 Task: Look for space in Riviera Beach, United States from 17th June, 2023 to 21st June, 2023 for 2 adults in price range Rs.7000 to Rs.12000. Place can be private room with 1  bedroom having 2 beds and 1 bathroom. Property type can be house, flat, guest house. Amenities needed are: wifi. Booking option can be shelf check-in. Required host language is English.
Action: Mouse moved to (621, 115)
Screenshot: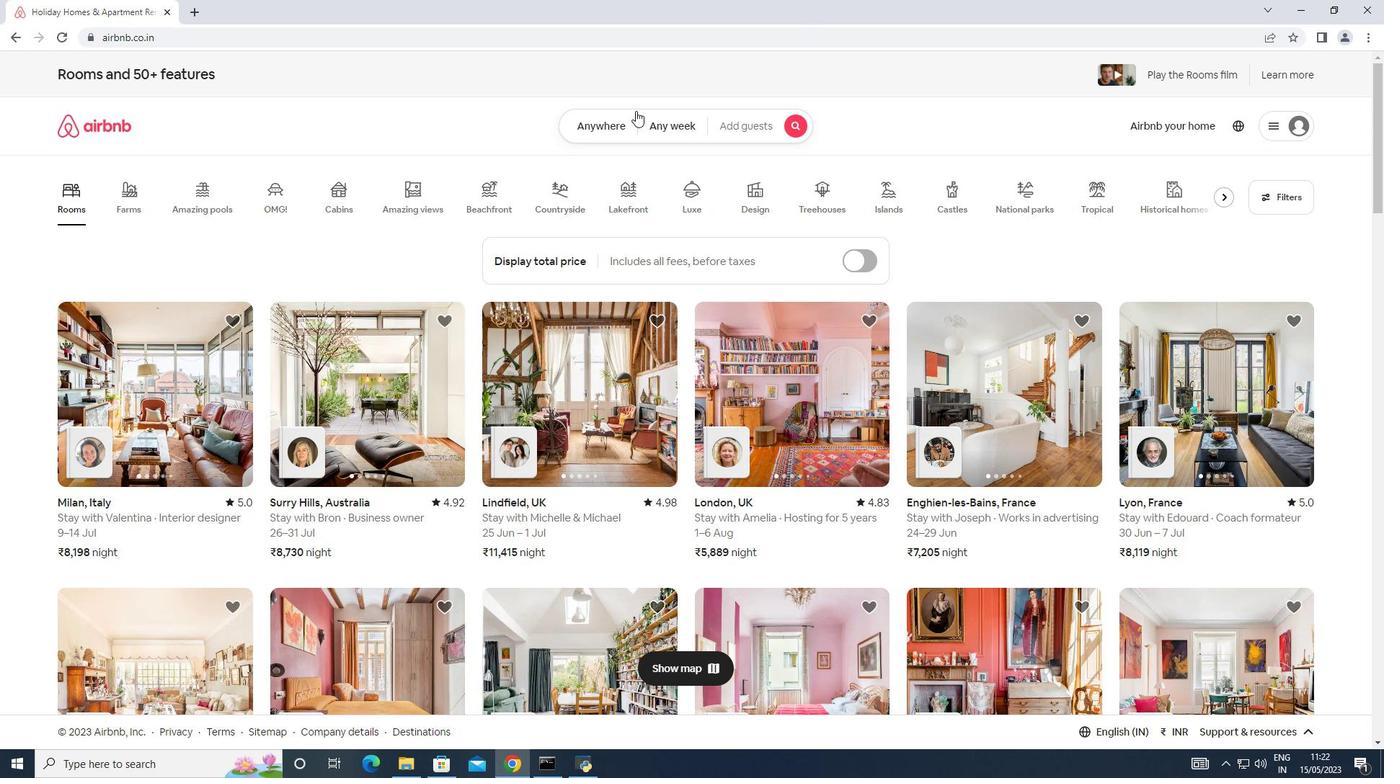 
Action: Mouse pressed left at (621, 115)
Screenshot: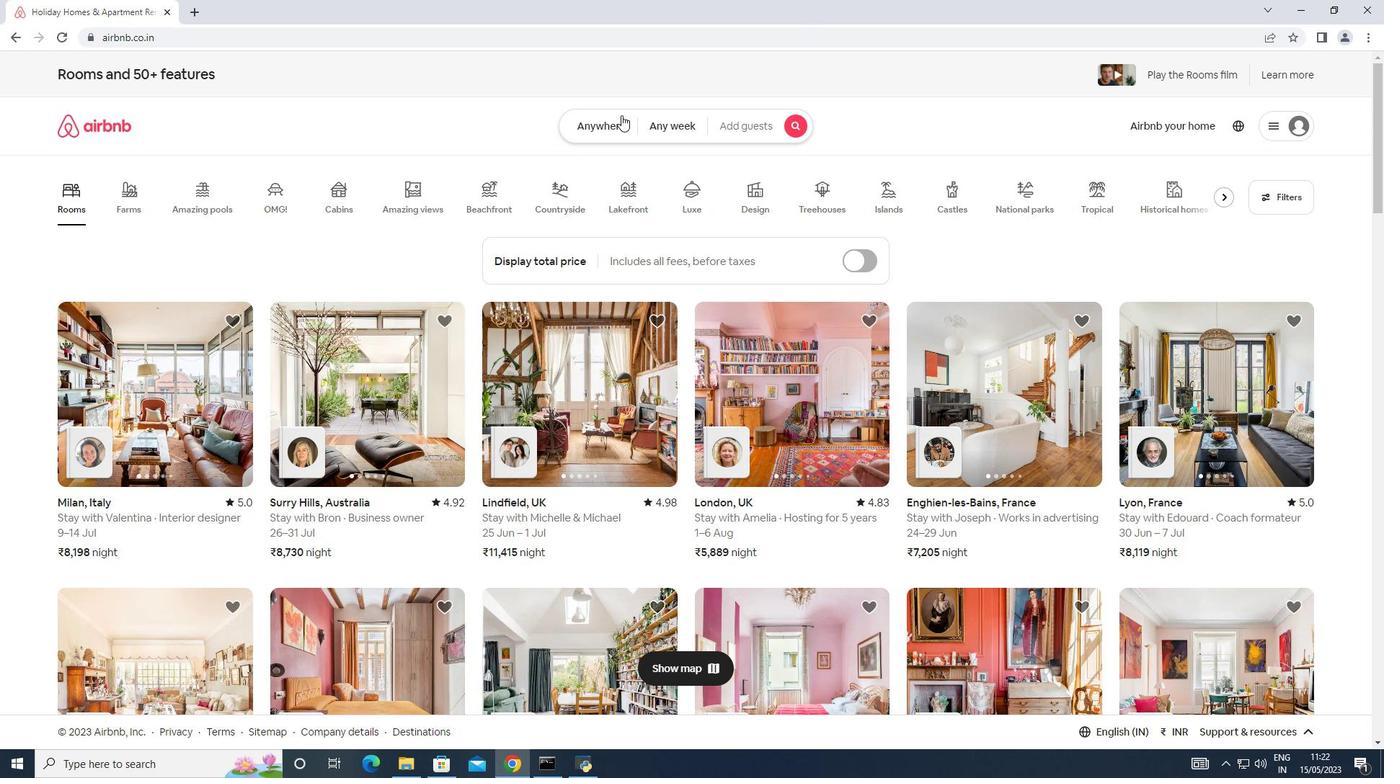 
Action: Mouse moved to (512, 173)
Screenshot: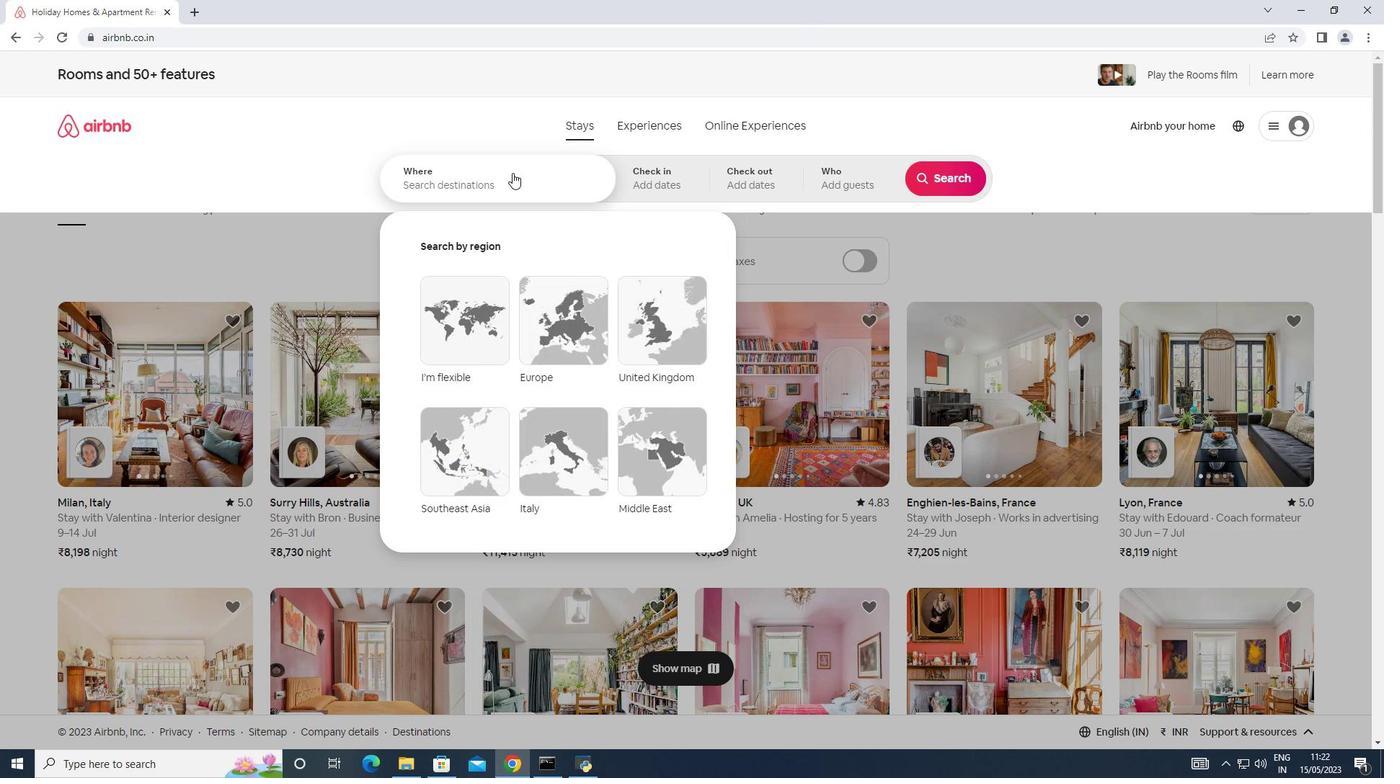 
Action: Mouse pressed left at (512, 173)
Screenshot: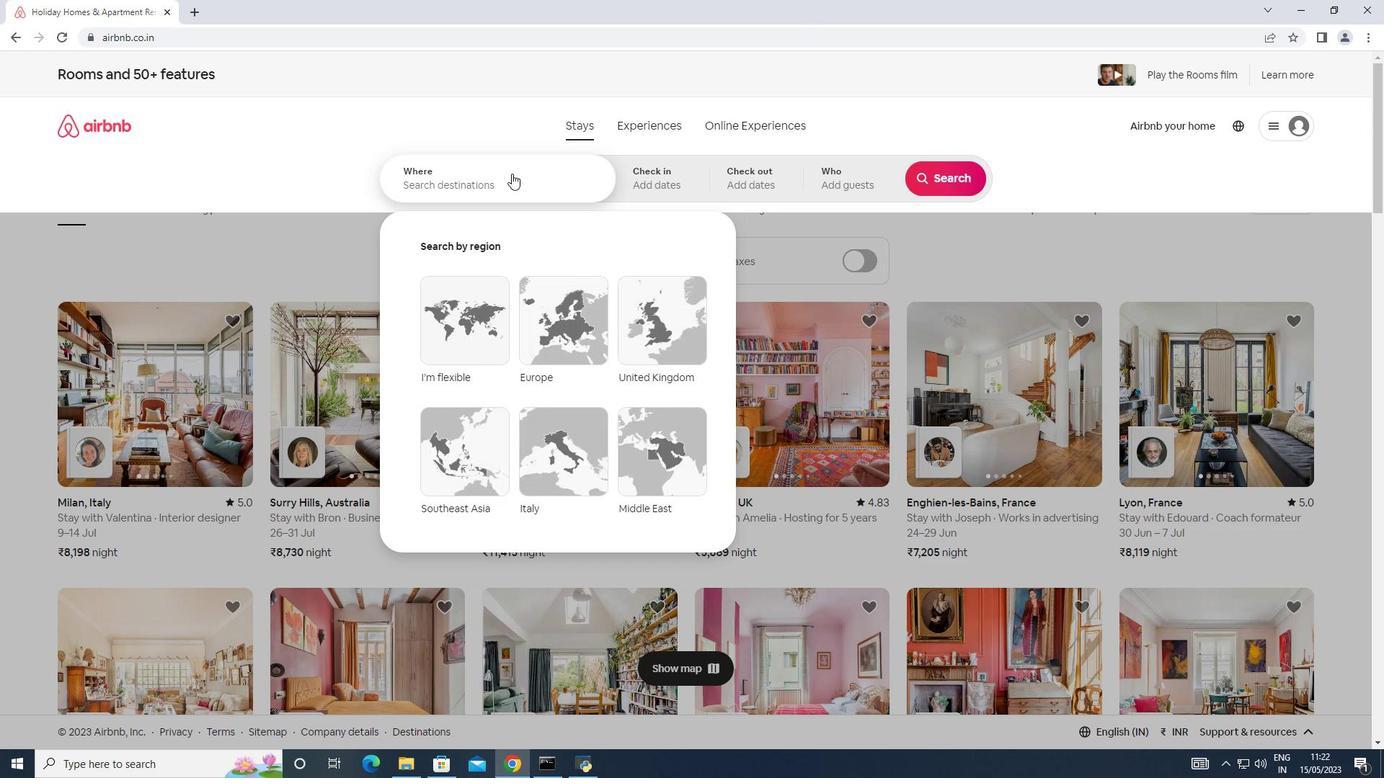 
Action: Key pressed <Key.shift><Key.shift><Key.shift><Key.shift>Riviera<Key.space><Key.shift>Beach,<Key.shift>United<Key.space><Key.shift><Key.shift><Key.shift><Key.shift>States
Screenshot: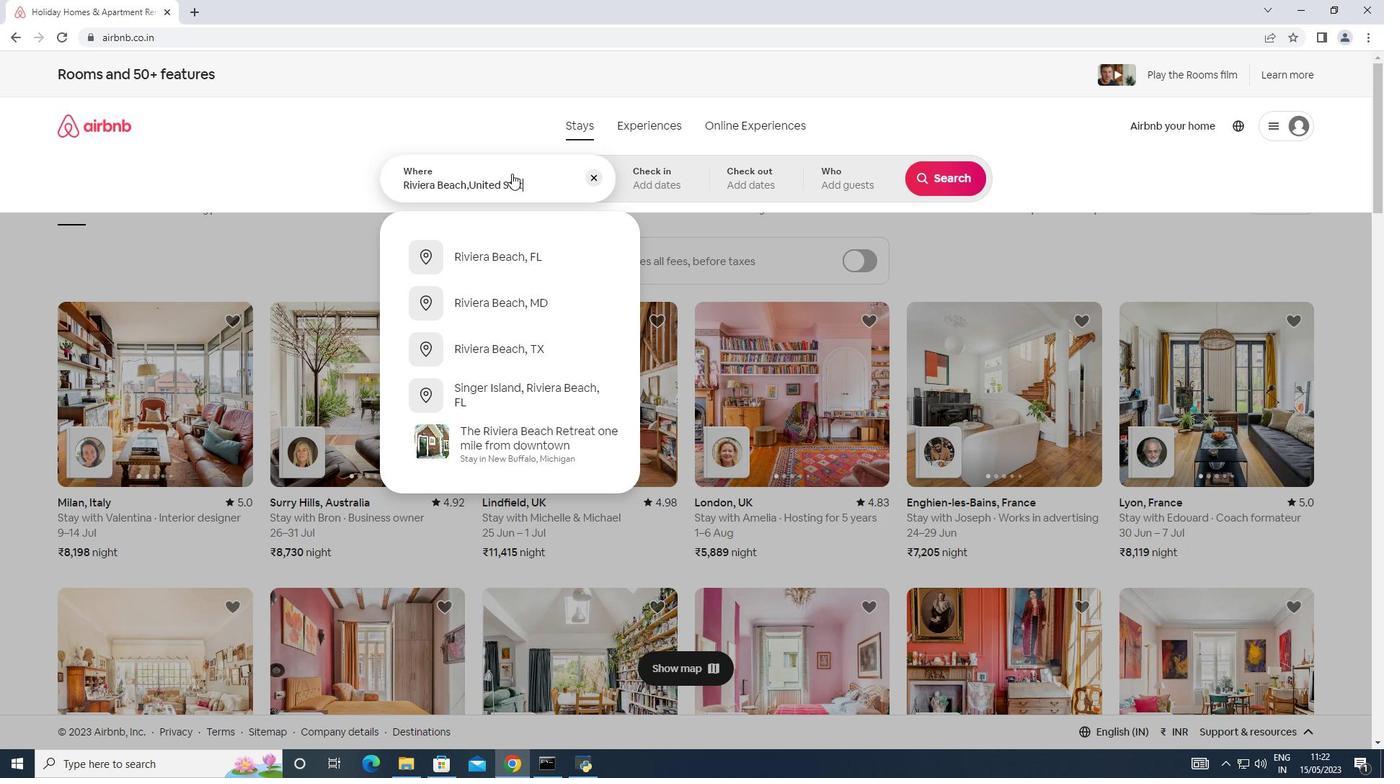 
Action: Mouse moved to (657, 185)
Screenshot: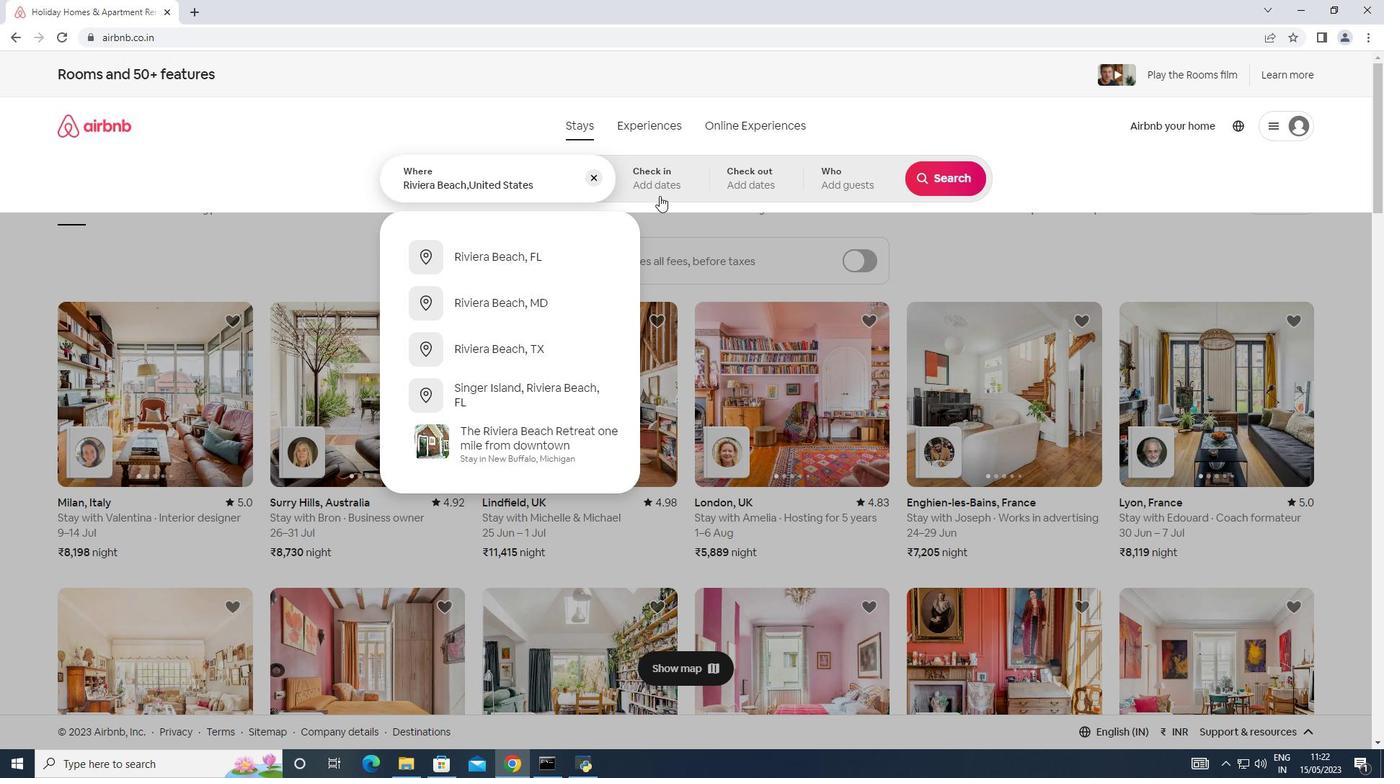 
Action: Mouse pressed left at (657, 185)
Screenshot: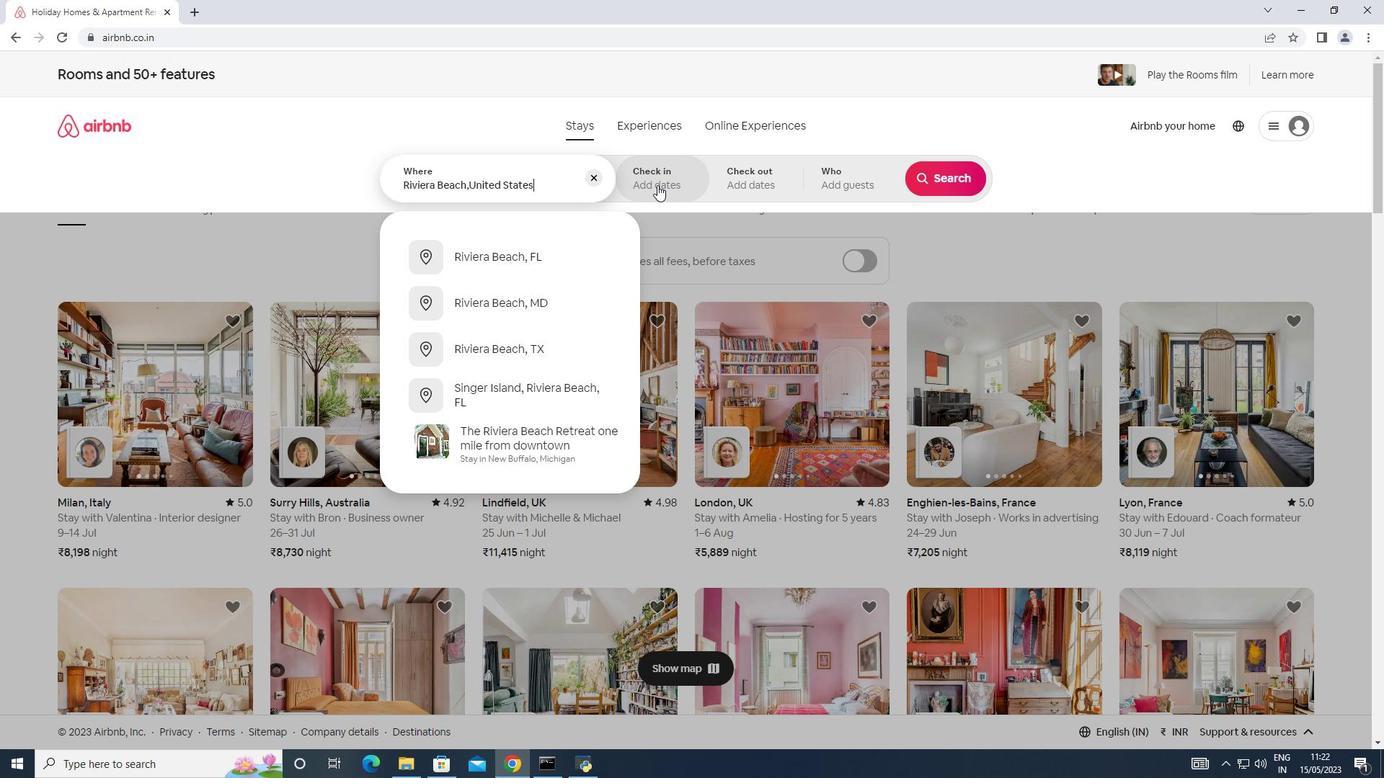
Action: Mouse moved to (935, 415)
Screenshot: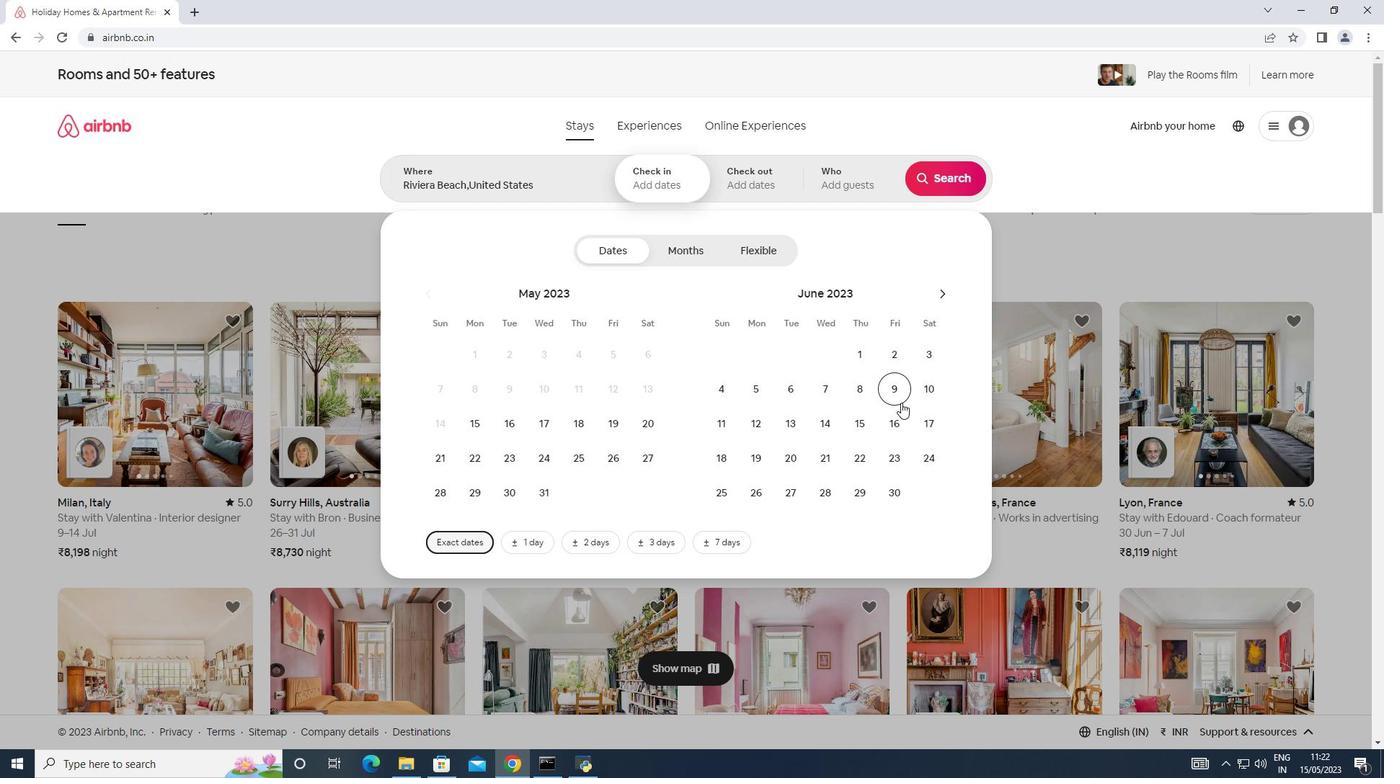
Action: Mouse pressed left at (935, 415)
Screenshot: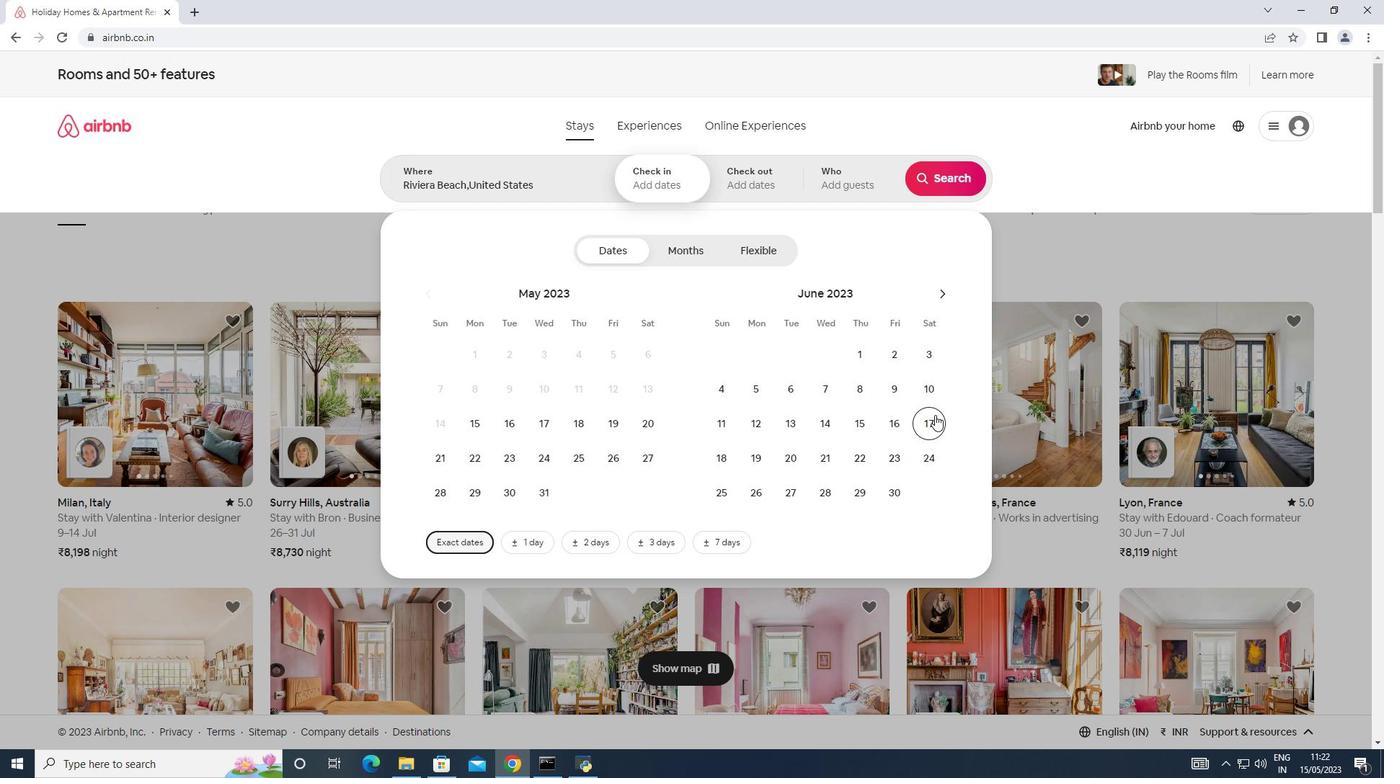 
Action: Mouse moved to (827, 460)
Screenshot: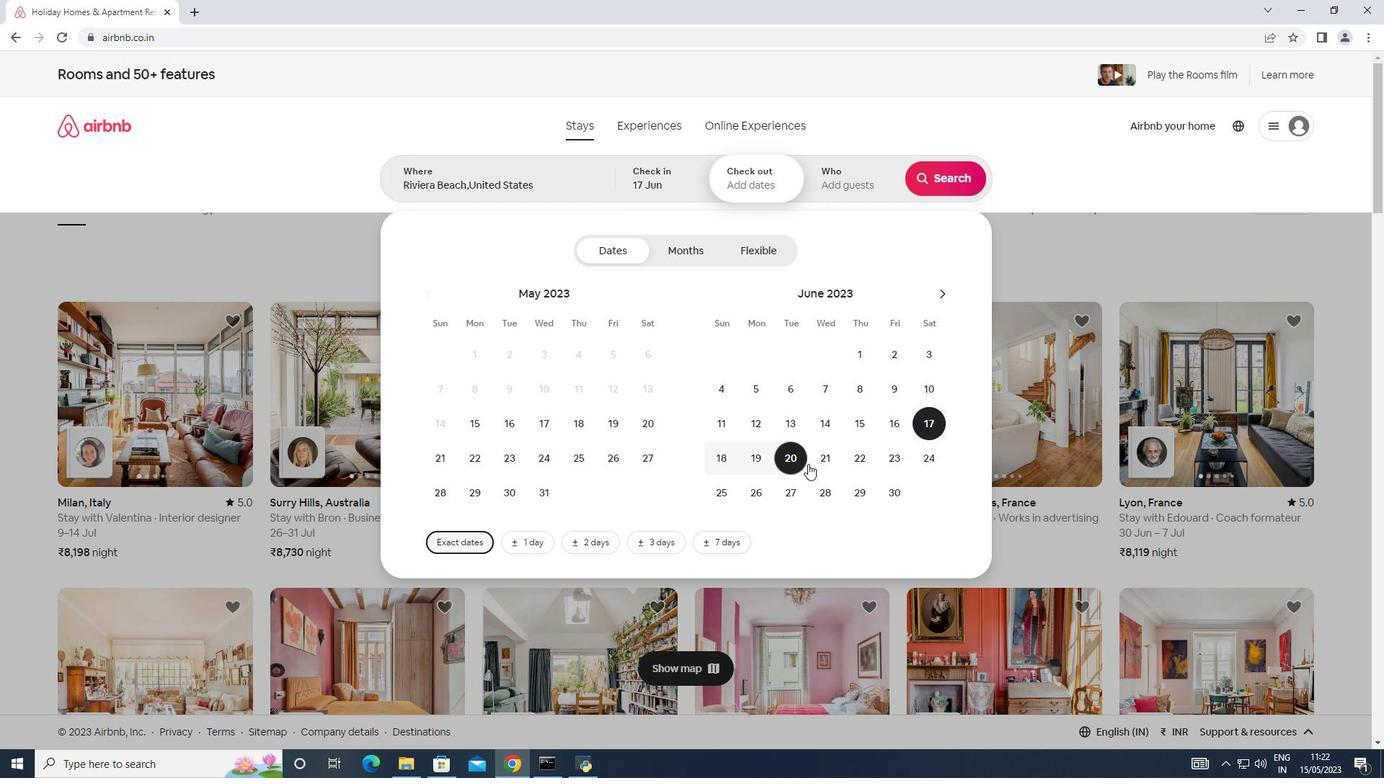 
Action: Mouse pressed left at (827, 460)
Screenshot: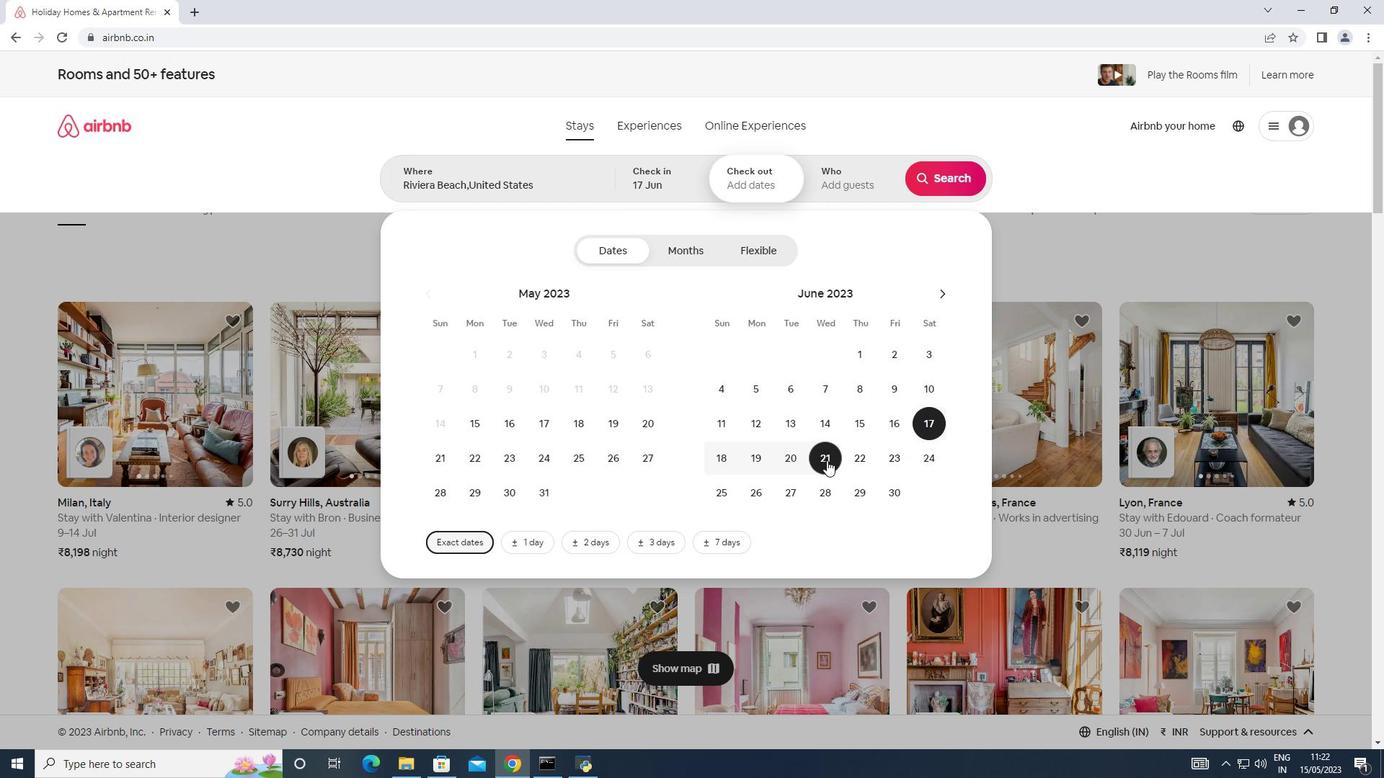 
Action: Mouse moved to (833, 180)
Screenshot: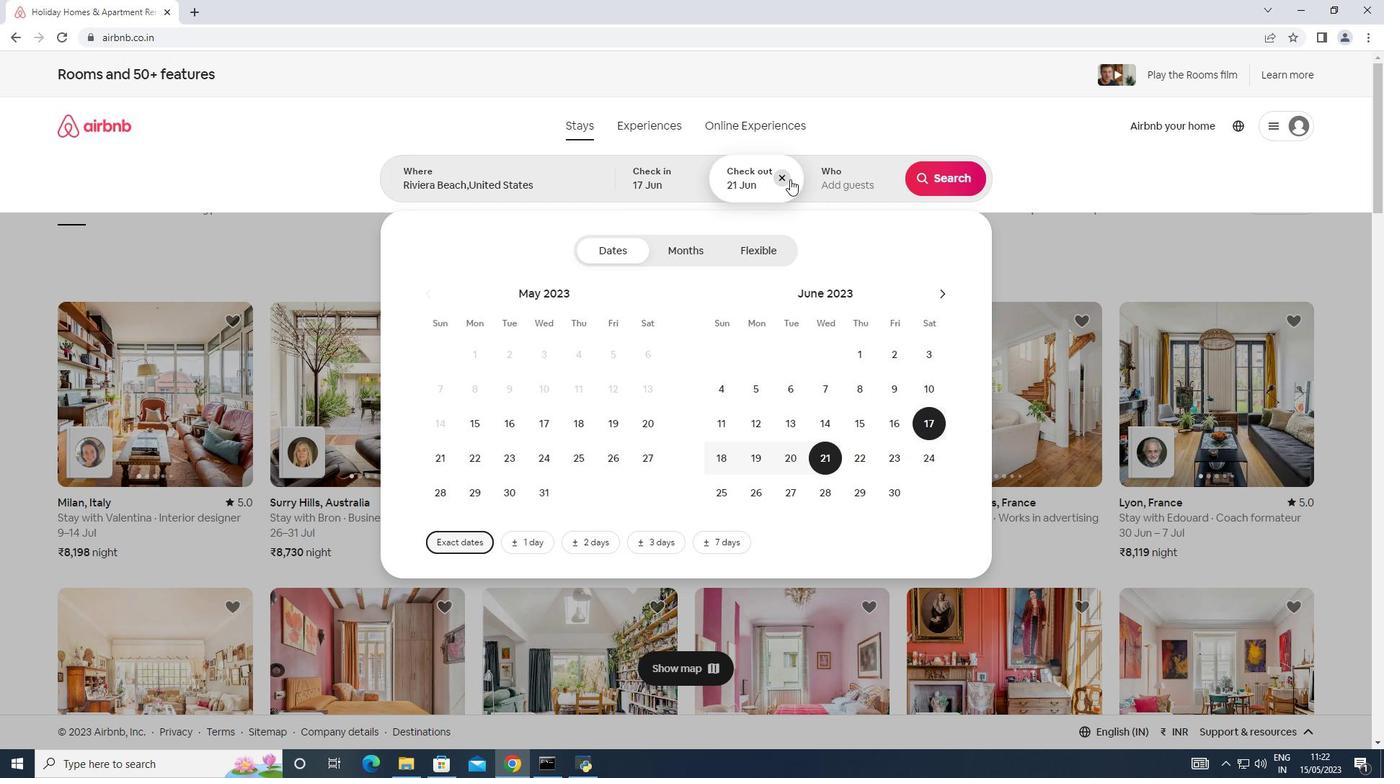 
Action: Mouse pressed left at (833, 180)
Screenshot: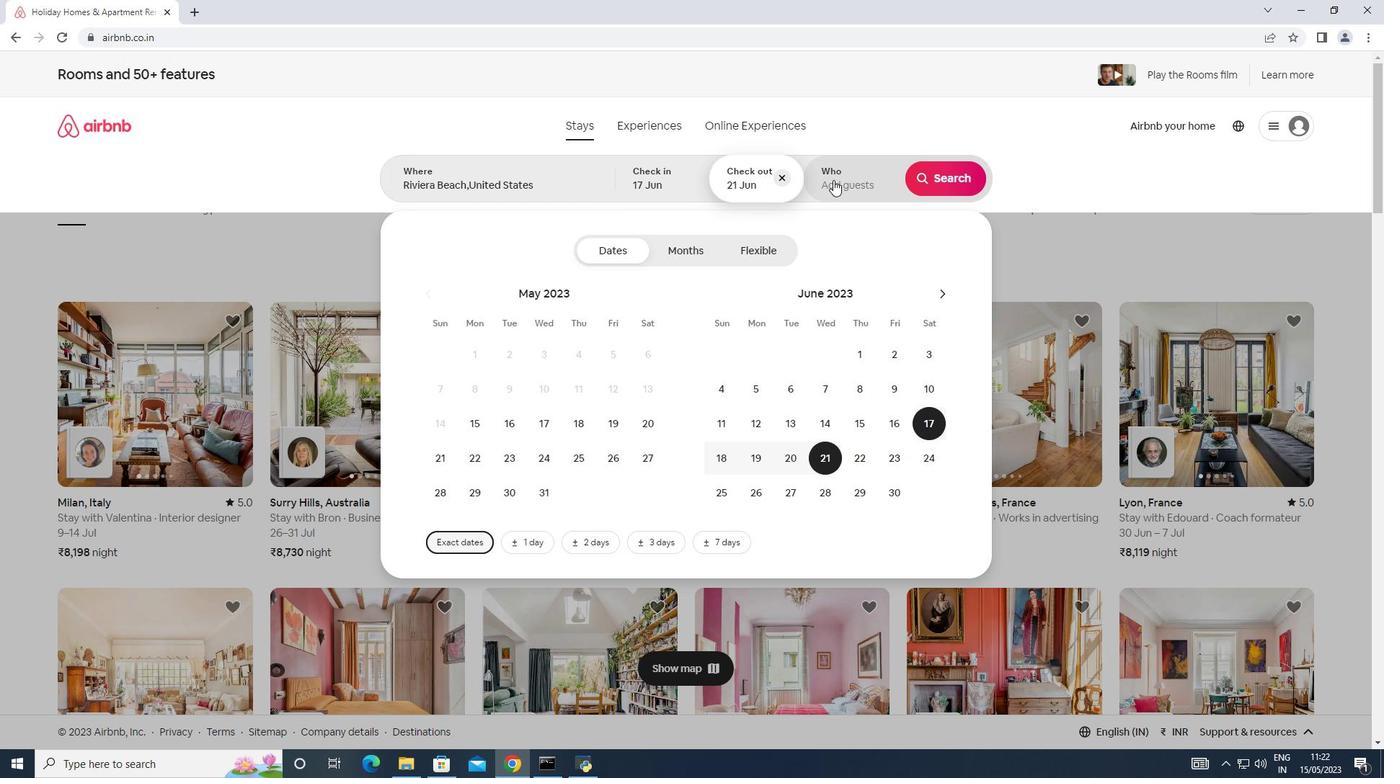 
Action: Mouse moved to (945, 248)
Screenshot: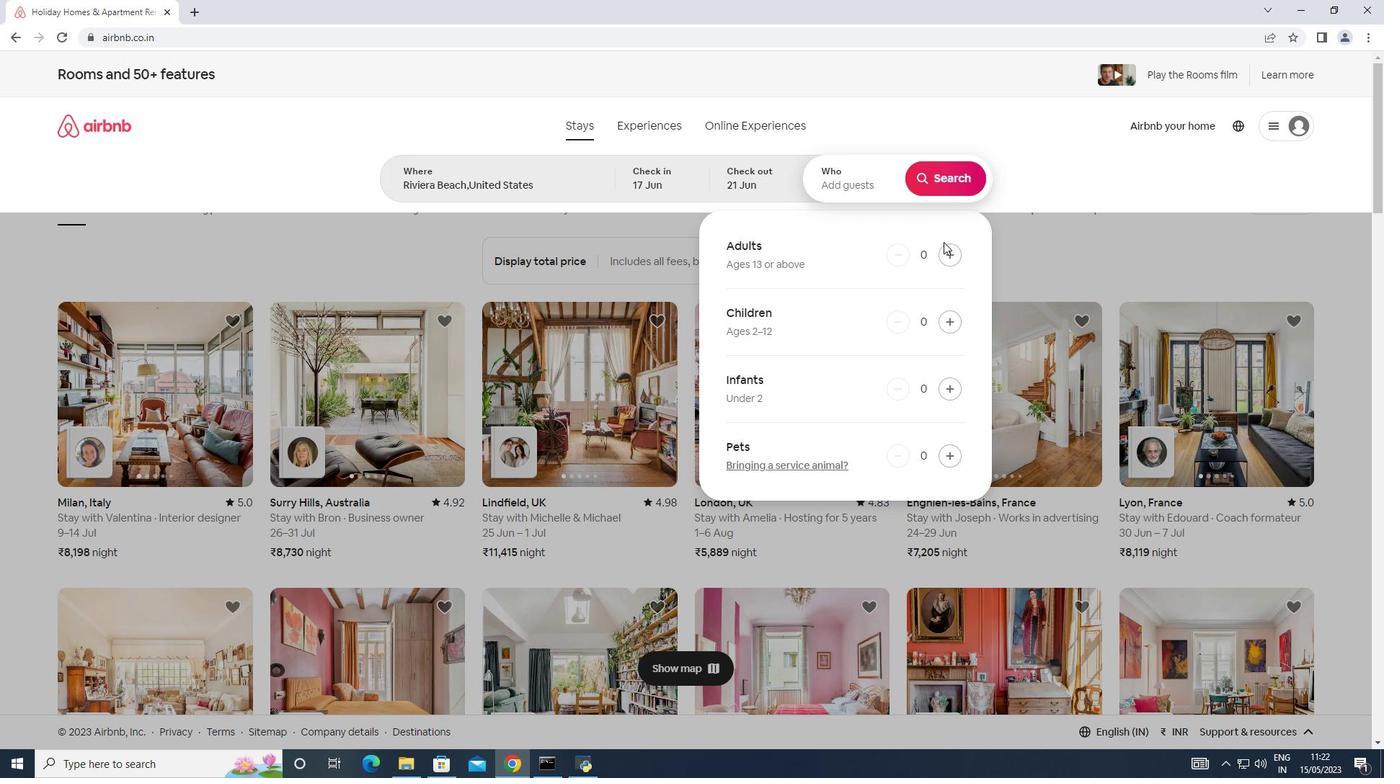 
Action: Mouse pressed left at (945, 248)
Screenshot: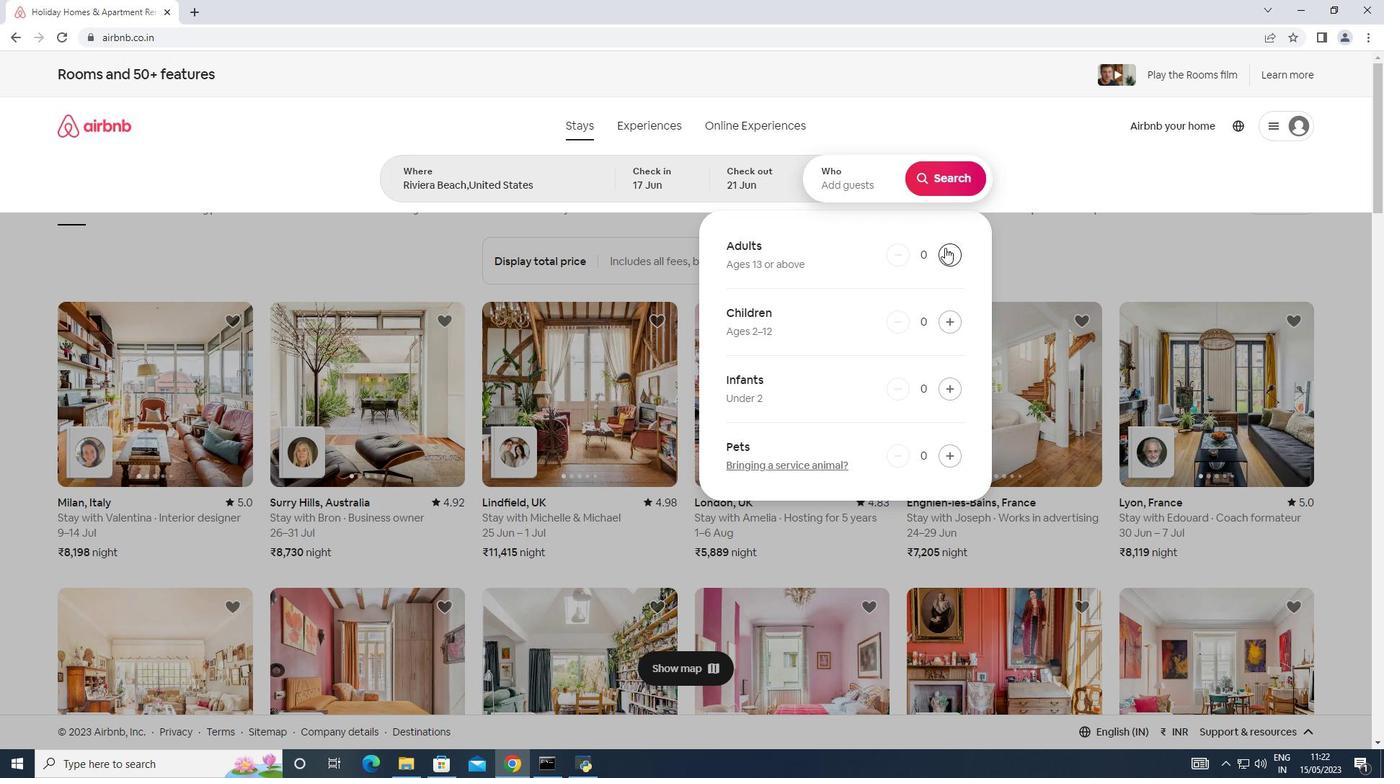 
Action: Mouse pressed left at (945, 248)
Screenshot: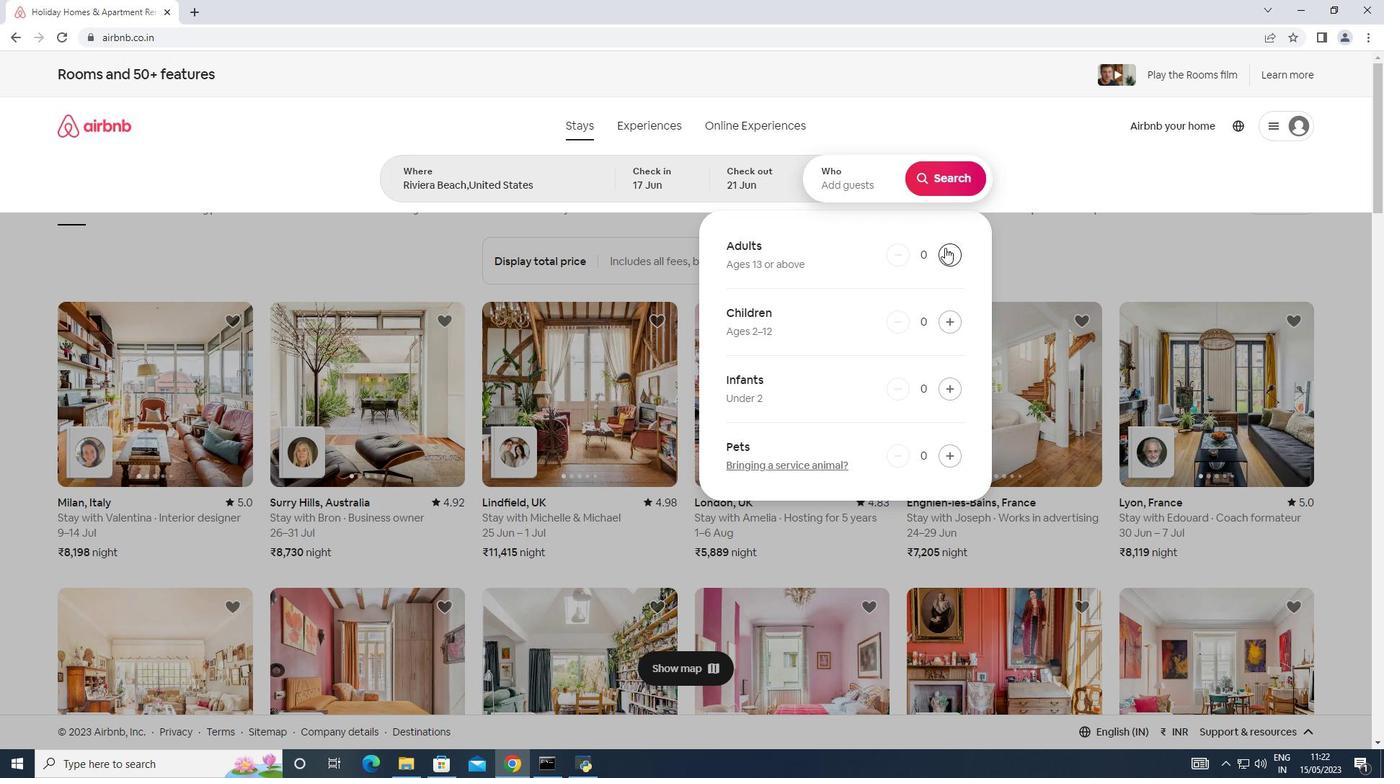 
Action: Mouse moved to (943, 173)
Screenshot: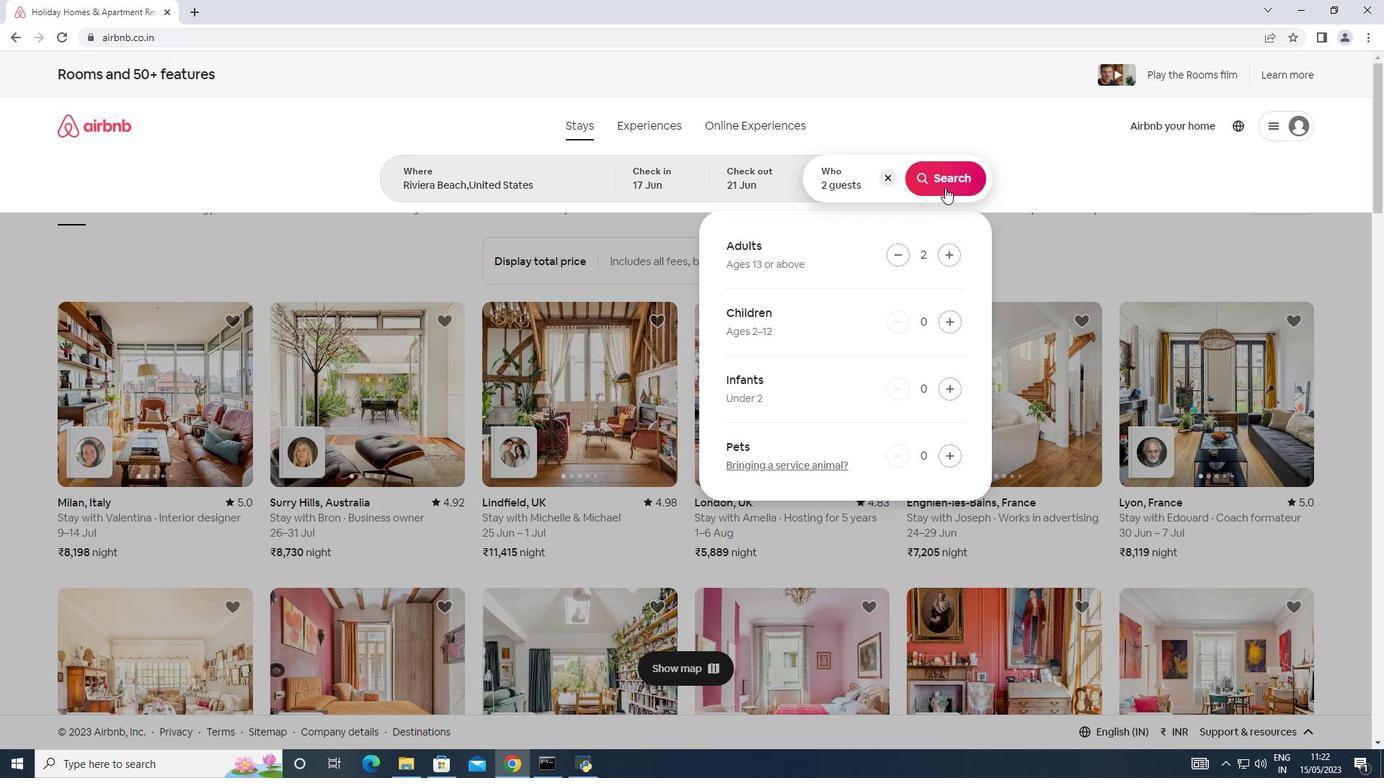 
Action: Mouse pressed left at (943, 173)
Screenshot: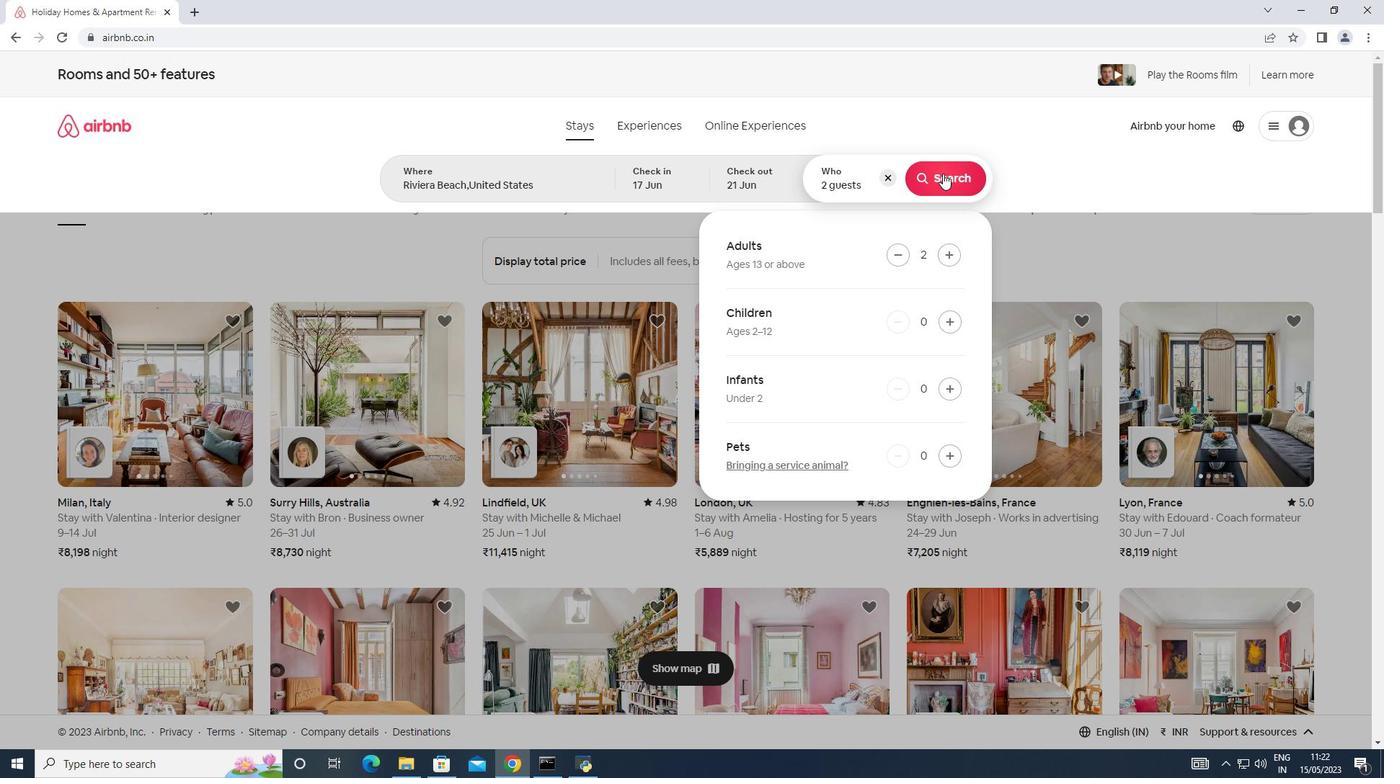 
Action: Mouse moved to (1331, 150)
Screenshot: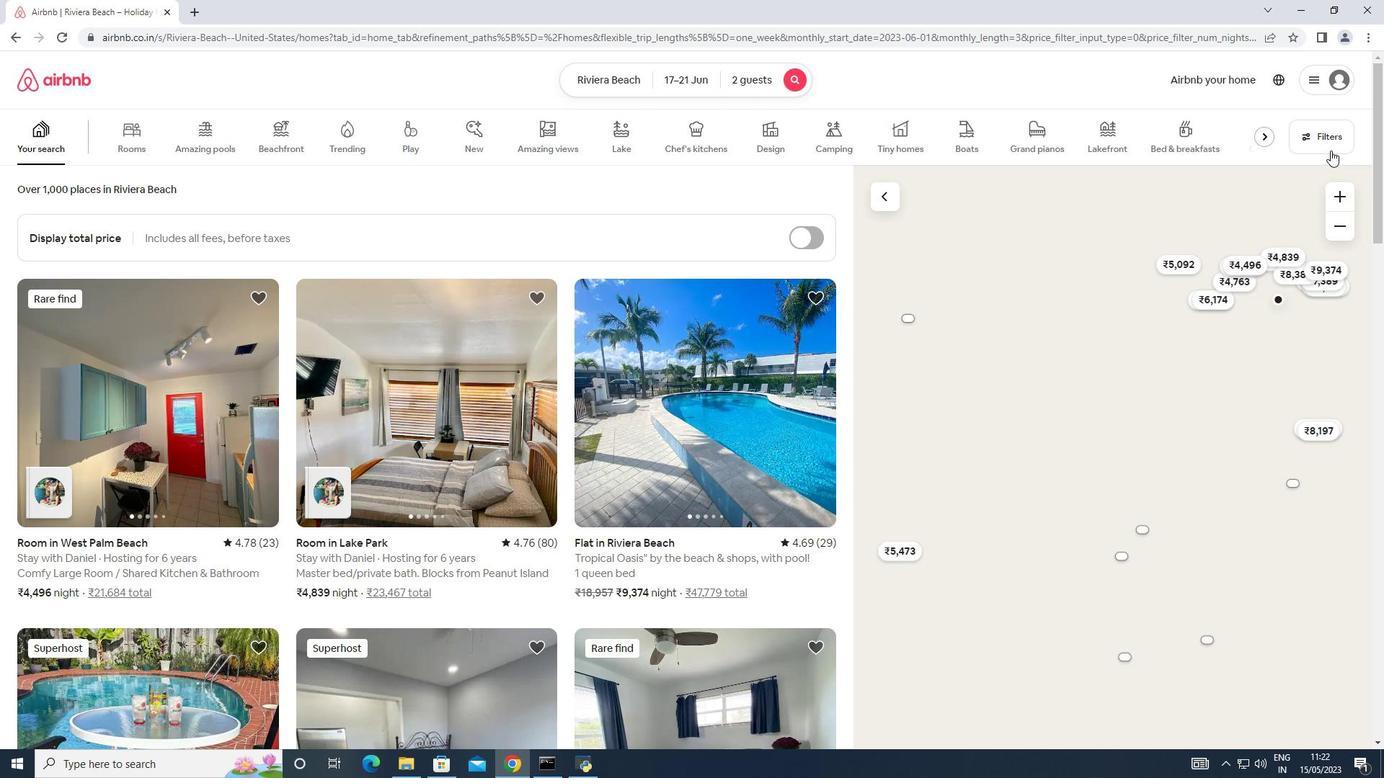 
Action: Mouse pressed left at (1331, 150)
Screenshot: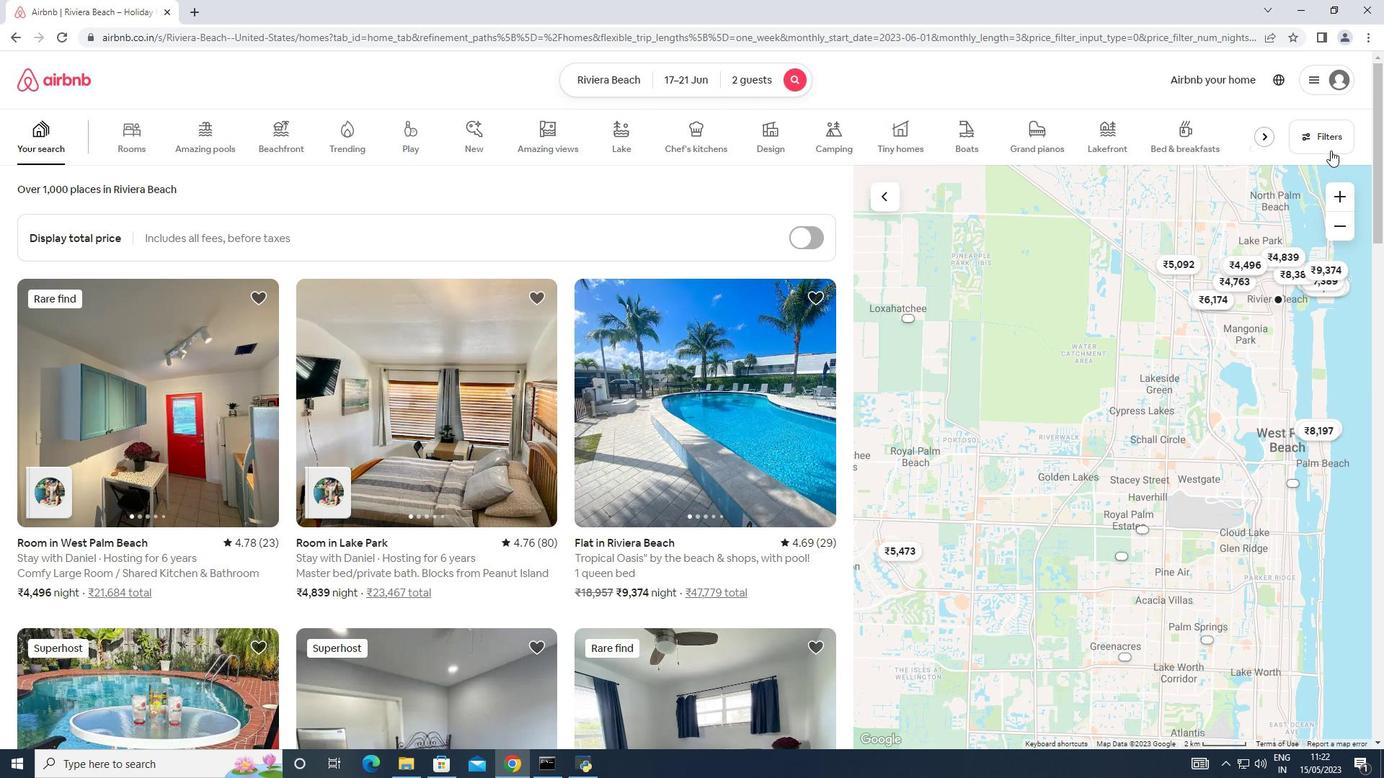 
Action: Mouse moved to (509, 490)
Screenshot: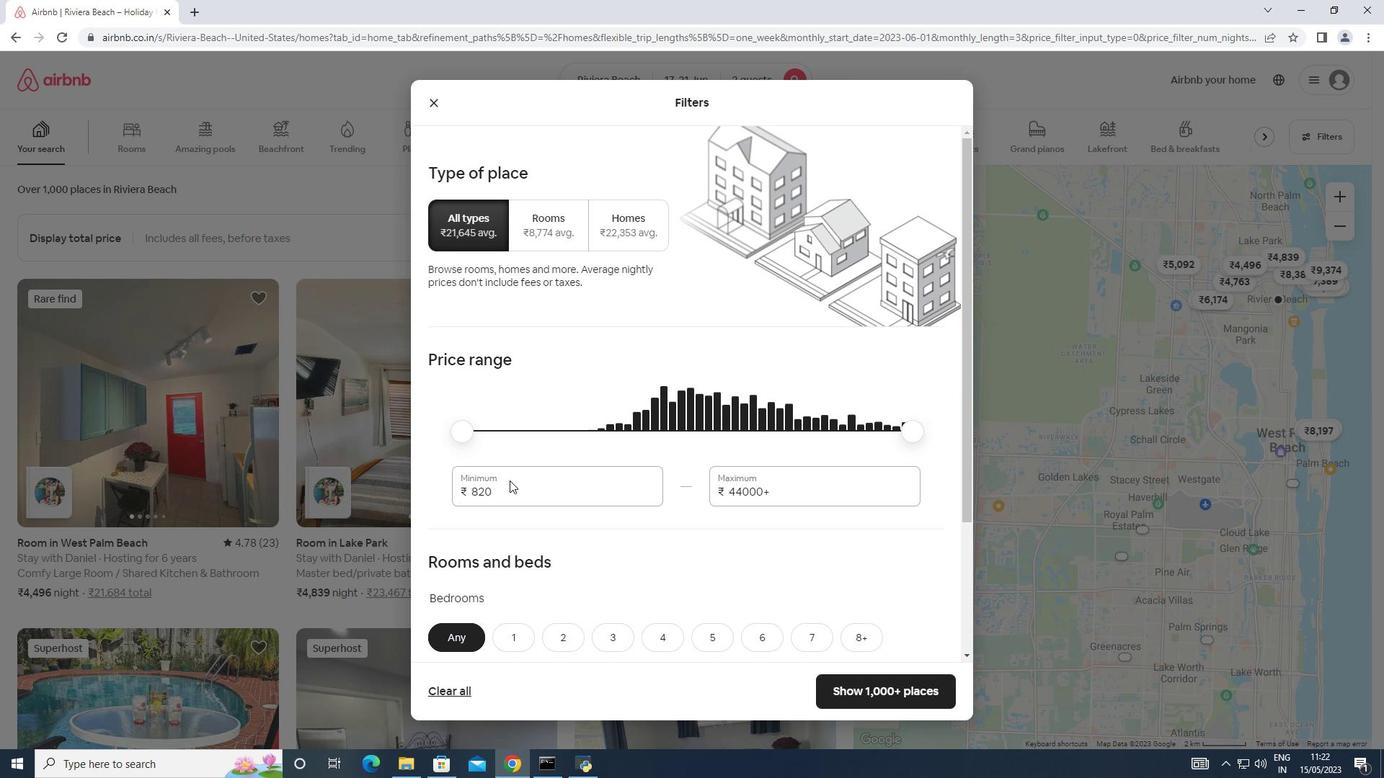 
Action: Mouse pressed left at (509, 490)
Screenshot: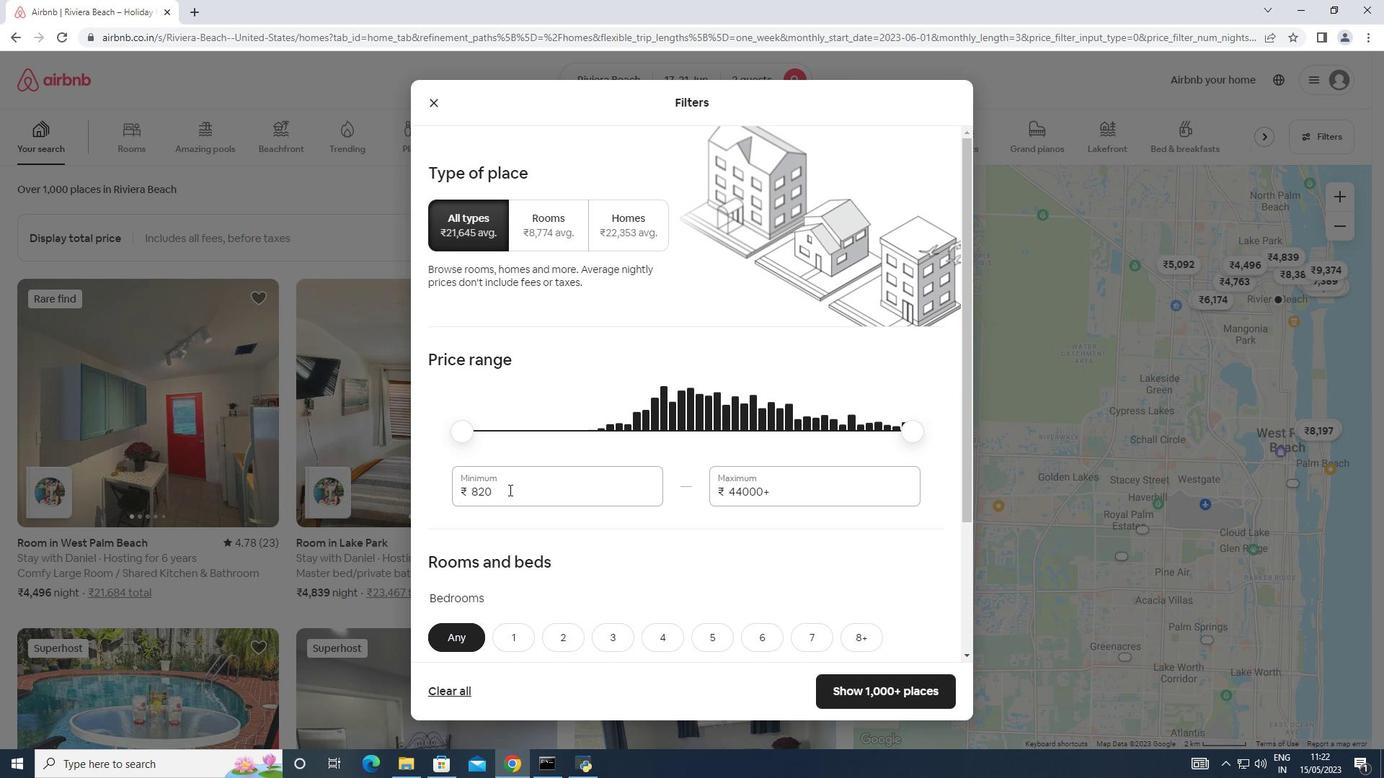 
Action: Mouse moved to (456, 482)
Screenshot: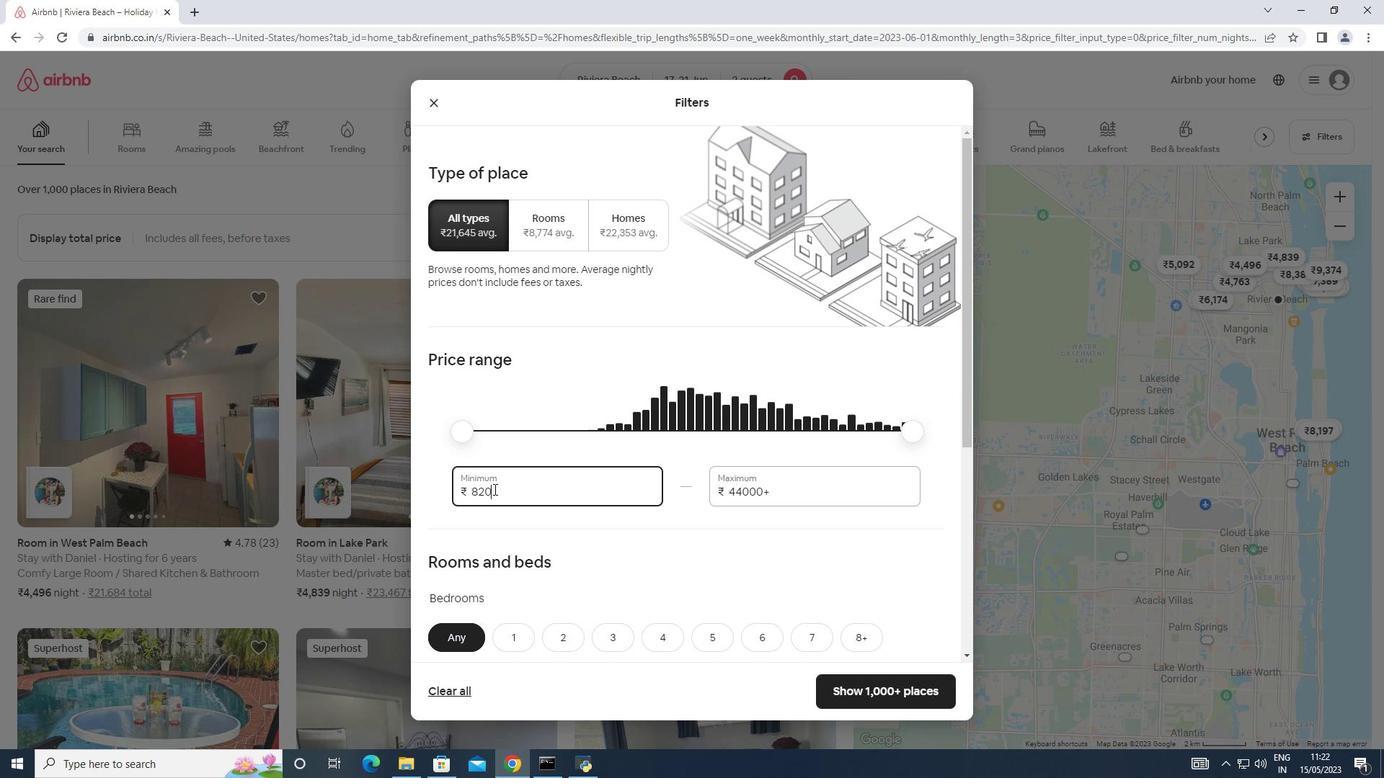 
Action: Key pressed 7000
Screenshot: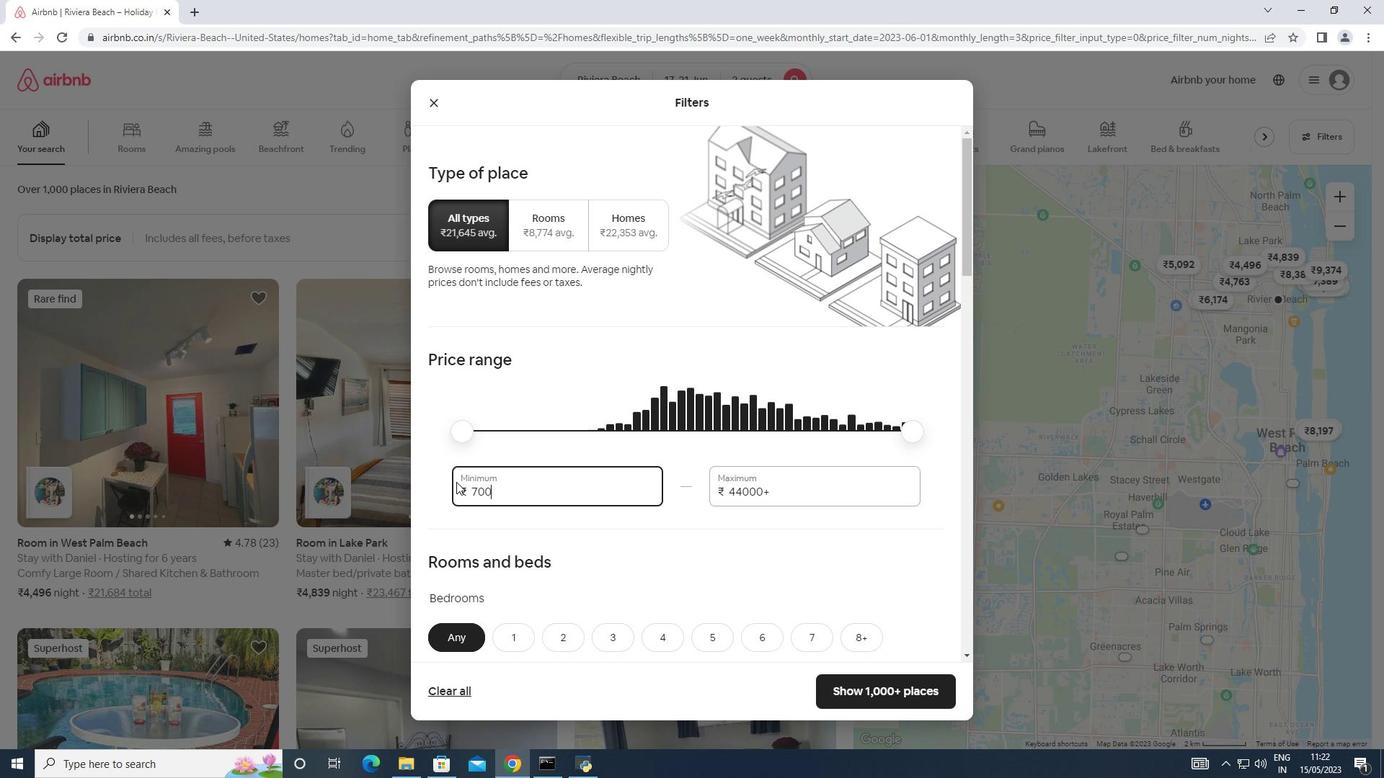 
Action: Mouse moved to (789, 494)
Screenshot: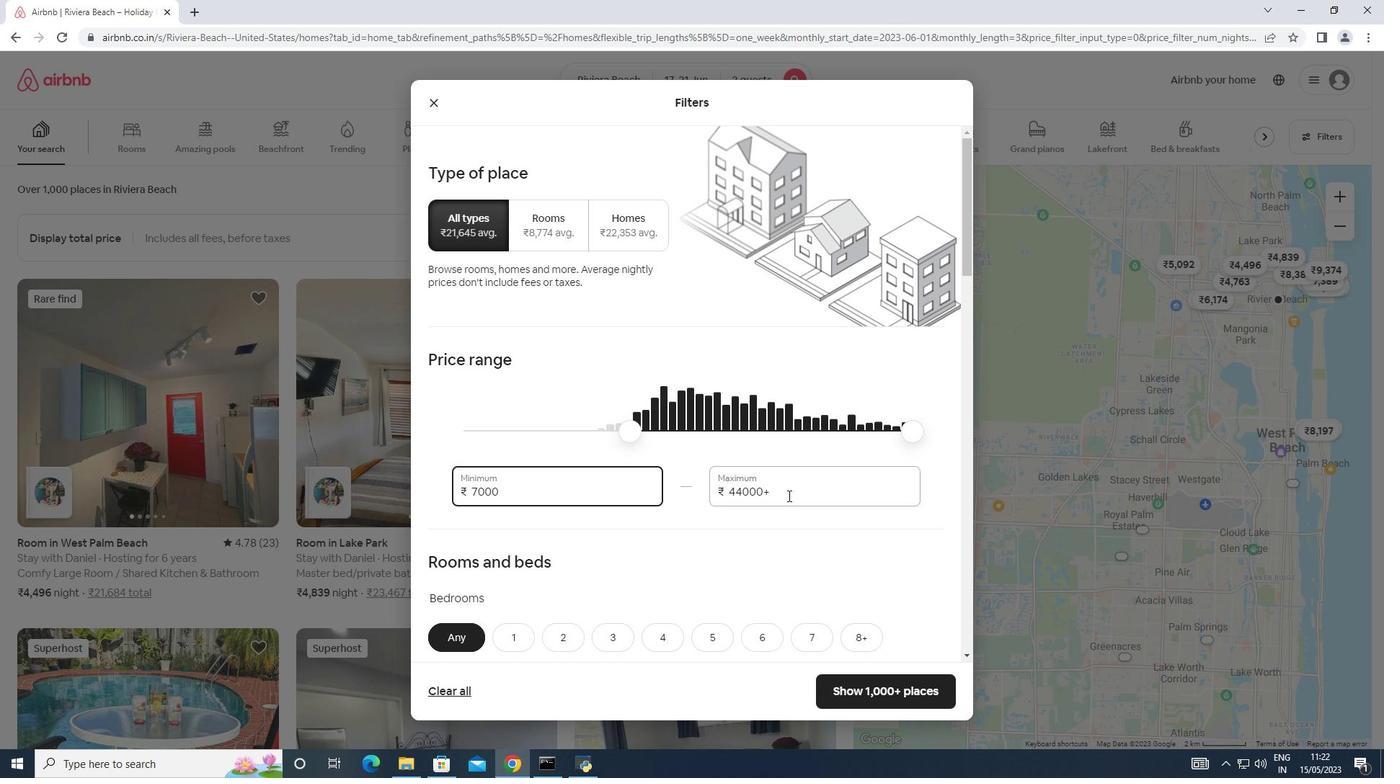 
Action: Mouse pressed left at (789, 494)
Screenshot: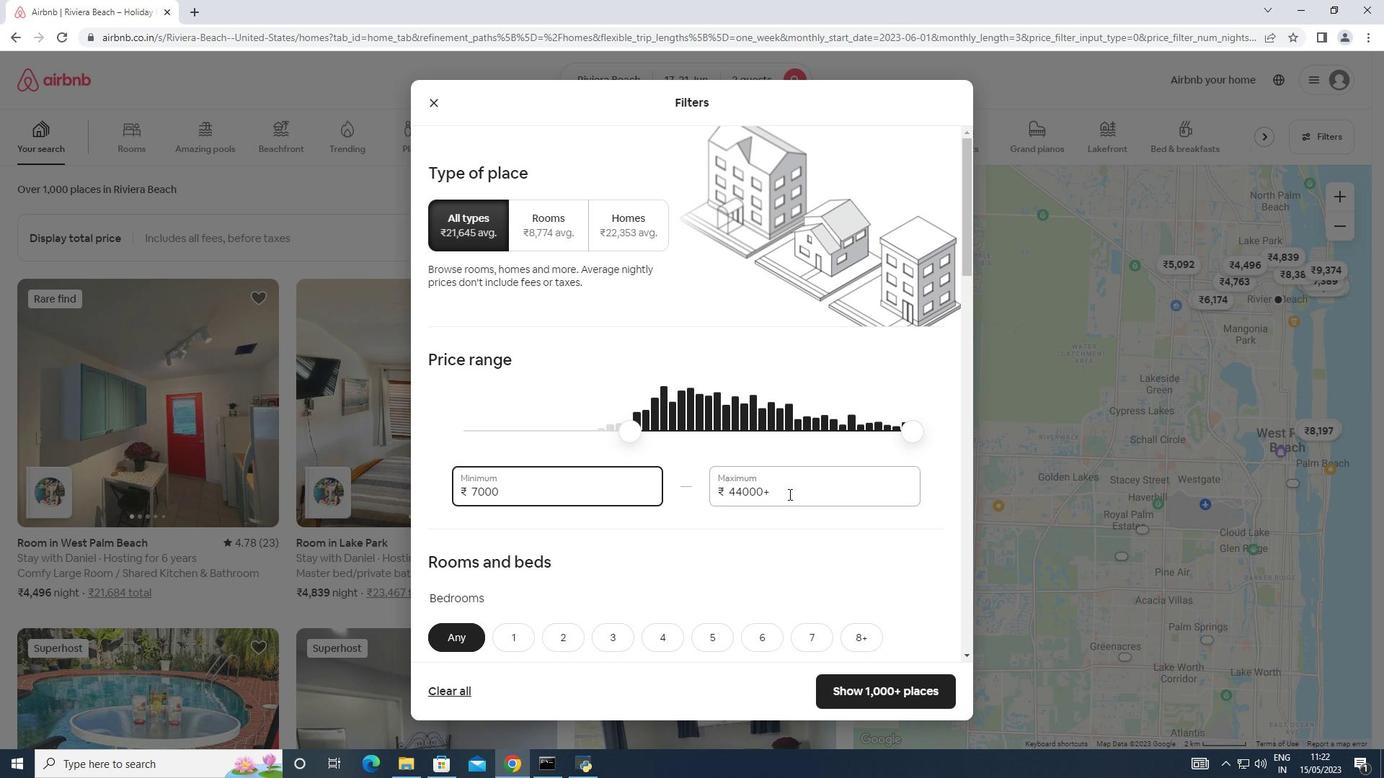 
Action: Mouse moved to (705, 478)
Screenshot: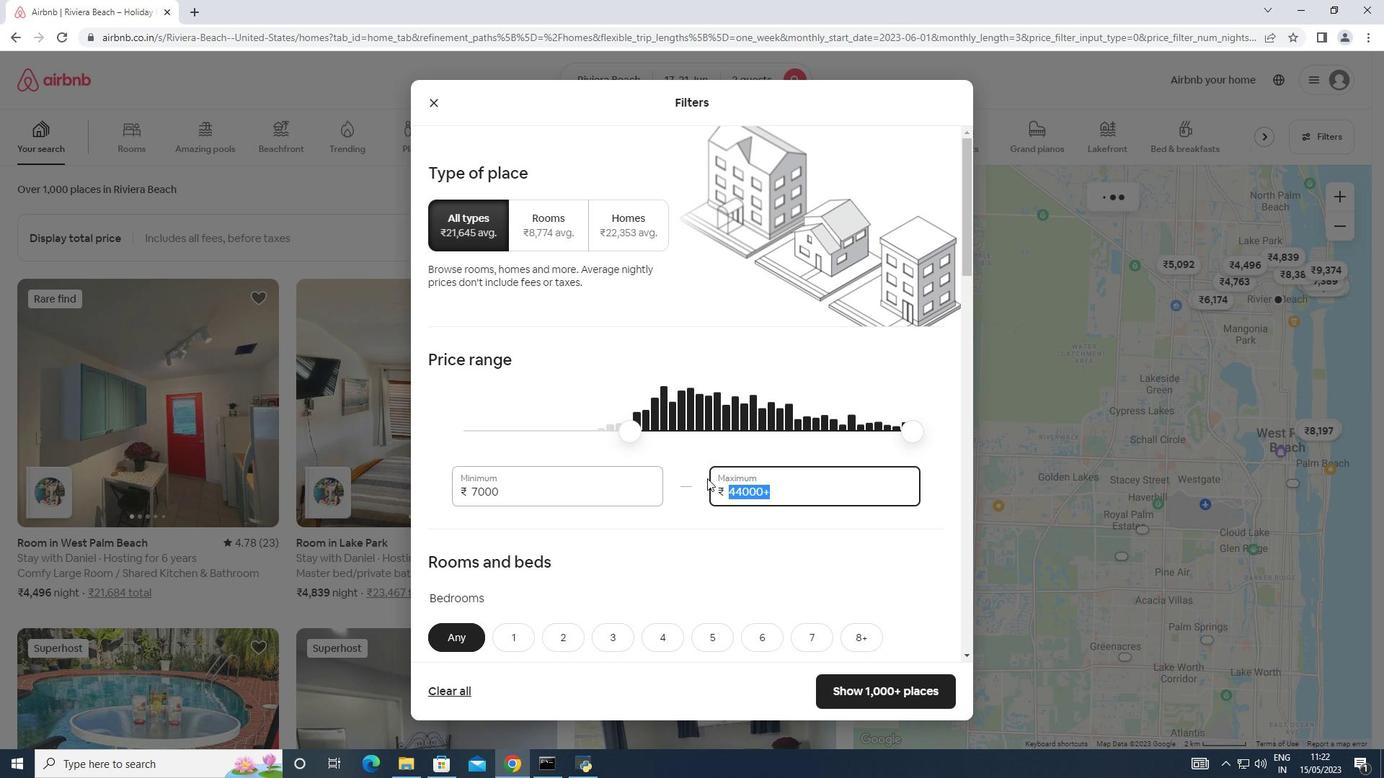 
Action: Key pressed 12000
Screenshot: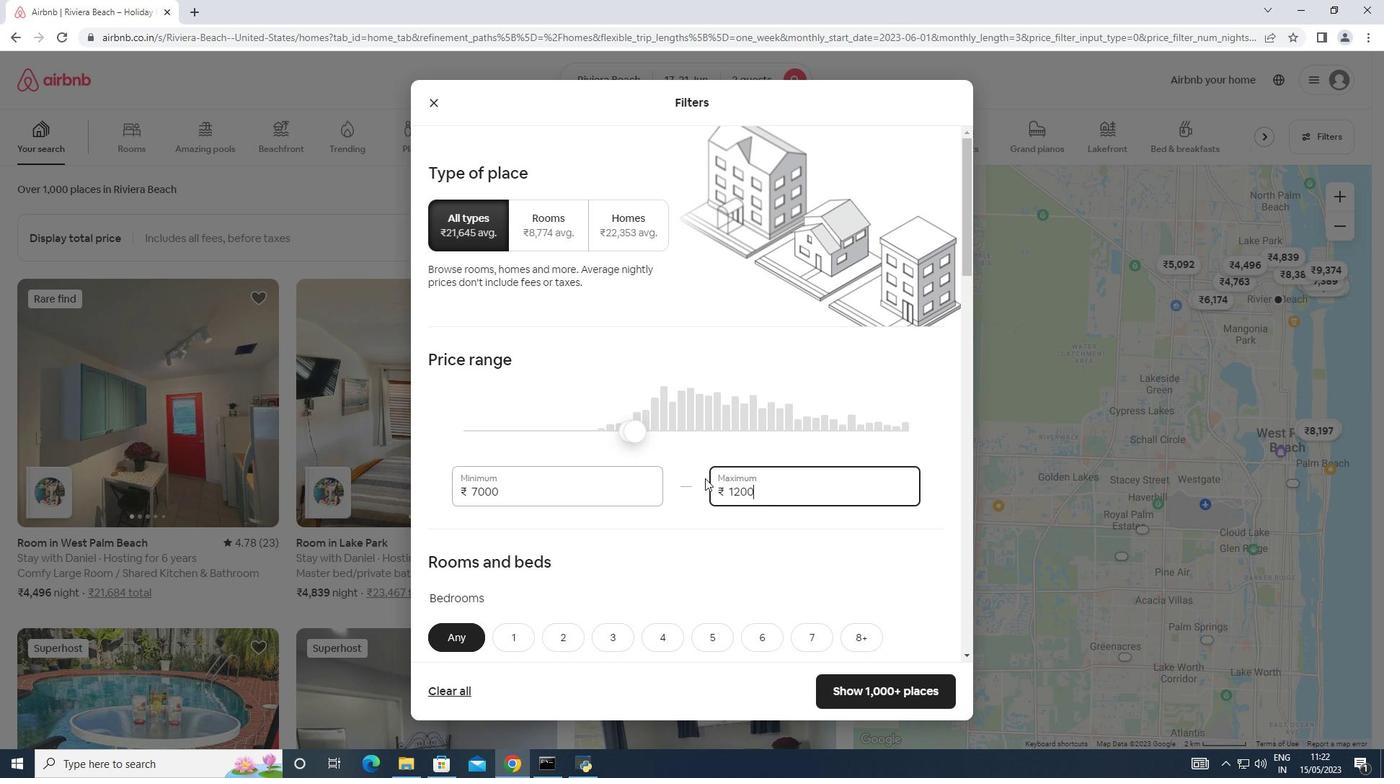 
Action: Mouse scrolled (705, 478) with delta (0, 0)
Screenshot: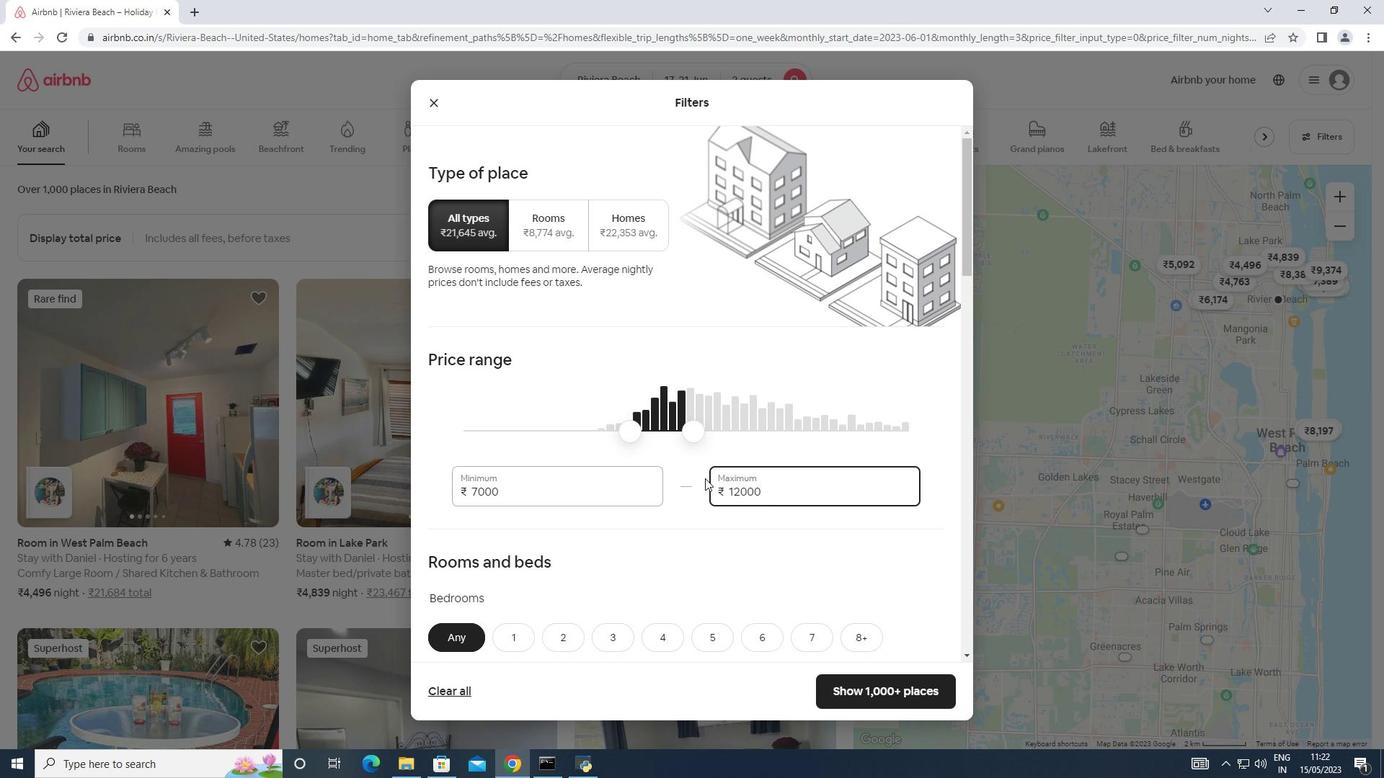 
Action: Mouse scrolled (705, 478) with delta (0, 0)
Screenshot: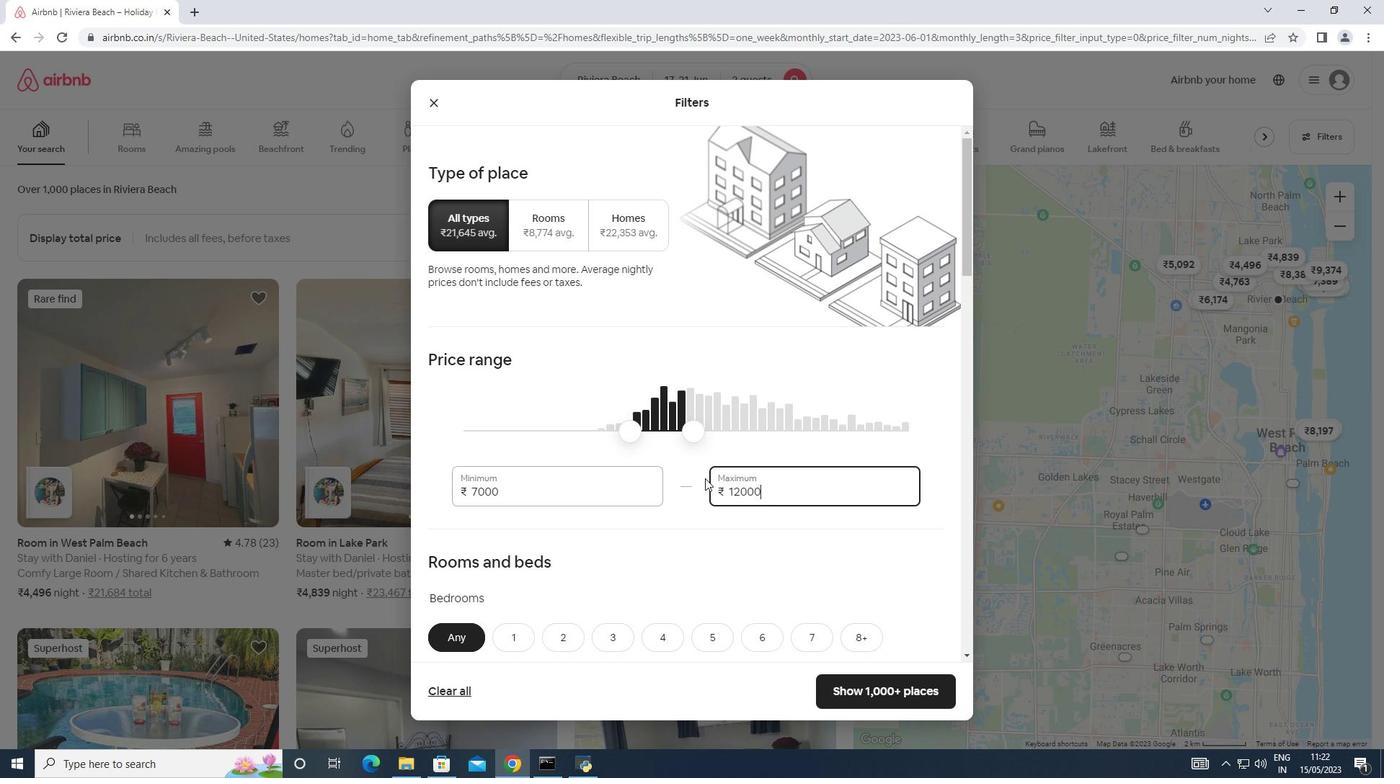 
Action: Mouse scrolled (705, 478) with delta (0, 0)
Screenshot: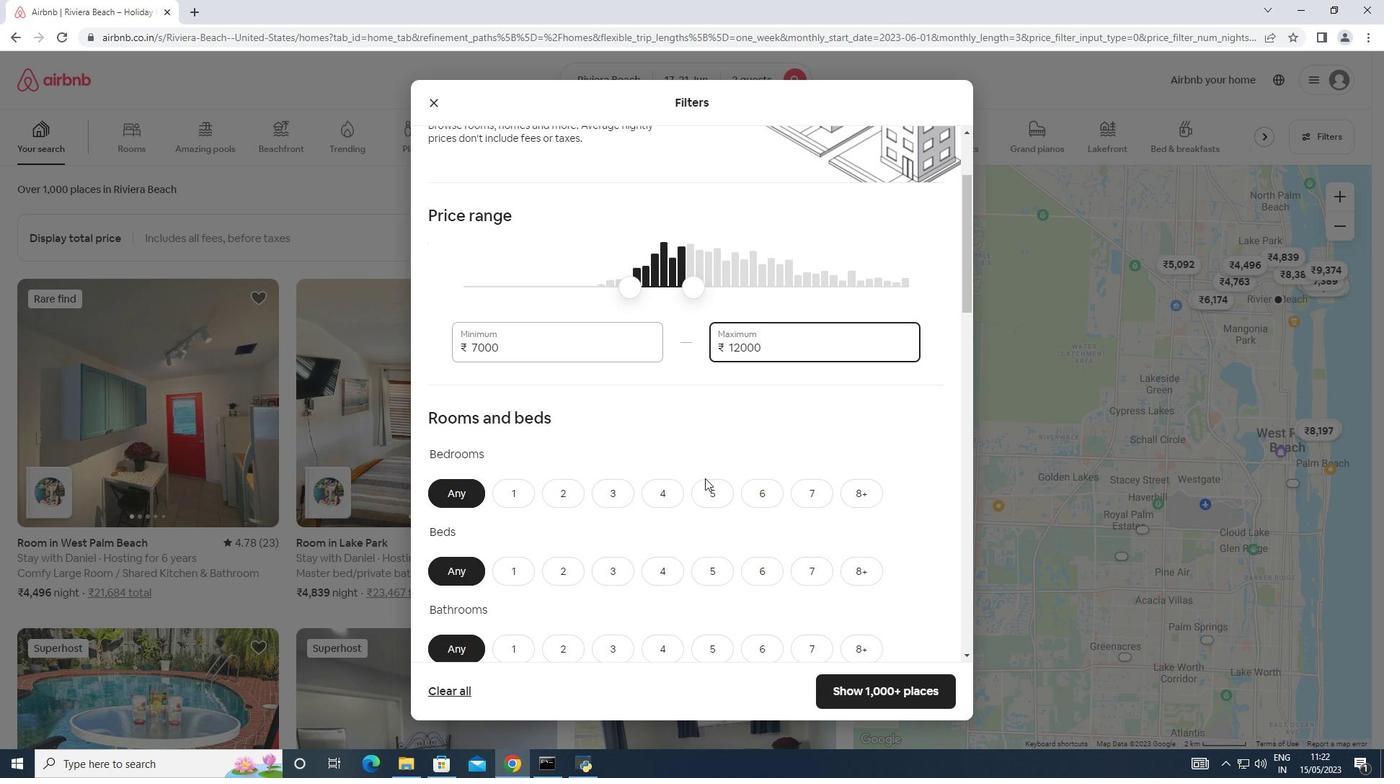 
Action: Mouse moved to (514, 419)
Screenshot: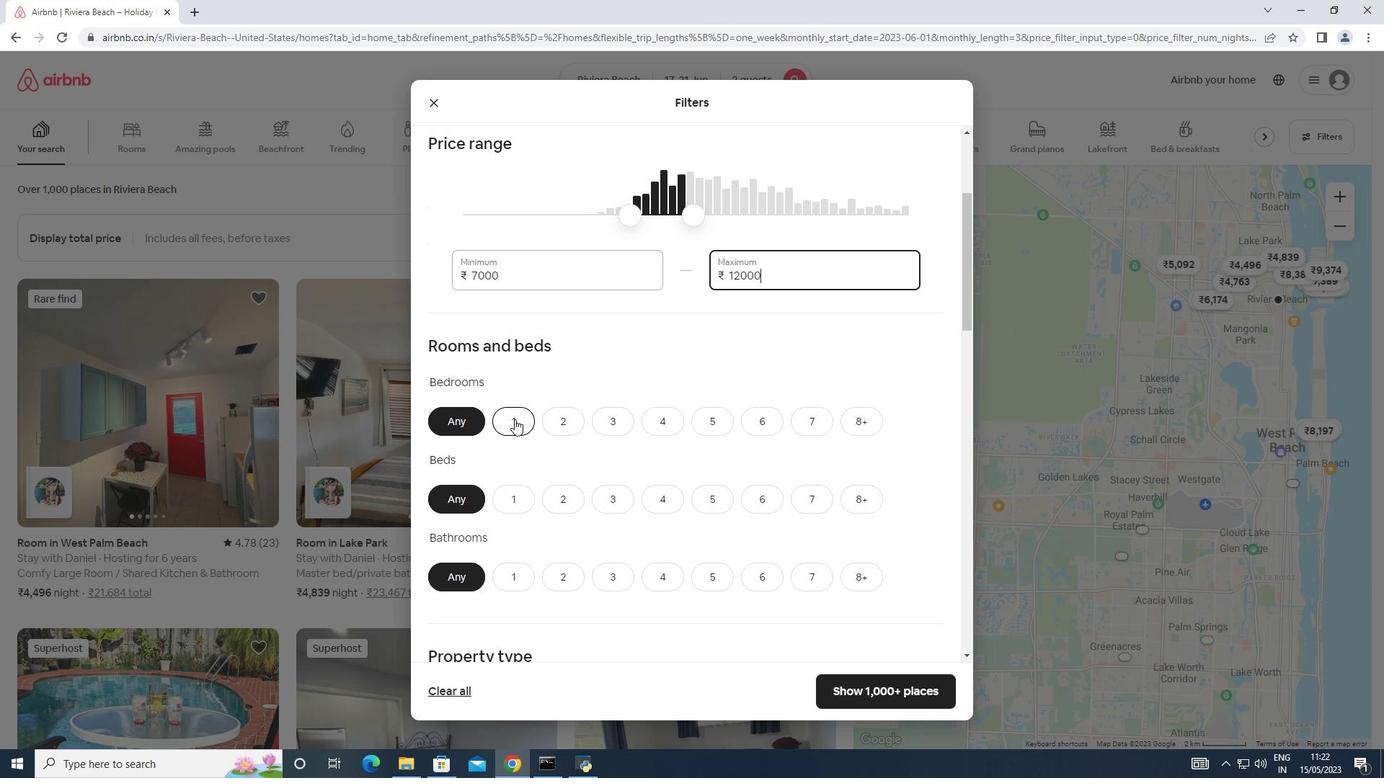 
Action: Mouse pressed left at (514, 419)
Screenshot: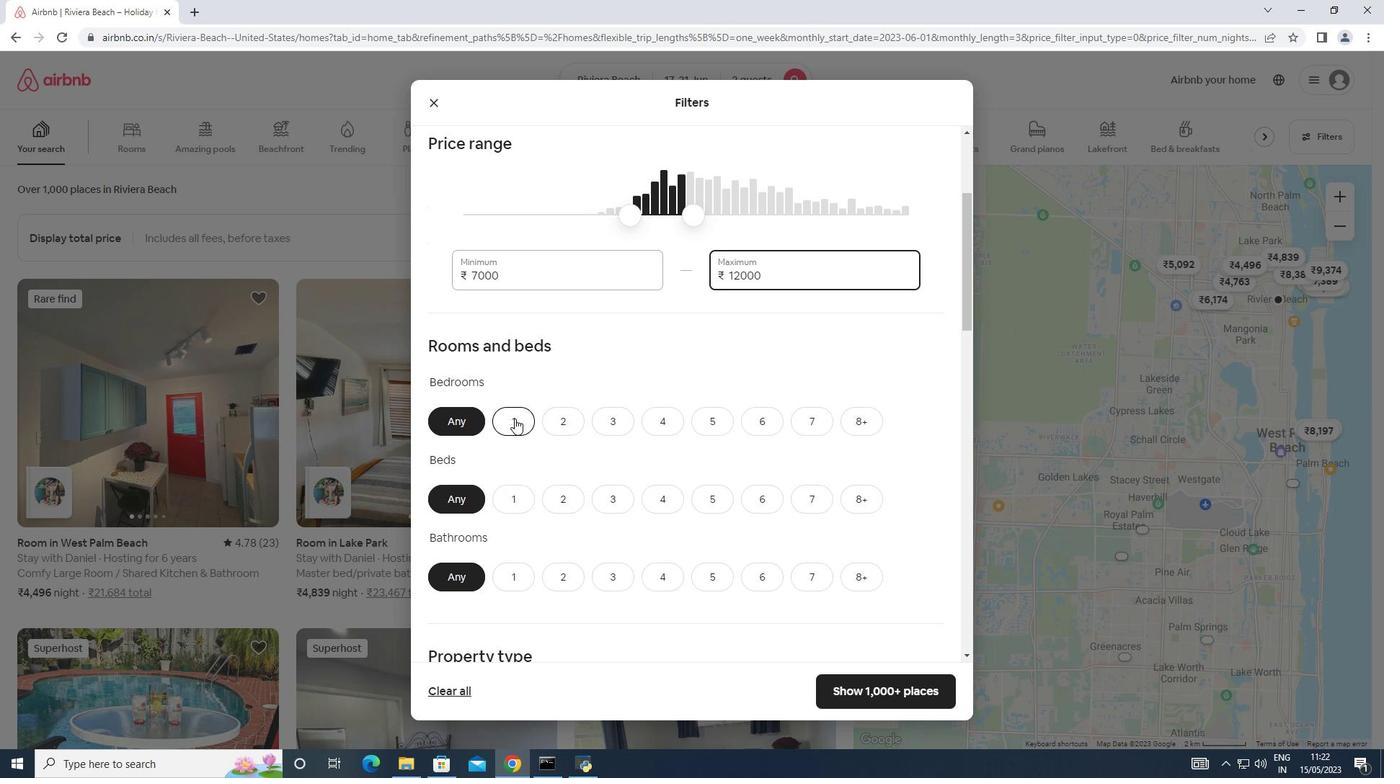 
Action: Mouse moved to (568, 497)
Screenshot: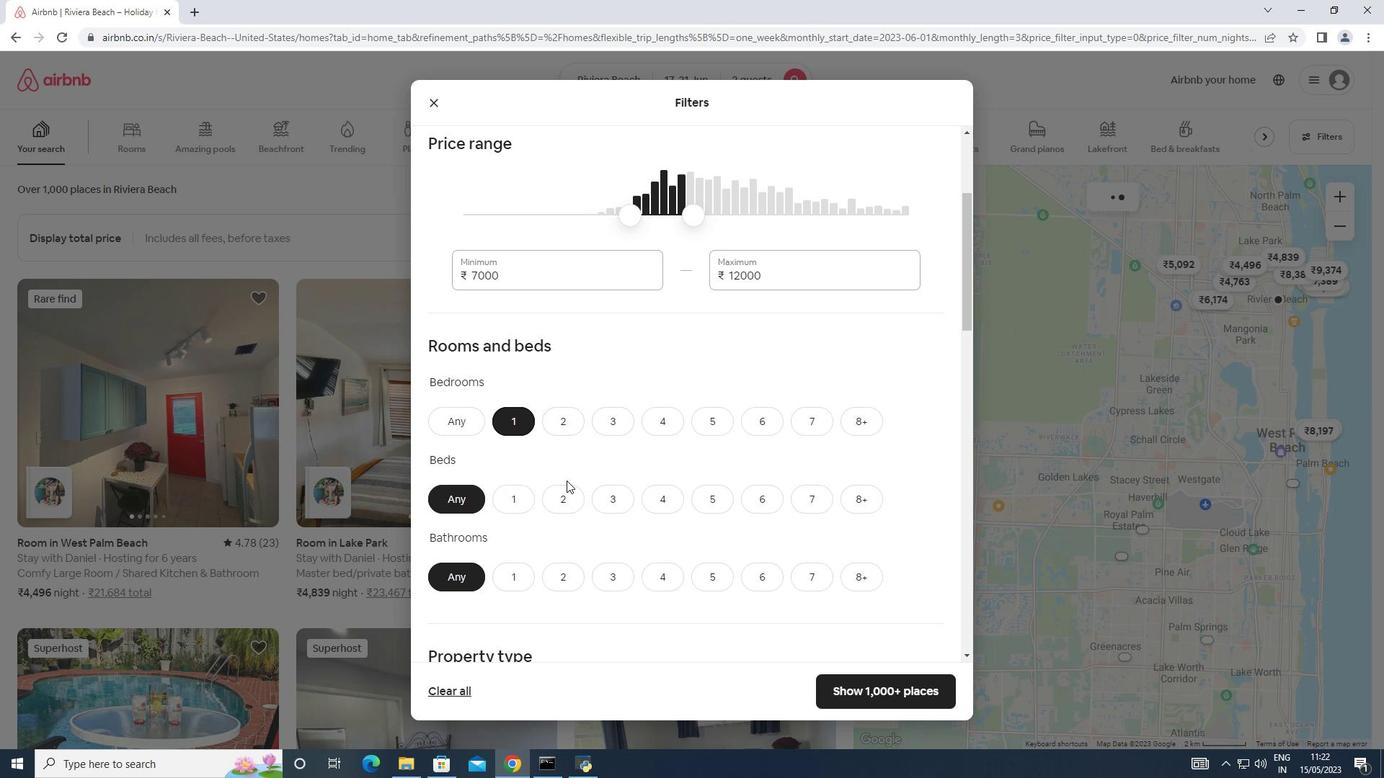 
Action: Mouse pressed left at (568, 497)
Screenshot: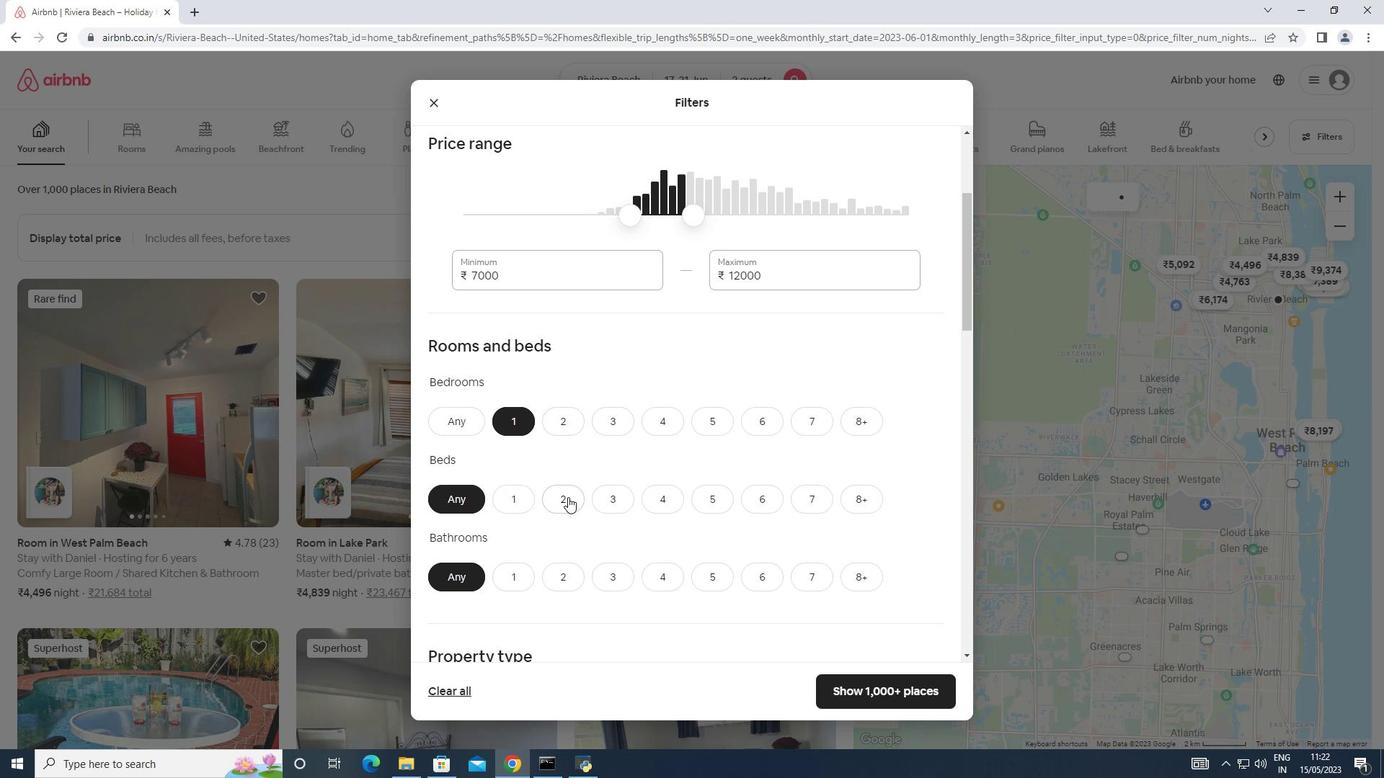 
Action: Mouse moved to (509, 575)
Screenshot: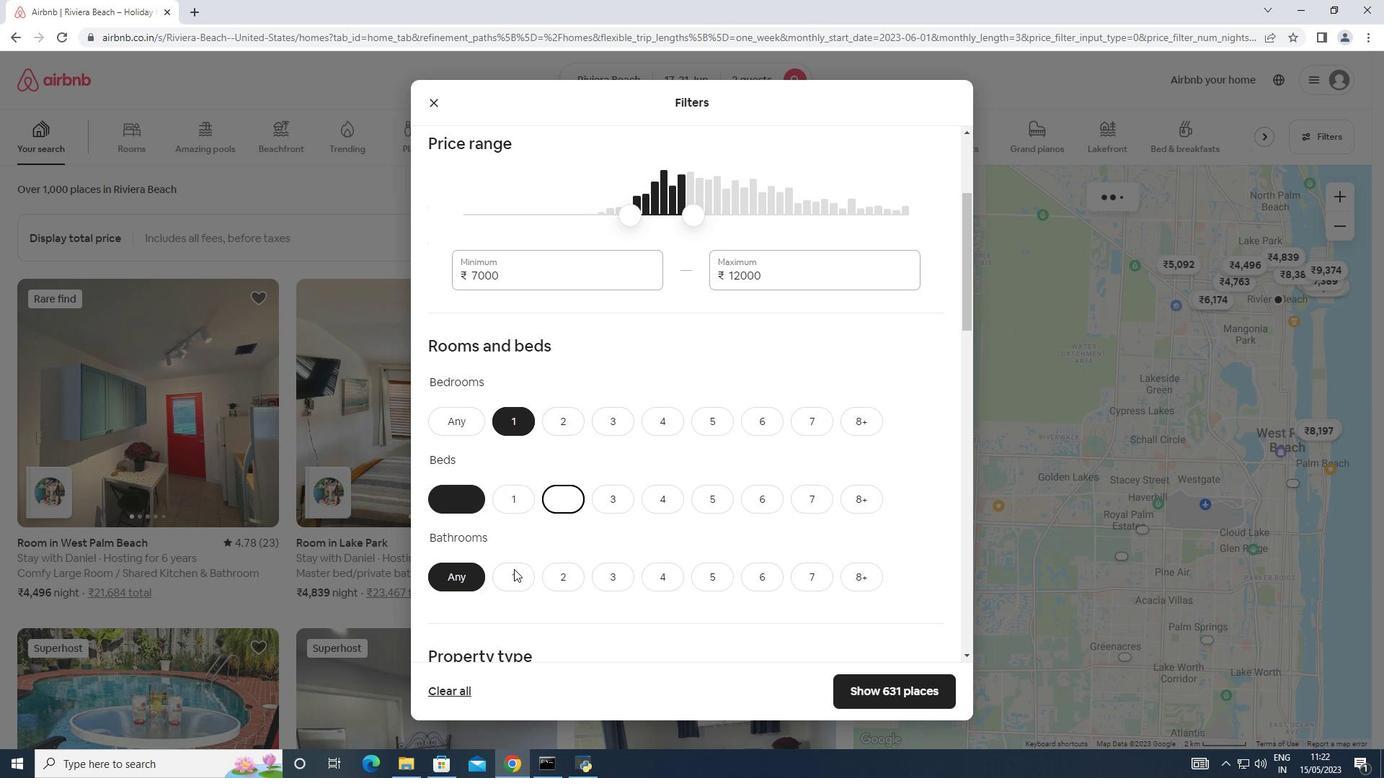 
Action: Mouse pressed left at (509, 575)
Screenshot: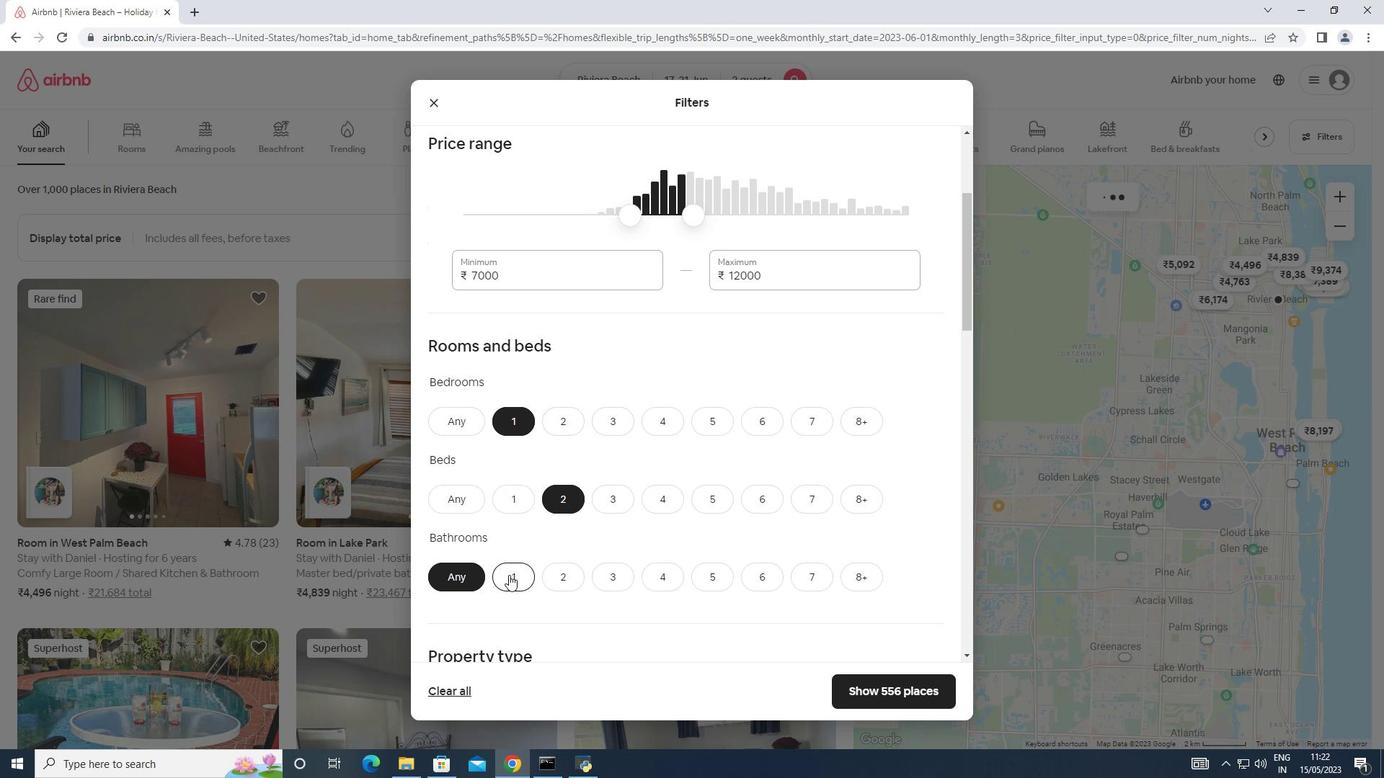 
Action: Mouse moved to (627, 494)
Screenshot: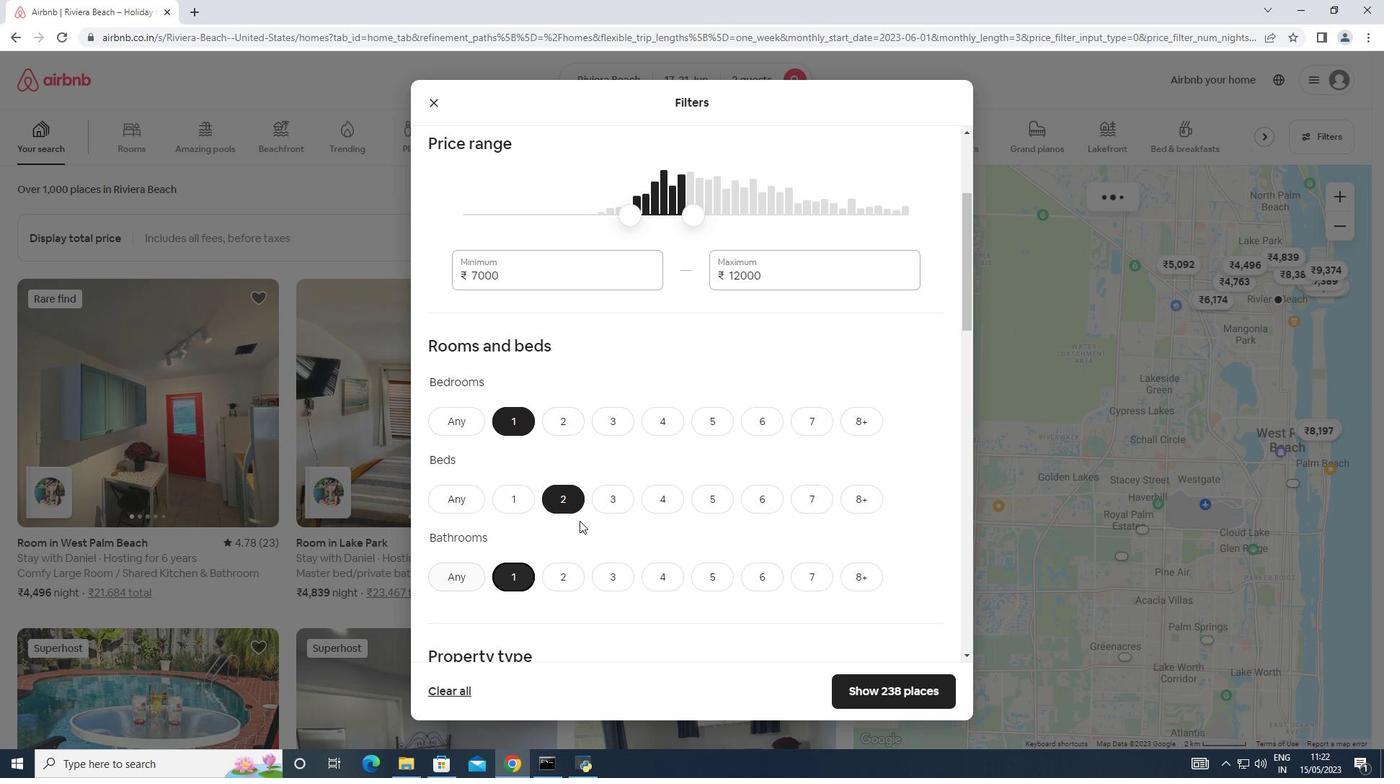 
Action: Mouse scrolled (627, 494) with delta (0, 0)
Screenshot: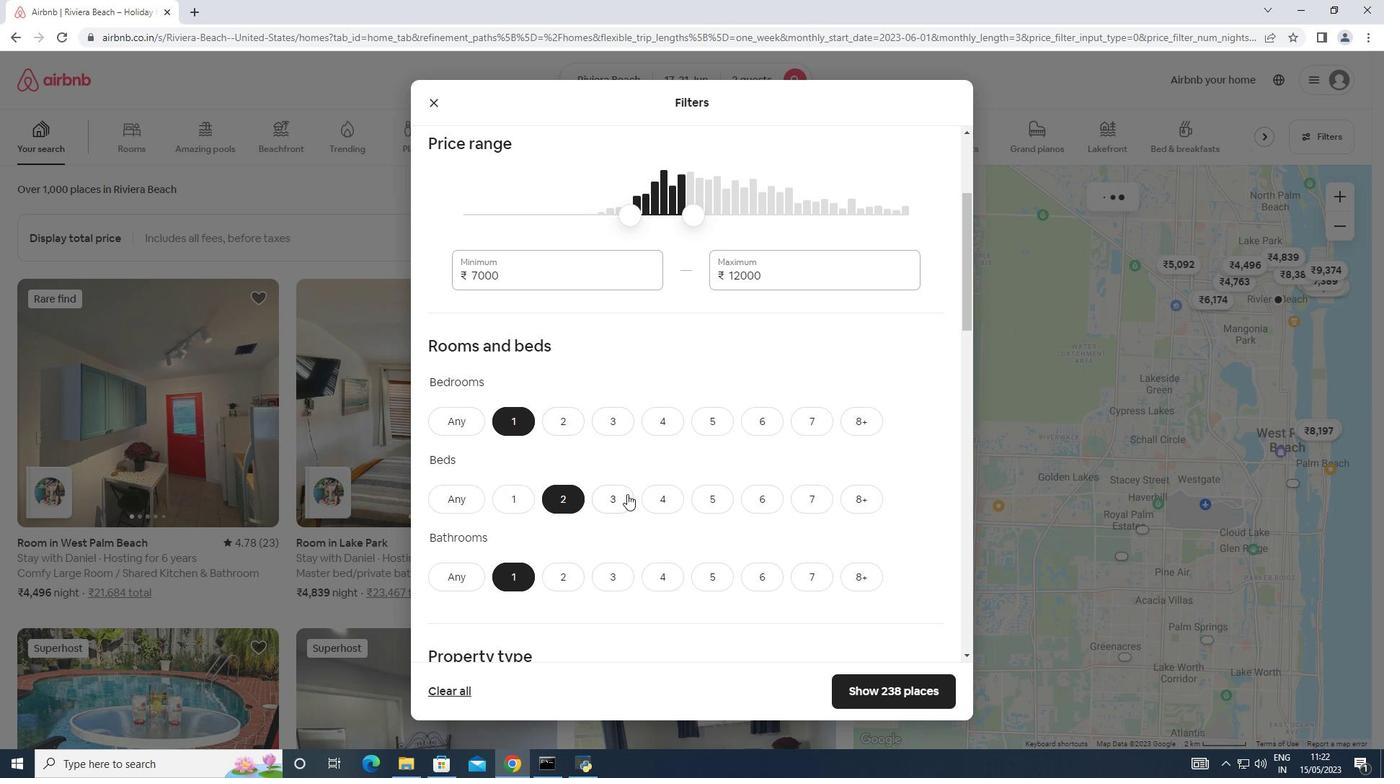 
Action: Mouse scrolled (627, 494) with delta (0, 0)
Screenshot: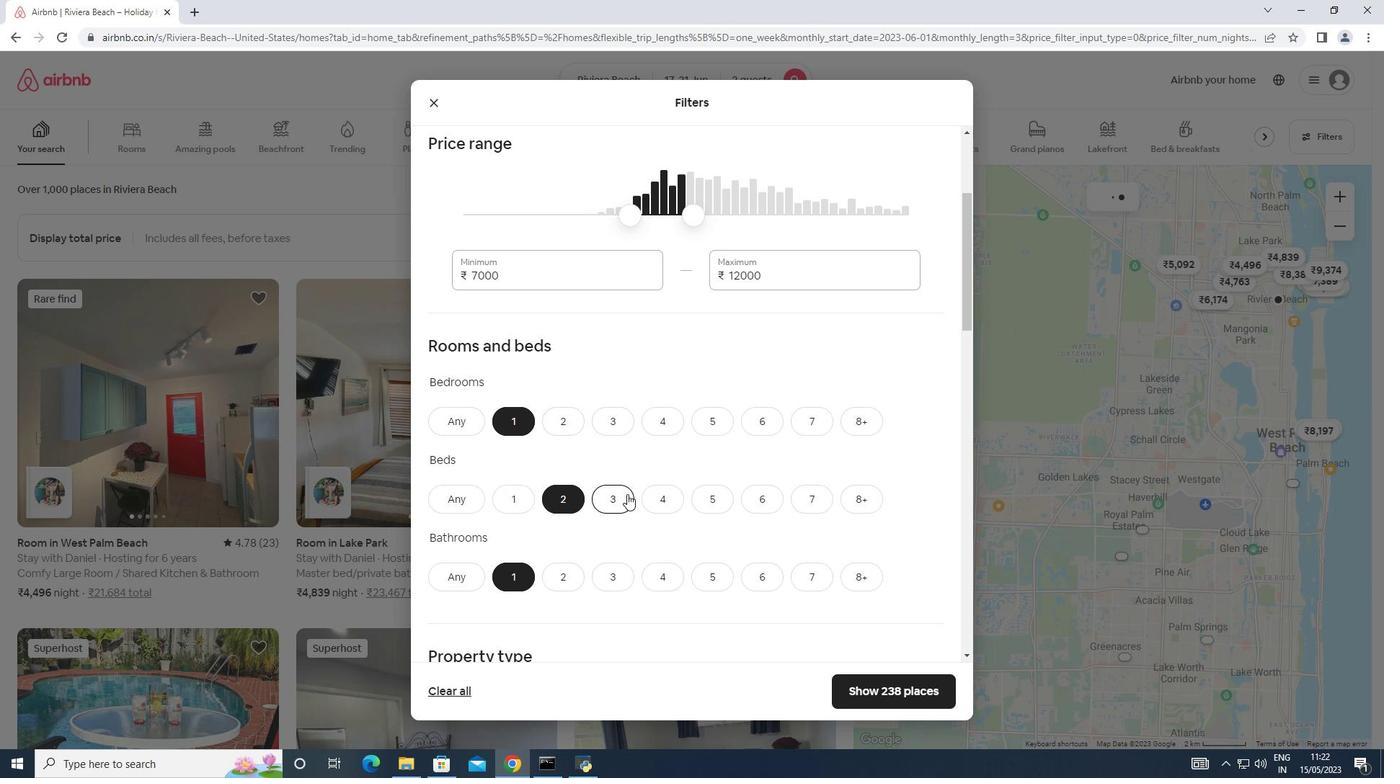 
Action: Mouse moved to (649, 476)
Screenshot: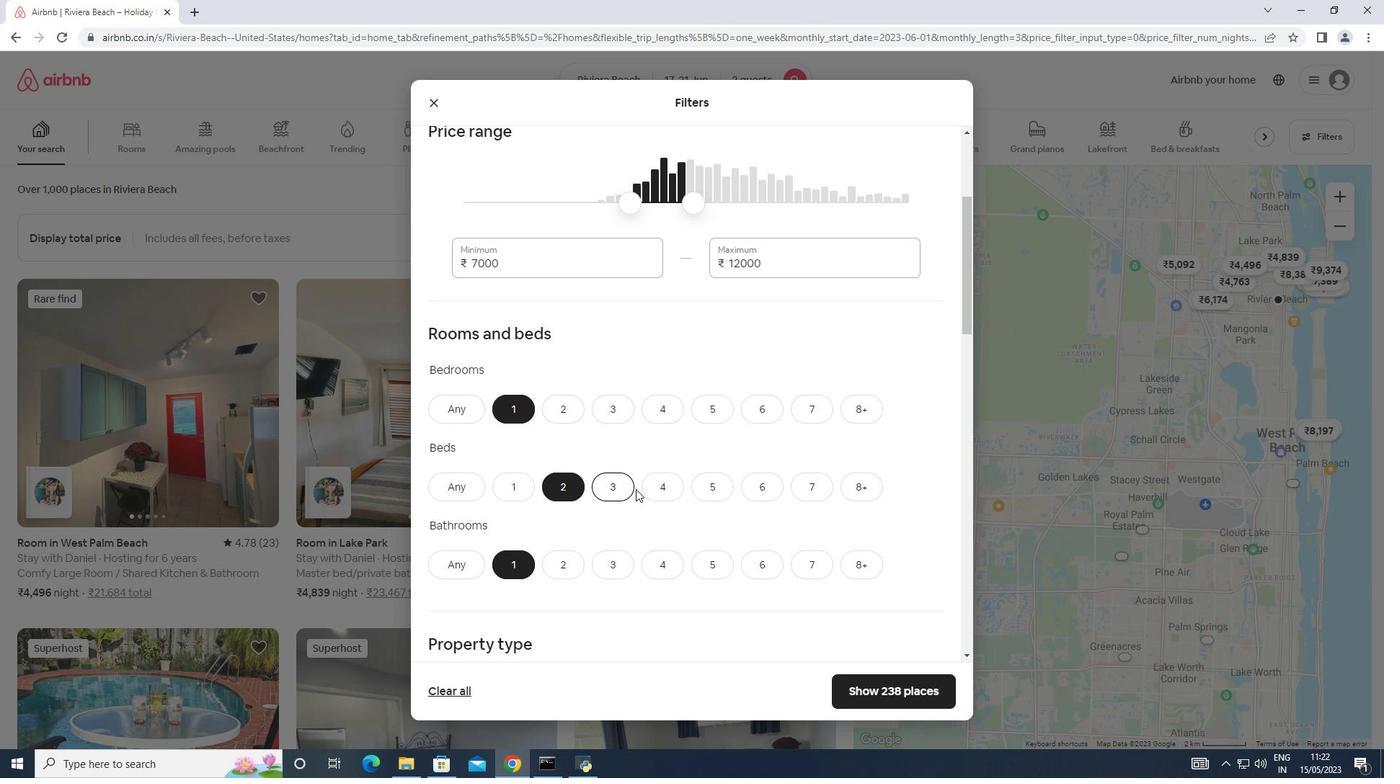 
Action: Mouse scrolled (649, 475) with delta (0, 0)
Screenshot: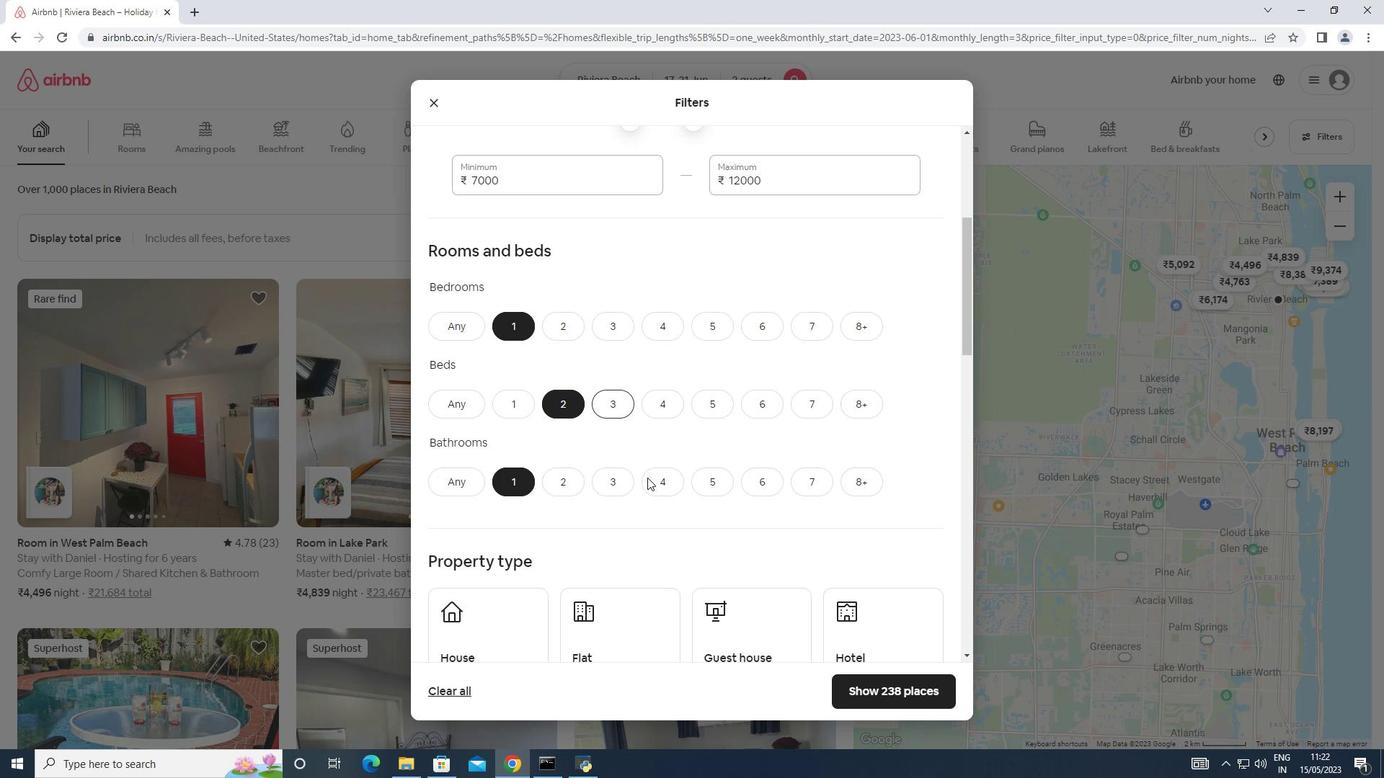 
Action: Mouse scrolled (649, 475) with delta (0, 0)
Screenshot: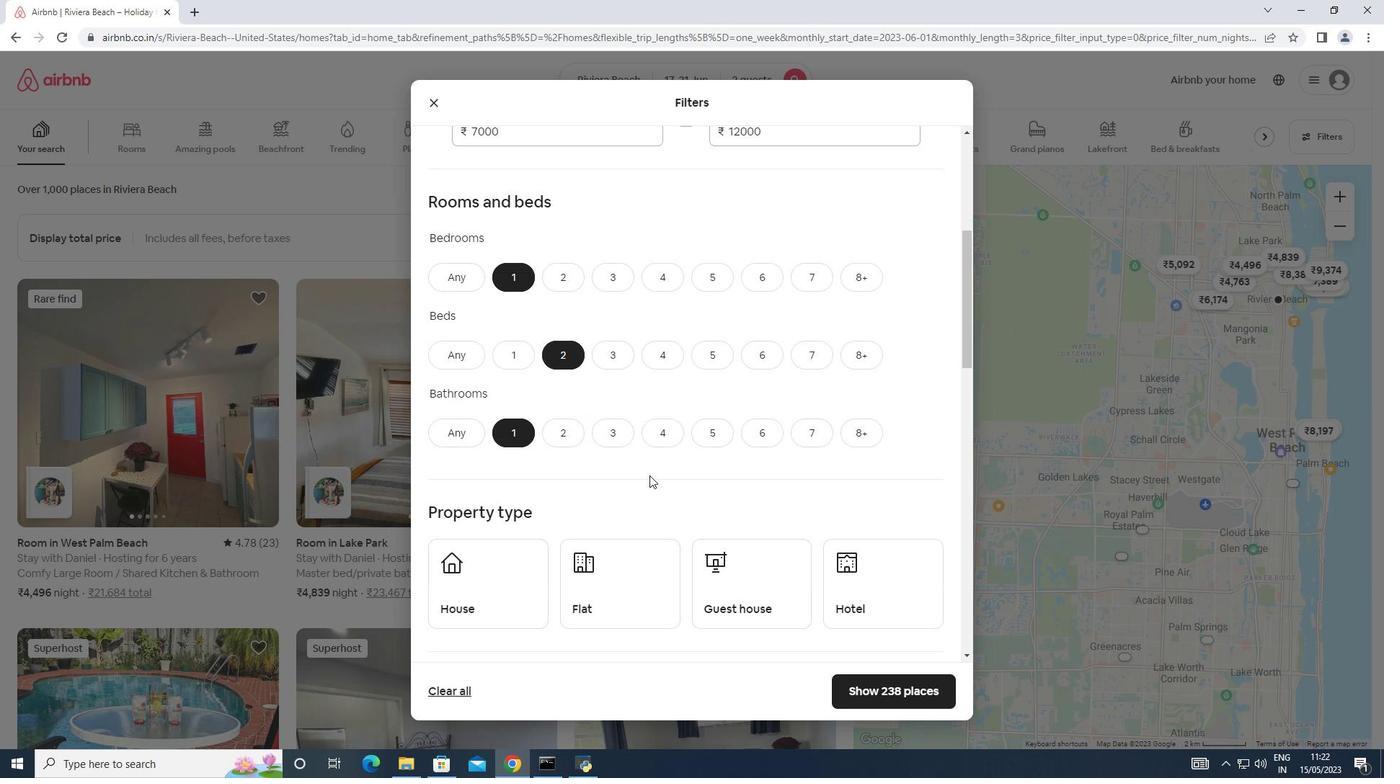 
Action: Mouse moved to (517, 443)
Screenshot: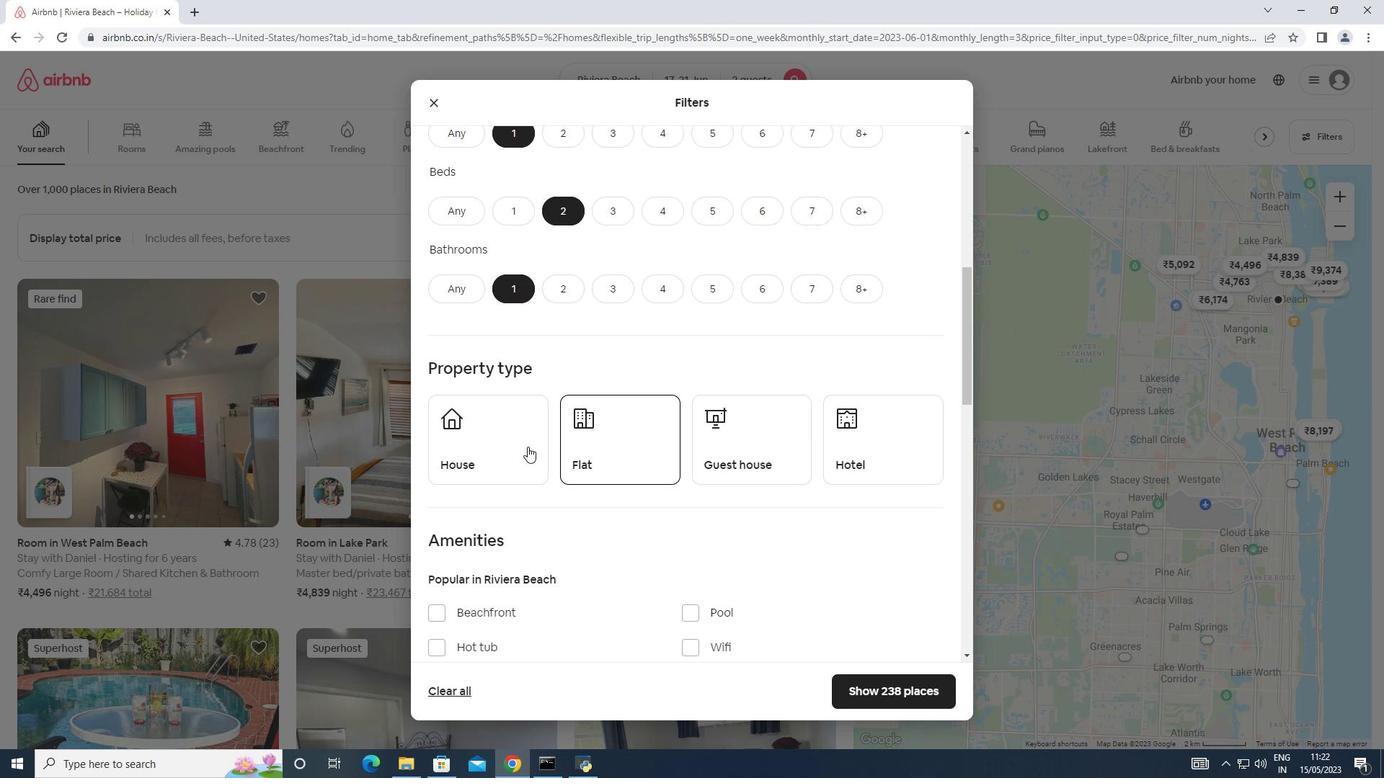
Action: Mouse pressed left at (517, 443)
Screenshot: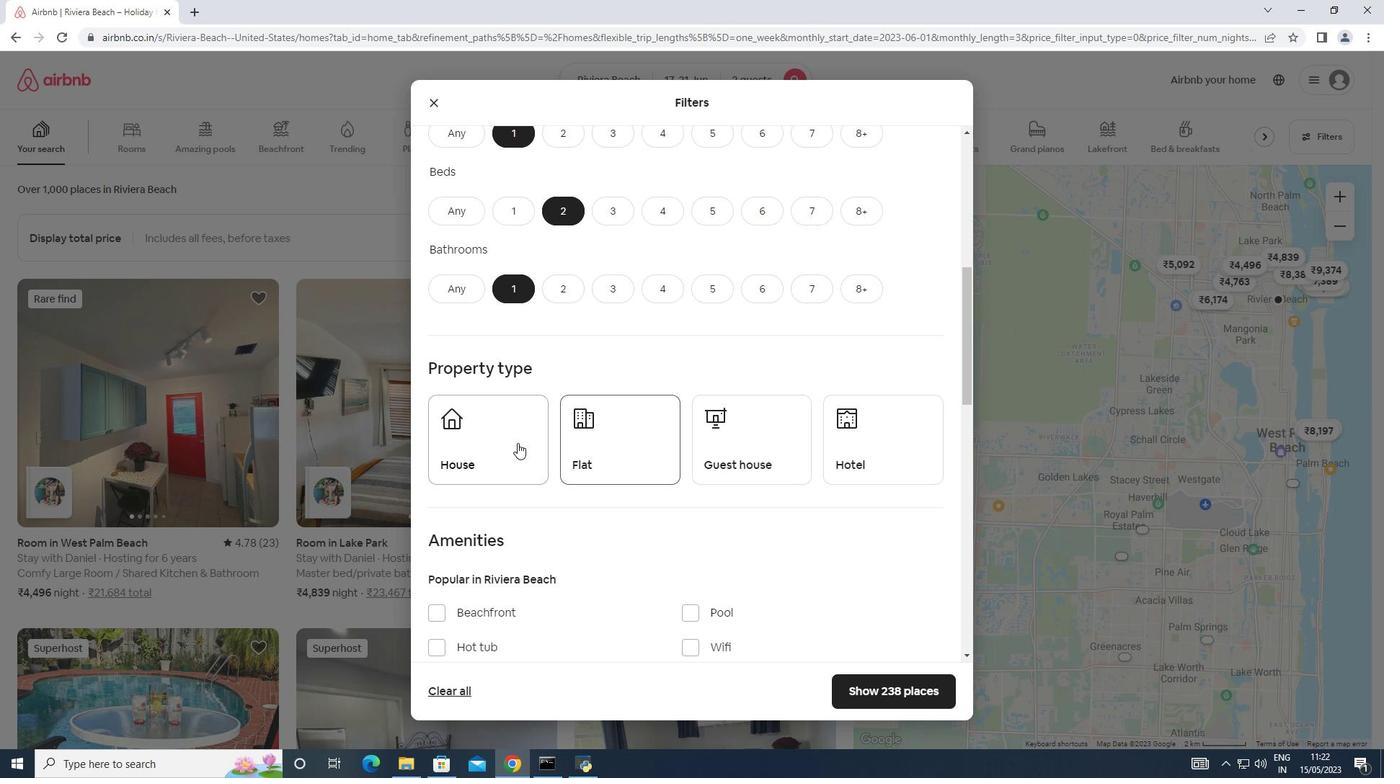 
Action: Mouse moved to (597, 438)
Screenshot: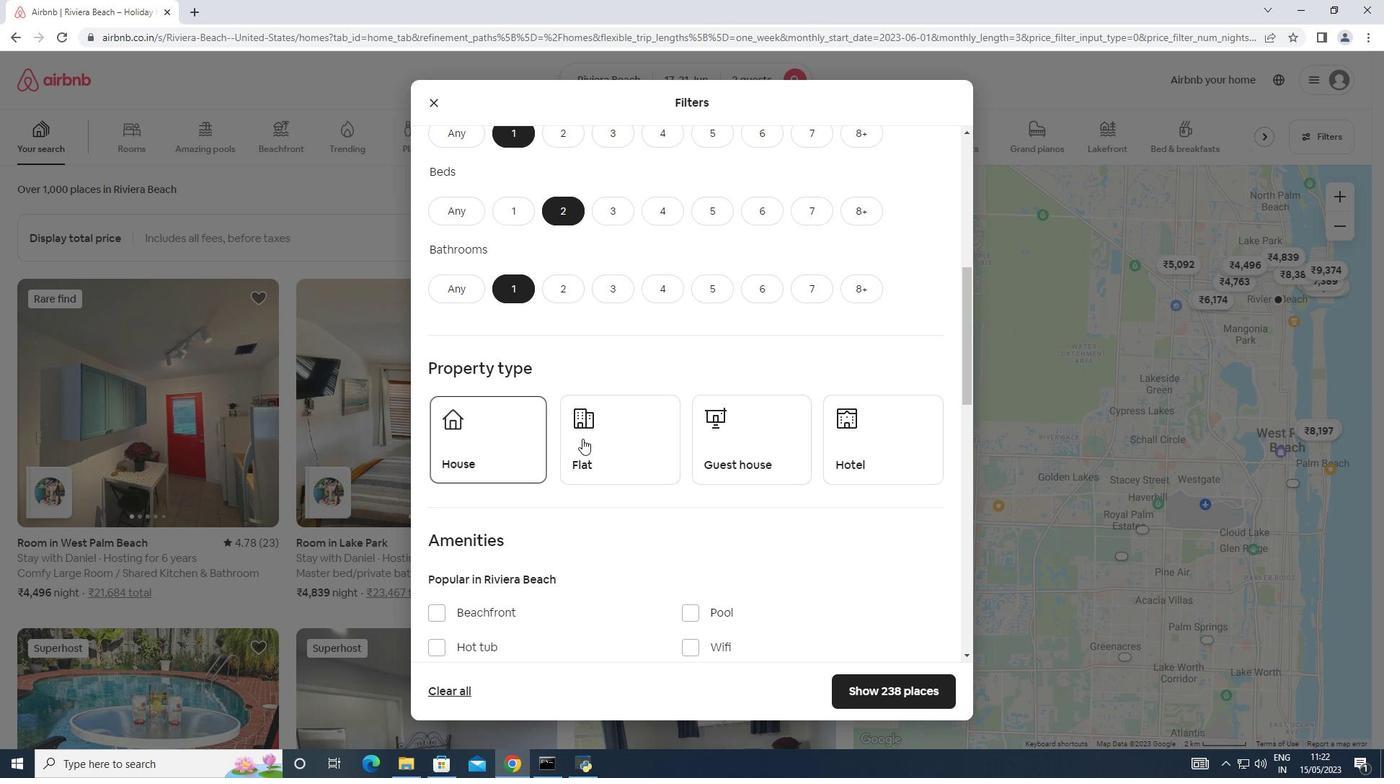 
Action: Mouse pressed left at (597, 438)
Screenshot: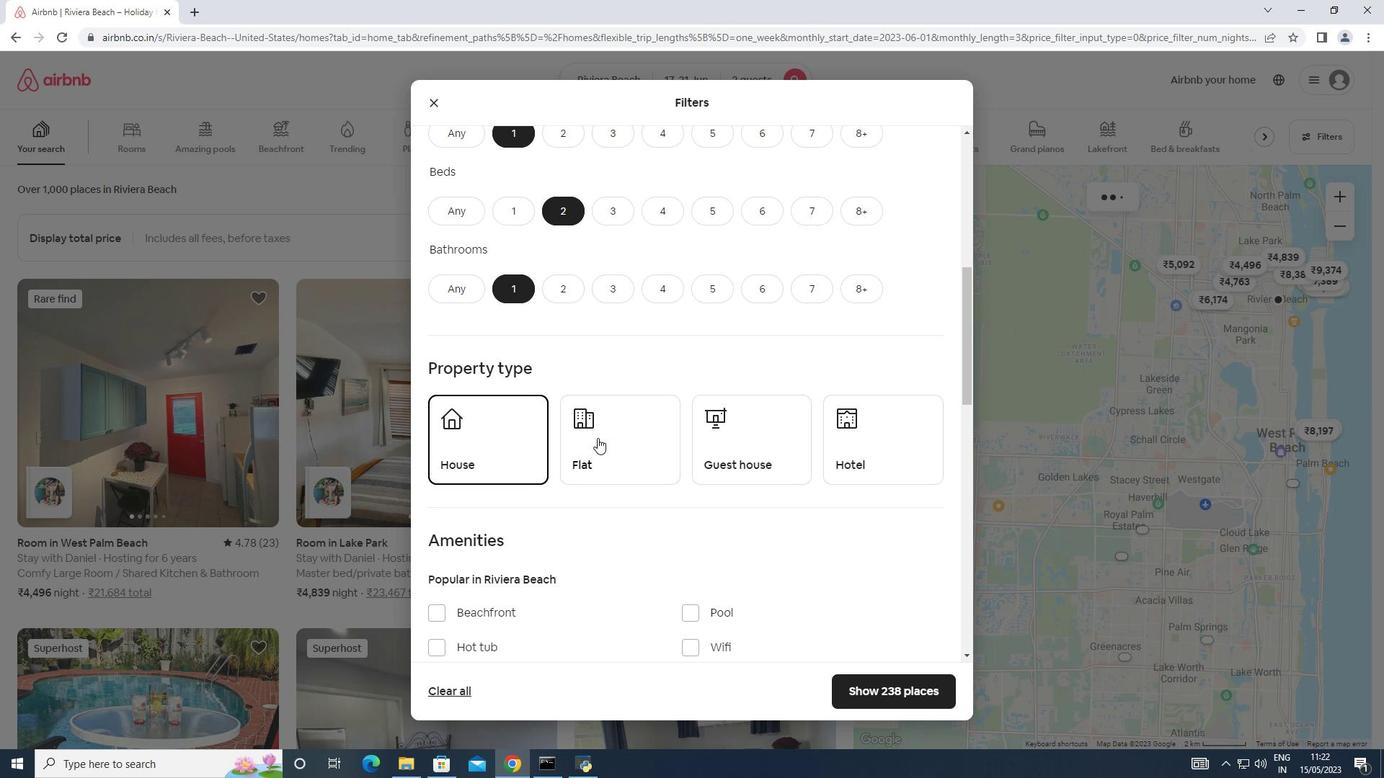
Action: Mouse moved to (716, 446)
Screenshot: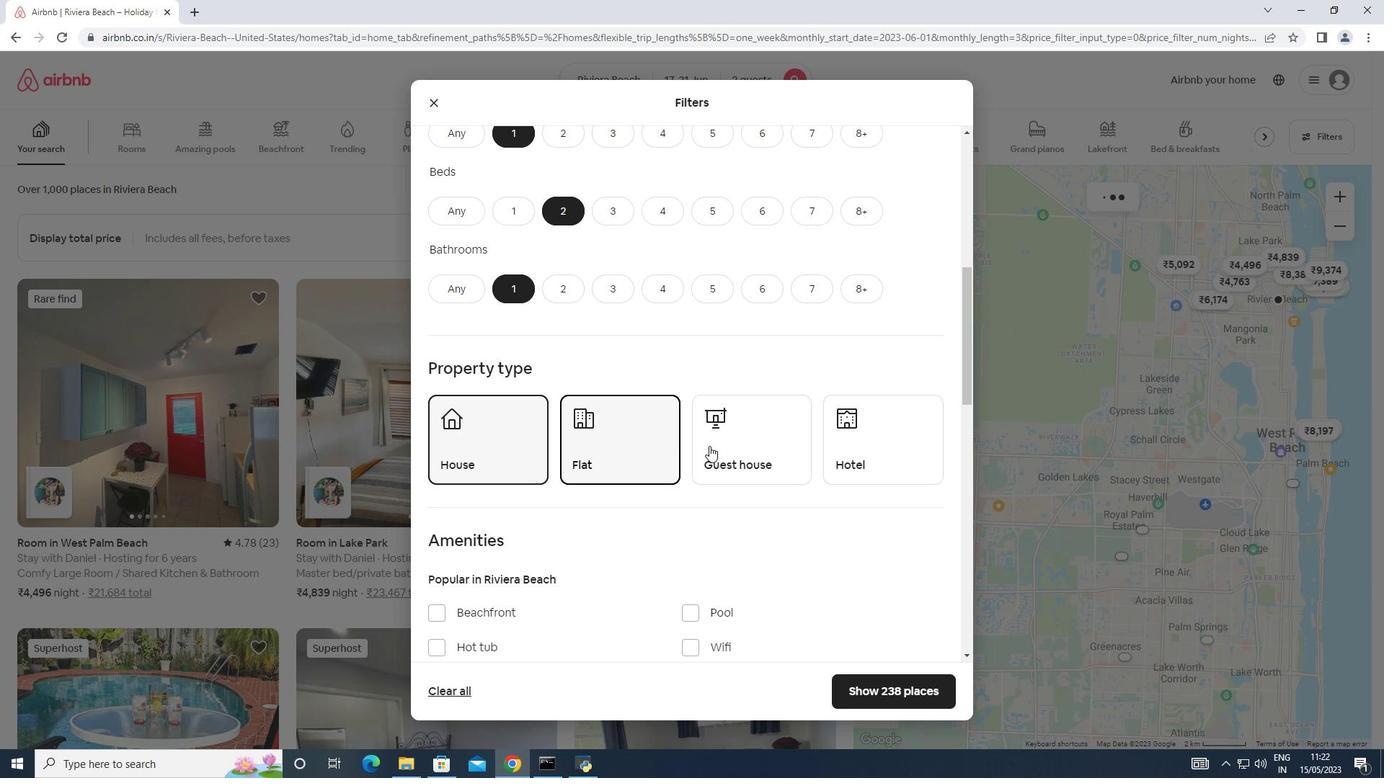 
Action: Mouse scrolled (716, 445) with delta (0, 0)
Screenshot: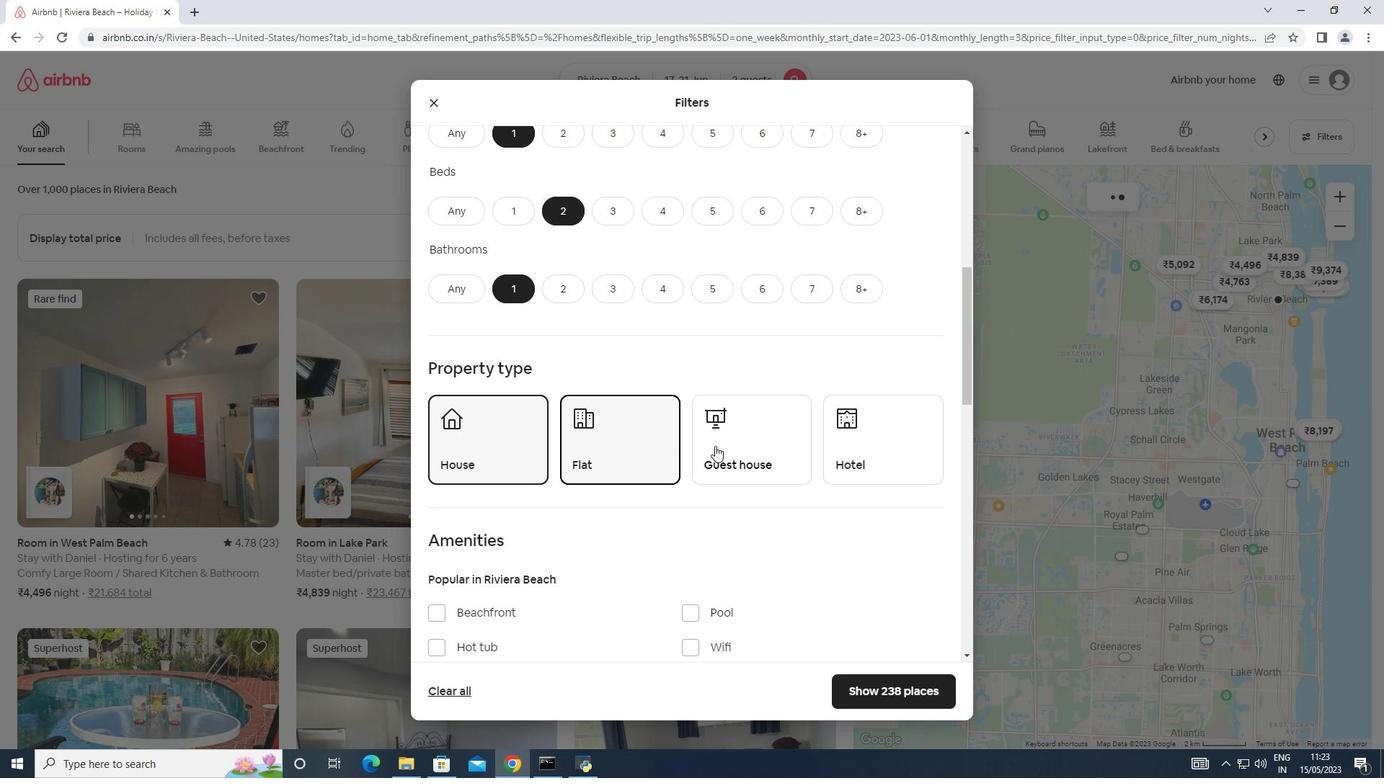 
Action: Mouse scrolled (716, 445) with delta (0, 0)
Screenshot: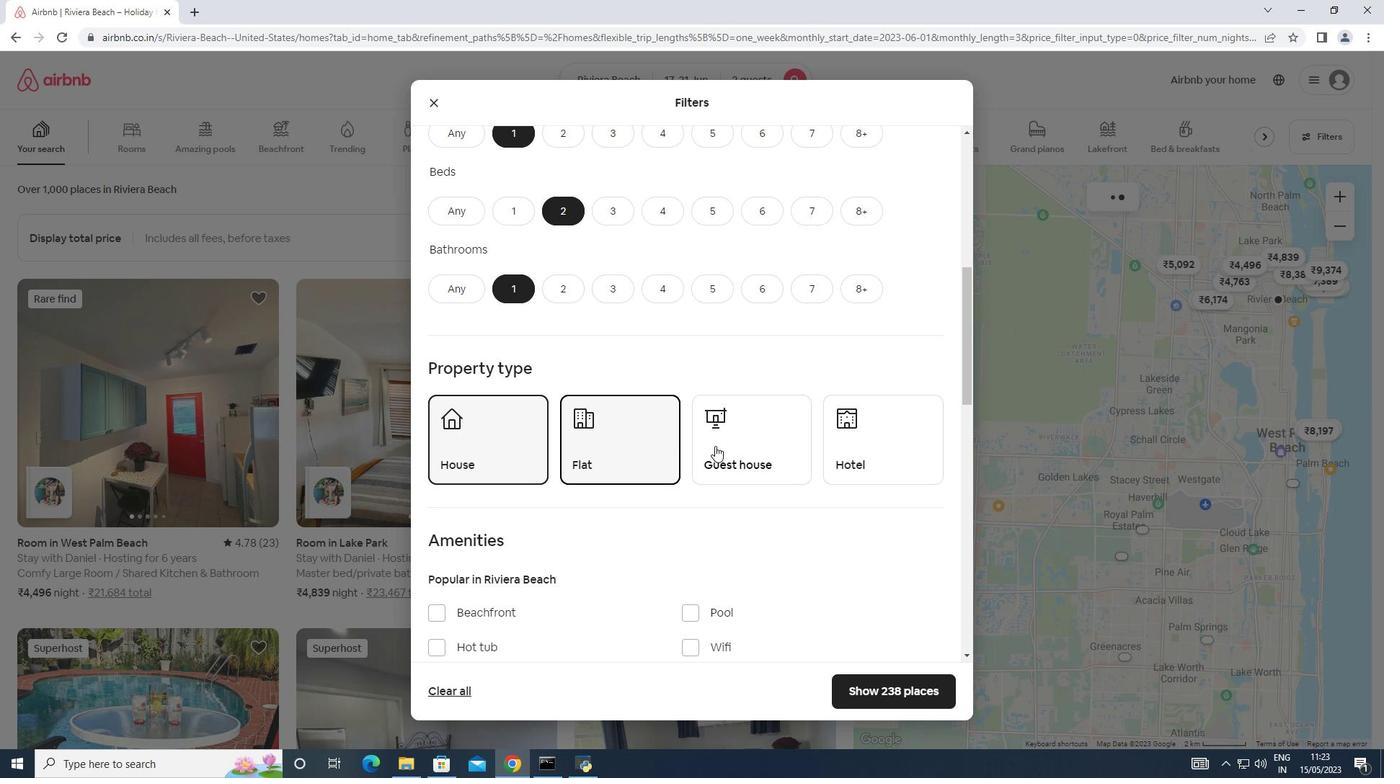 
Action: Mouse moved to (765, 421)
Screenshot: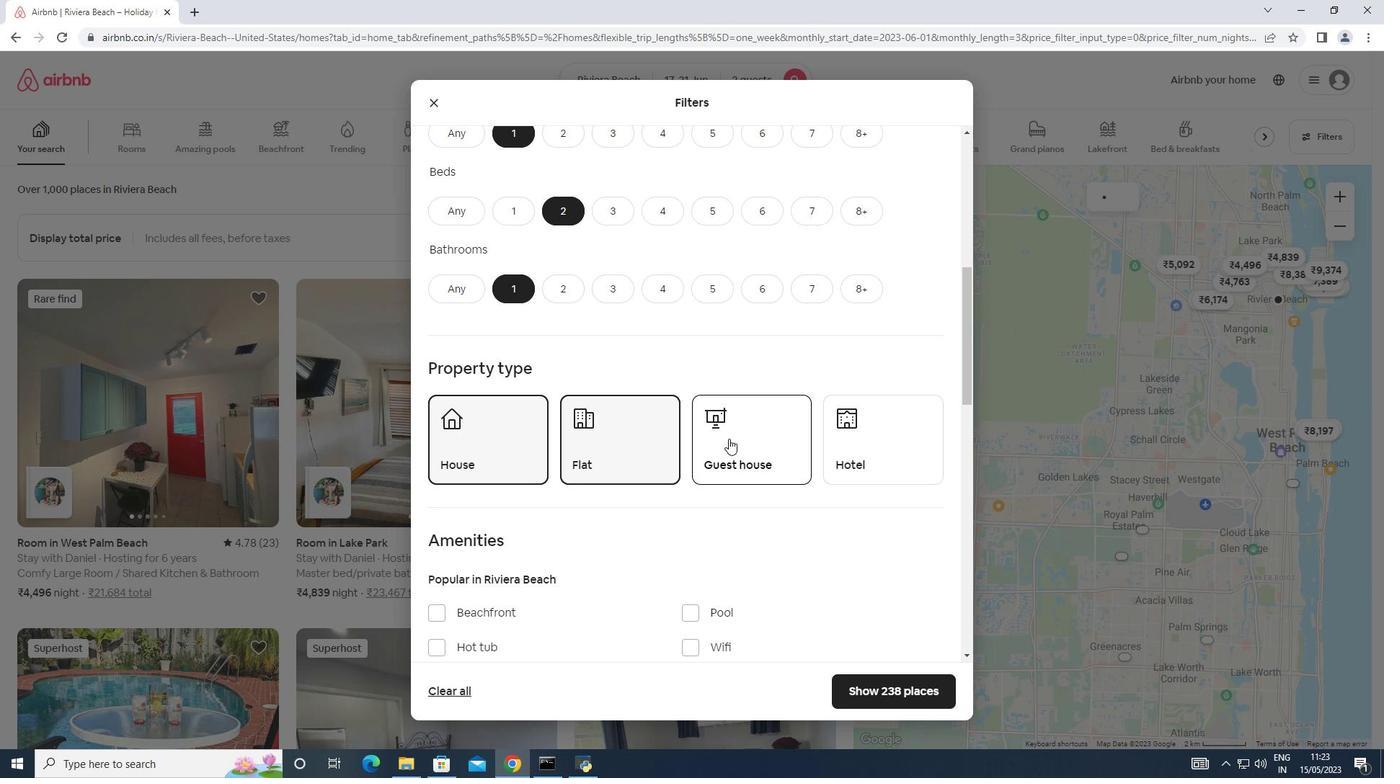 
Action: Mouse pressed left at (765, 421)
Screenshot: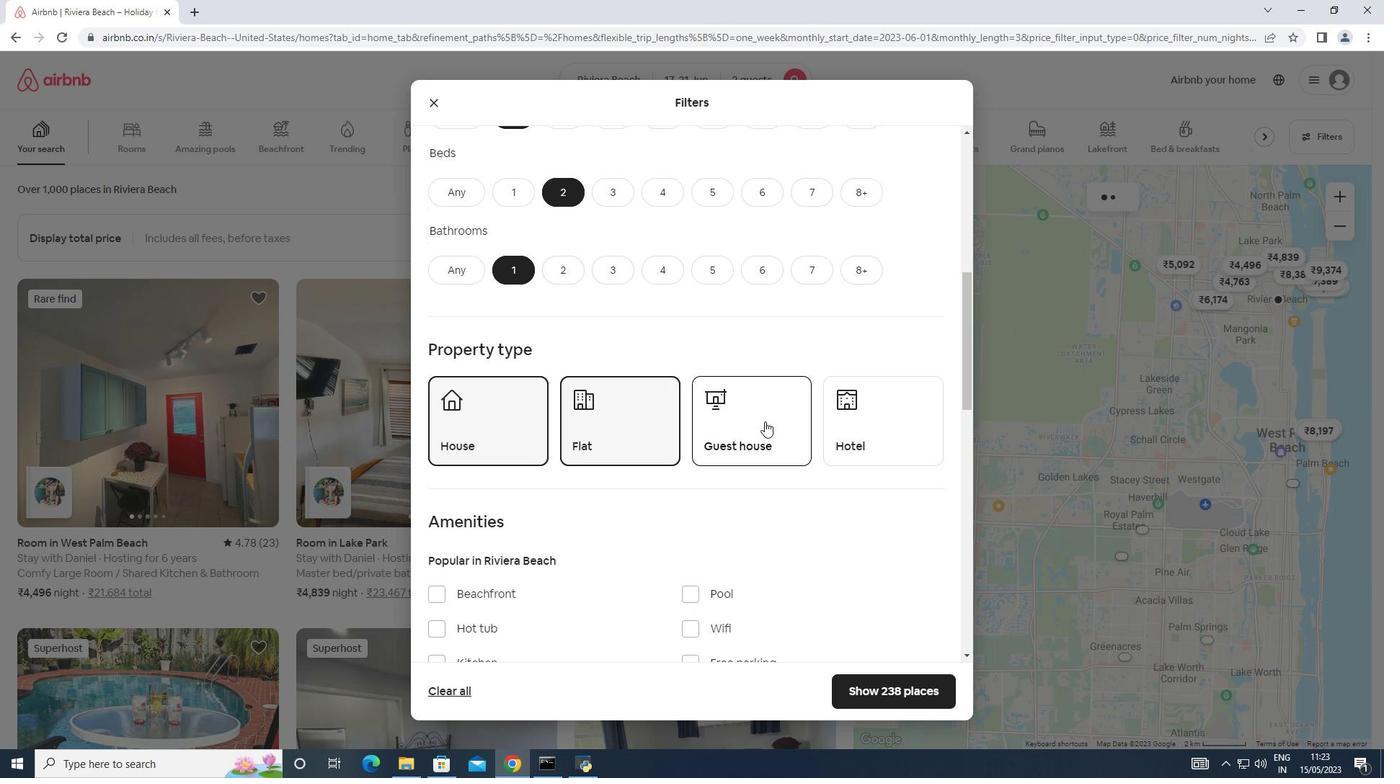 
Action: Mouse moved to (762, 320)
Screenshot: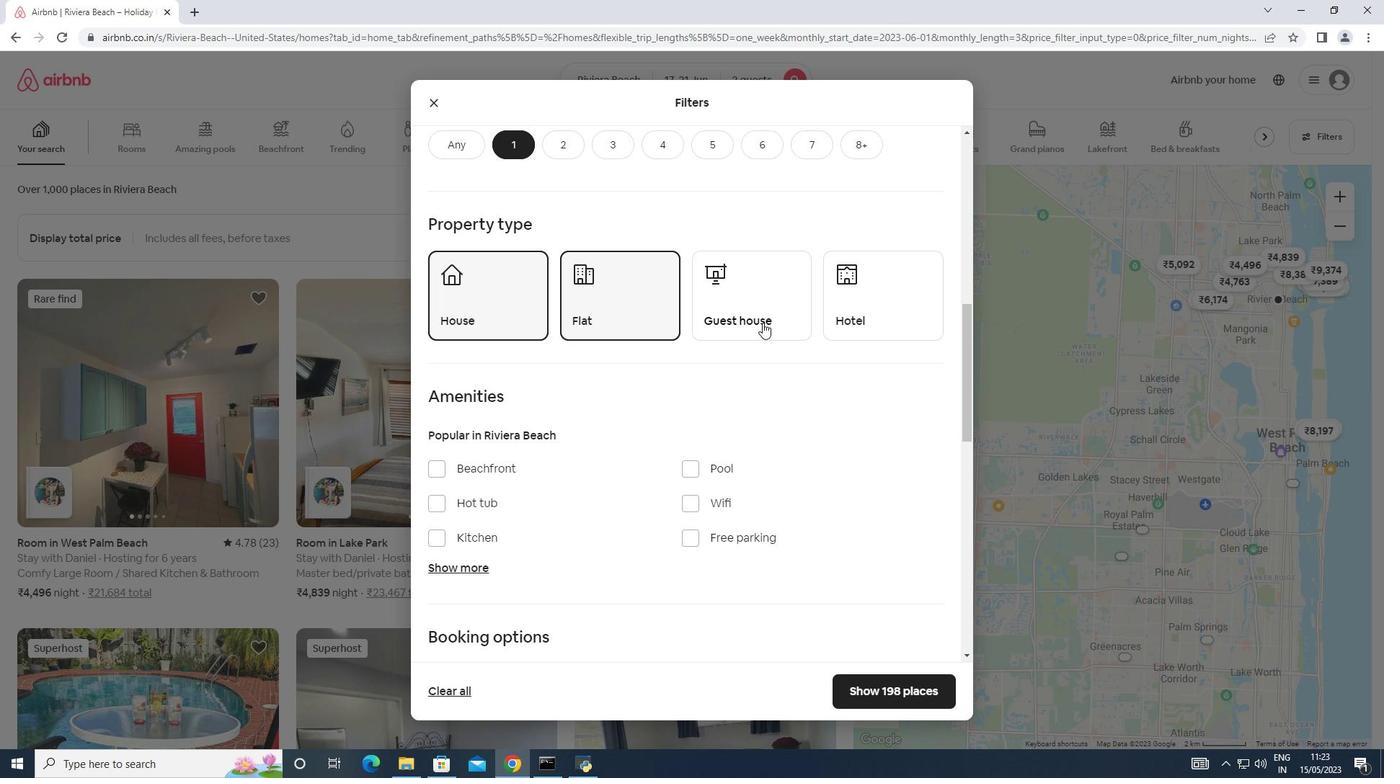 
Action: Mouse pressed left at (762, 320)
Screenshot: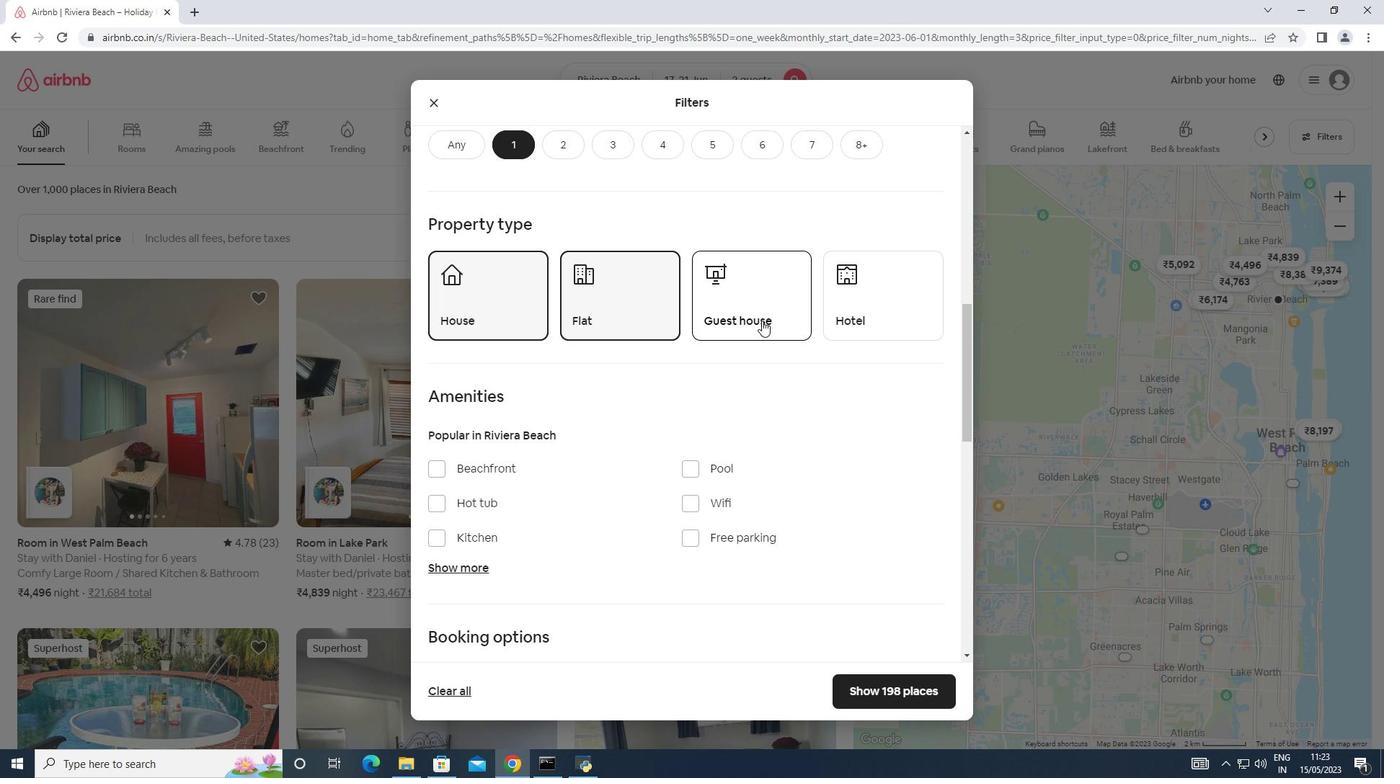 
Action: Mouse moved to (757, 323)
Screenshot: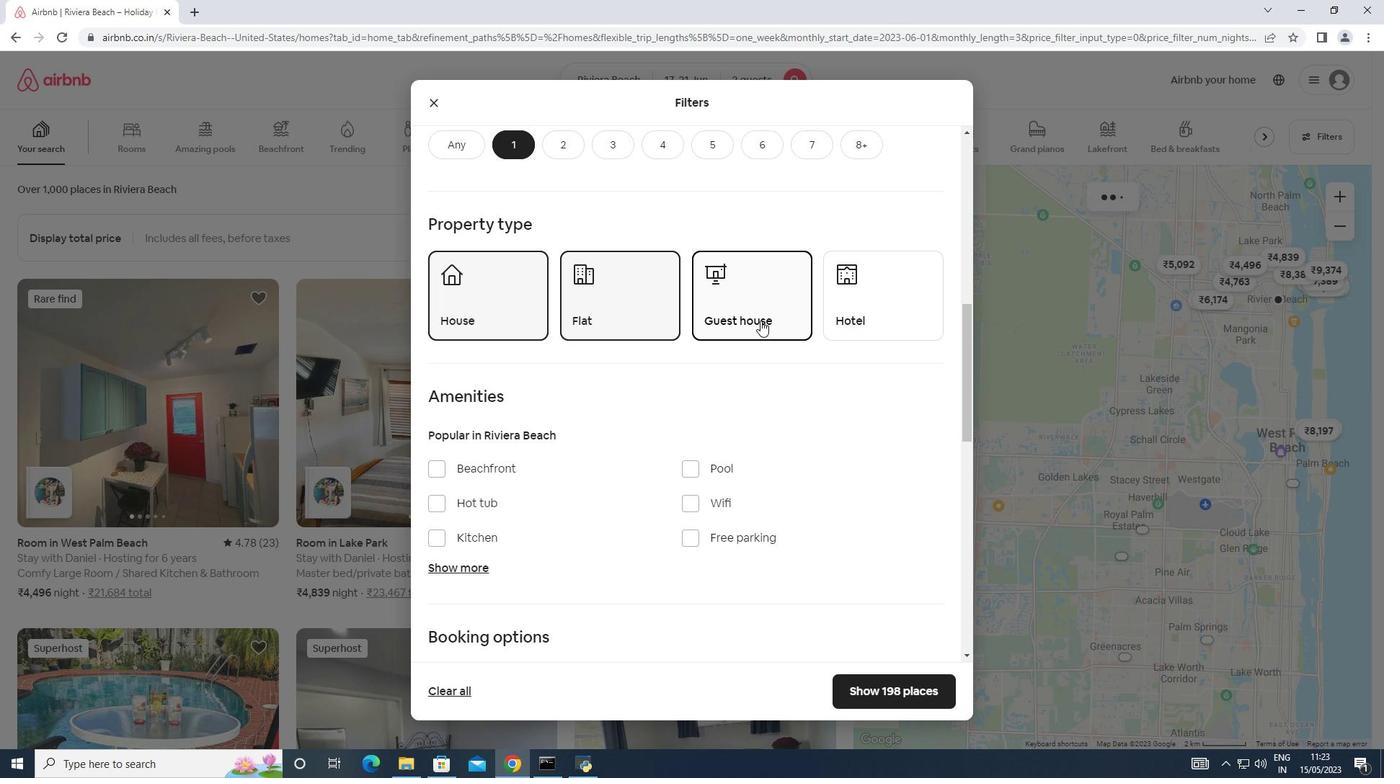 
Action: Mouse scrolled (757, 322) with delta (0, 0)
Screenshot: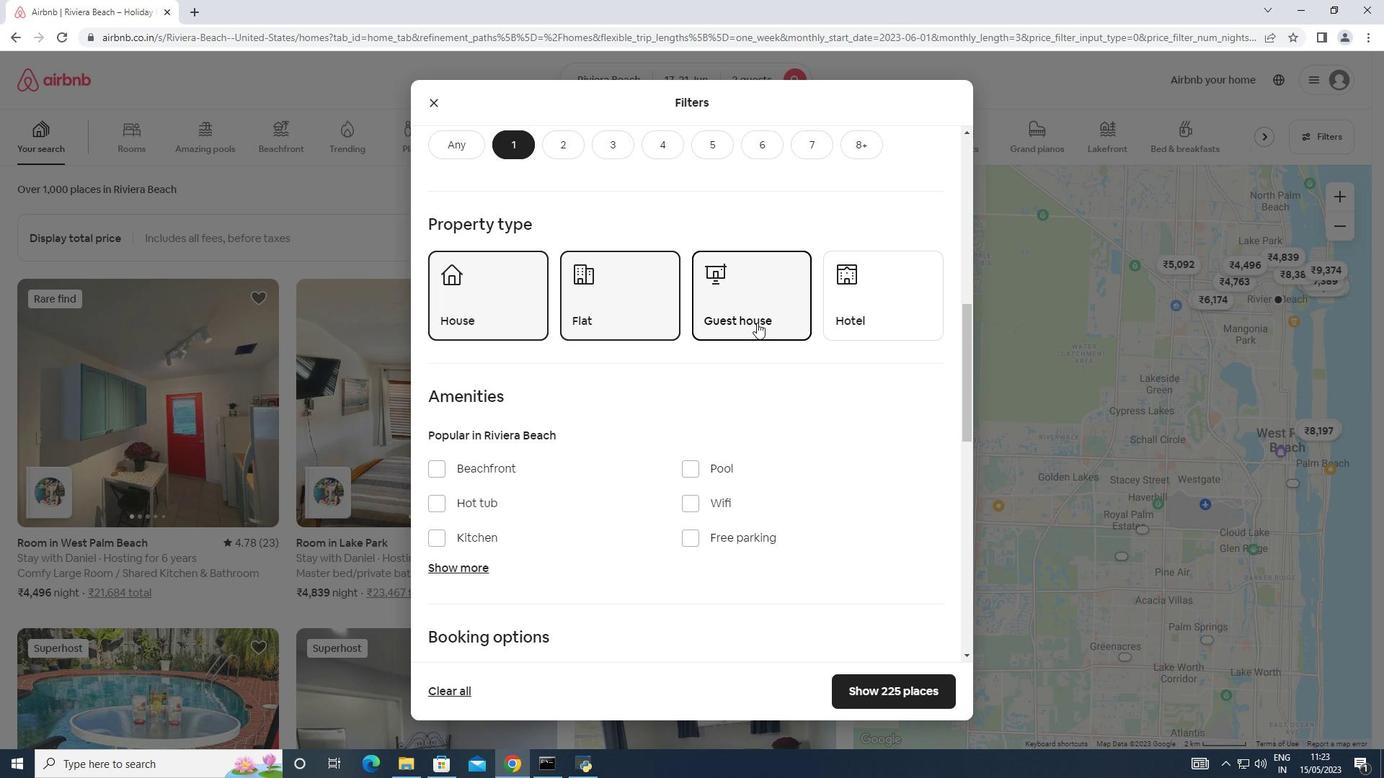 
Action: Mouse scrolled (757, 322) with delta (0, 0)
Screenshot: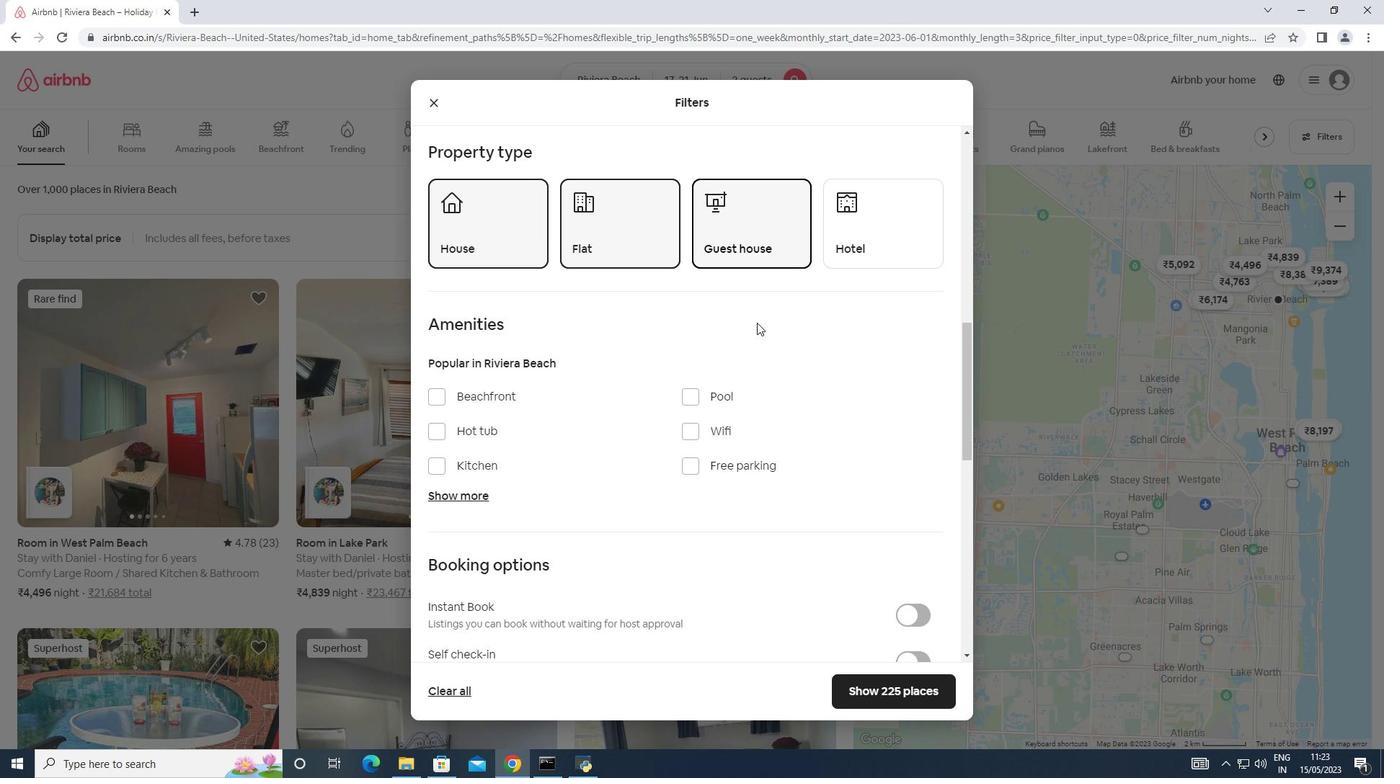 
Action: Mouse moved to (439, 425)
Screenshot: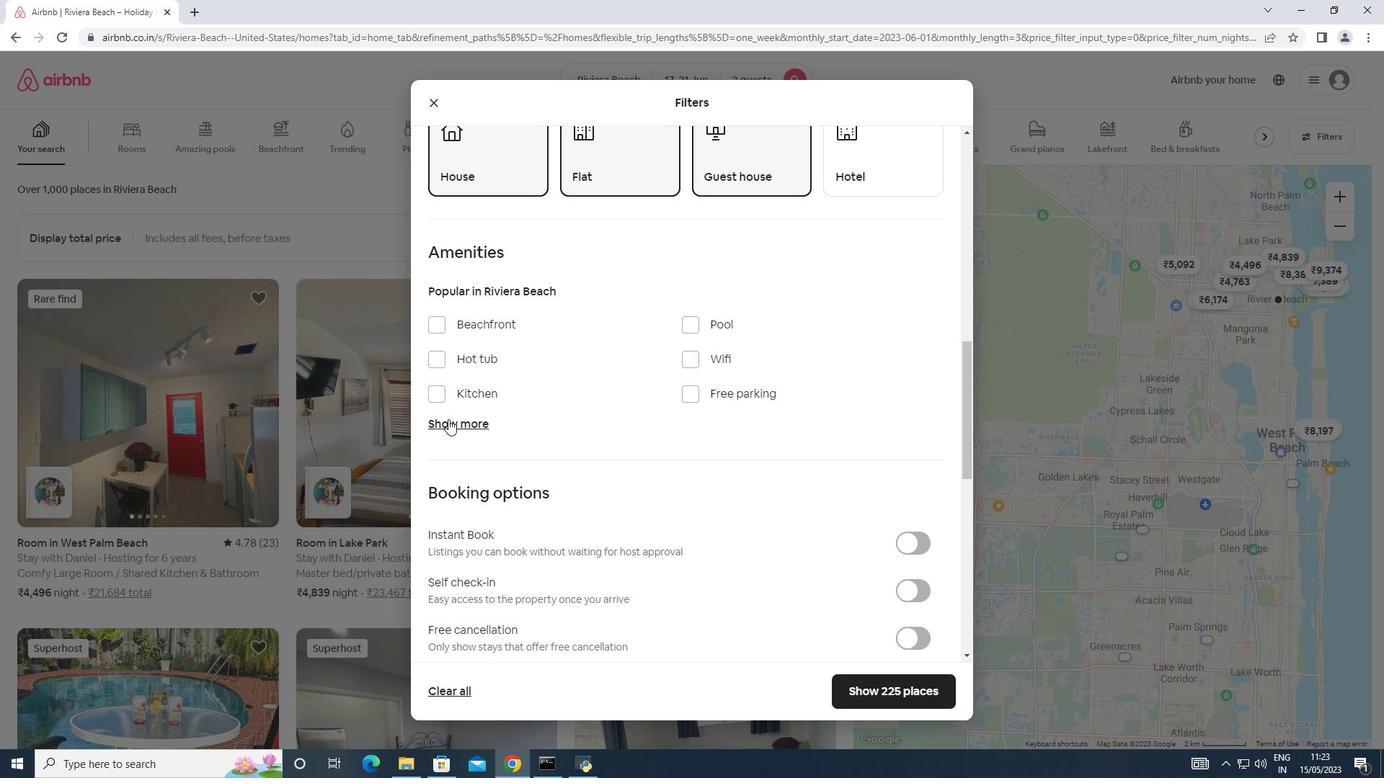 
Action: Mouse pressed left at (439, 425)
Screenshot: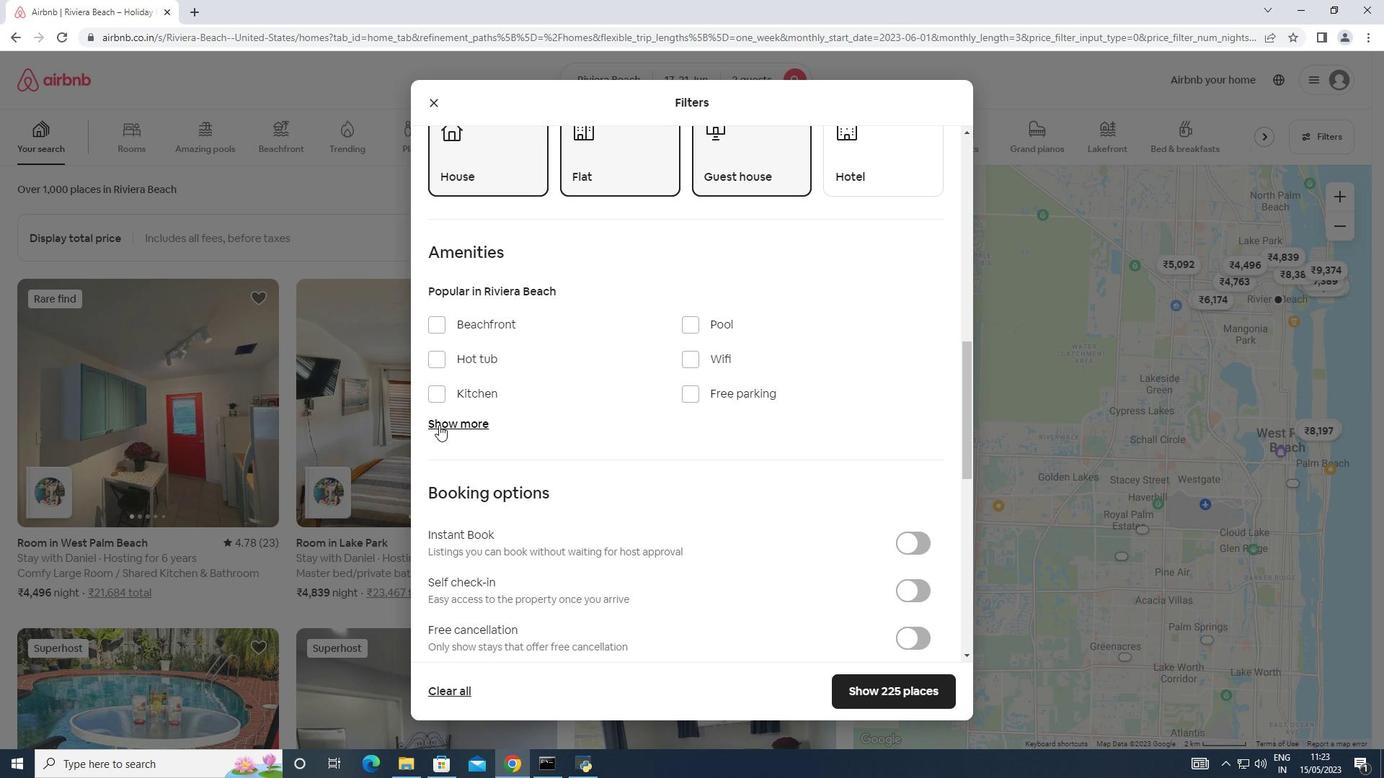 
Action: Mouse moved to (693, 352)
Screenshot: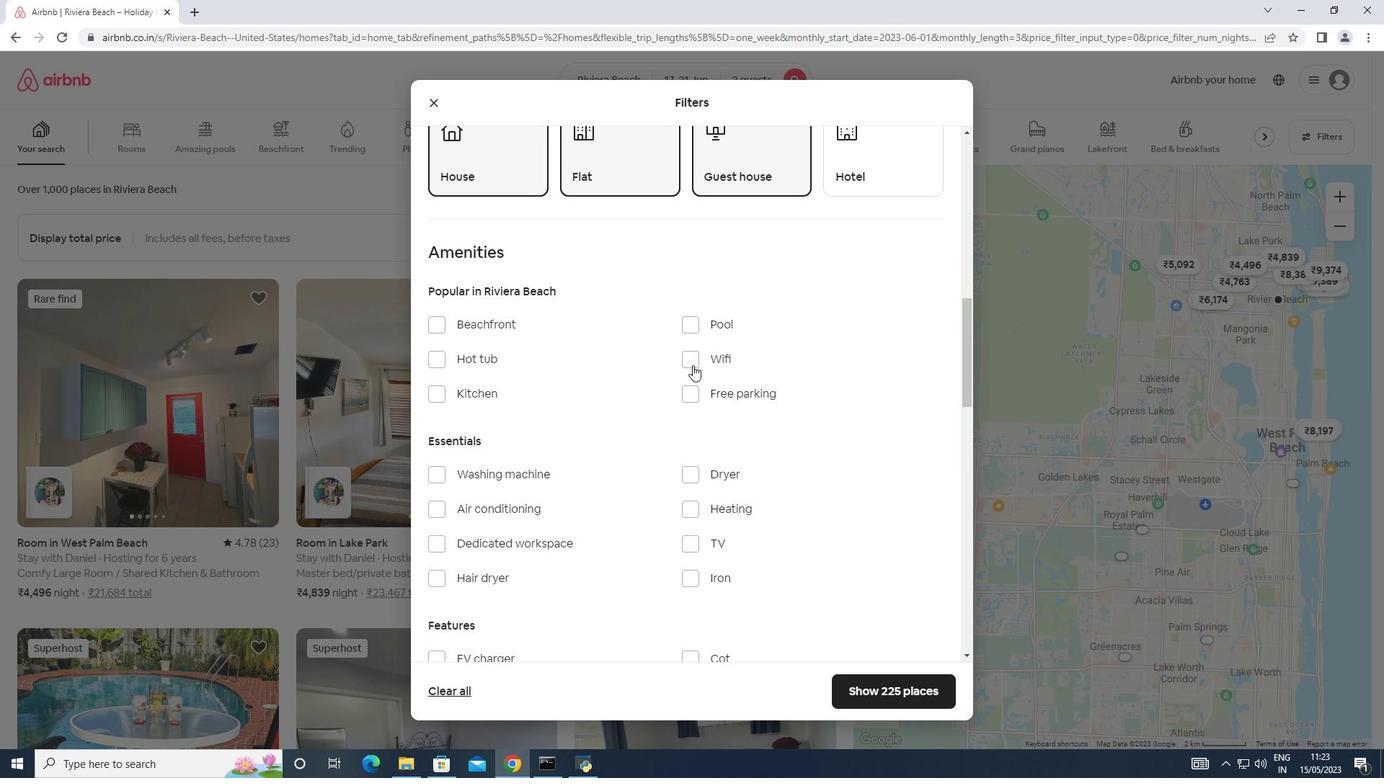 
Action: Mouse pressed left at (693, 352)
Screenshot: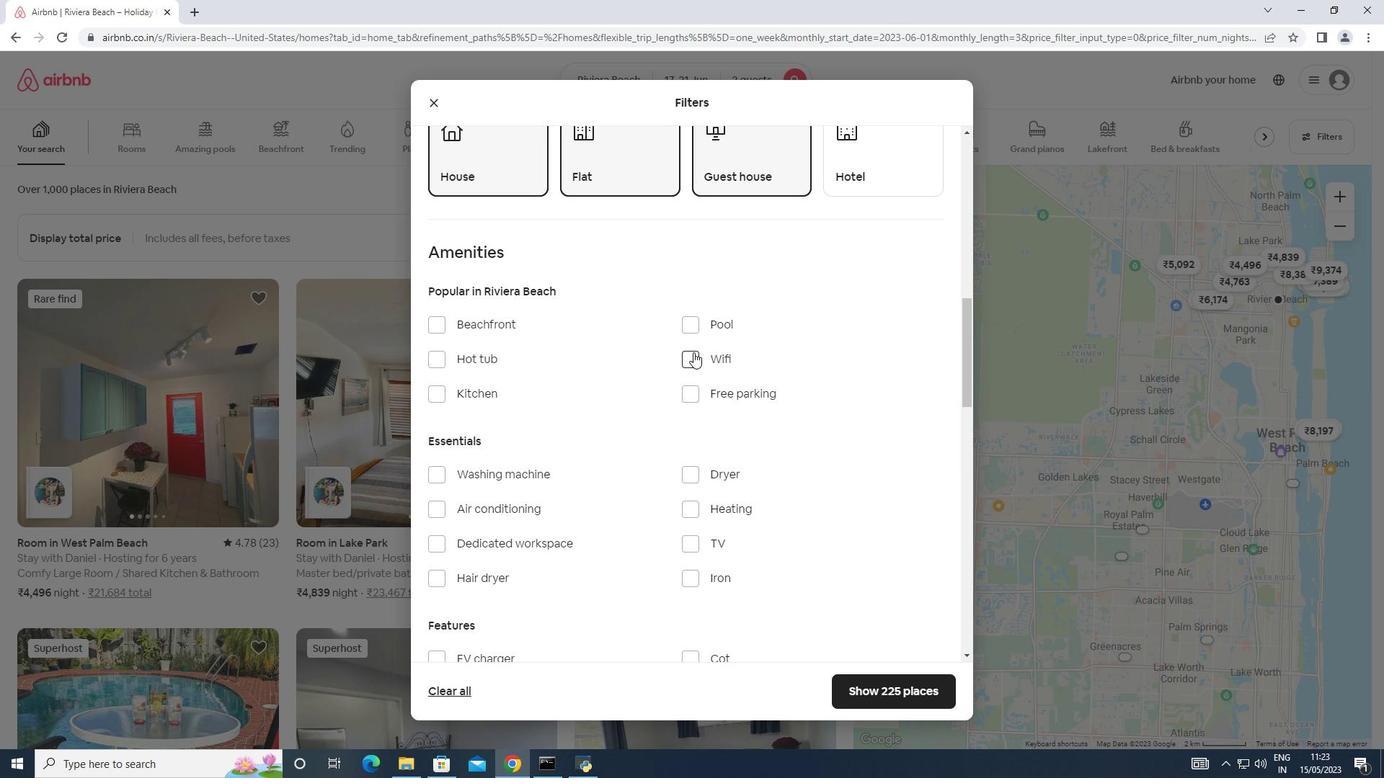 
Action: Mouse moved to (646, 403)
Screenshot: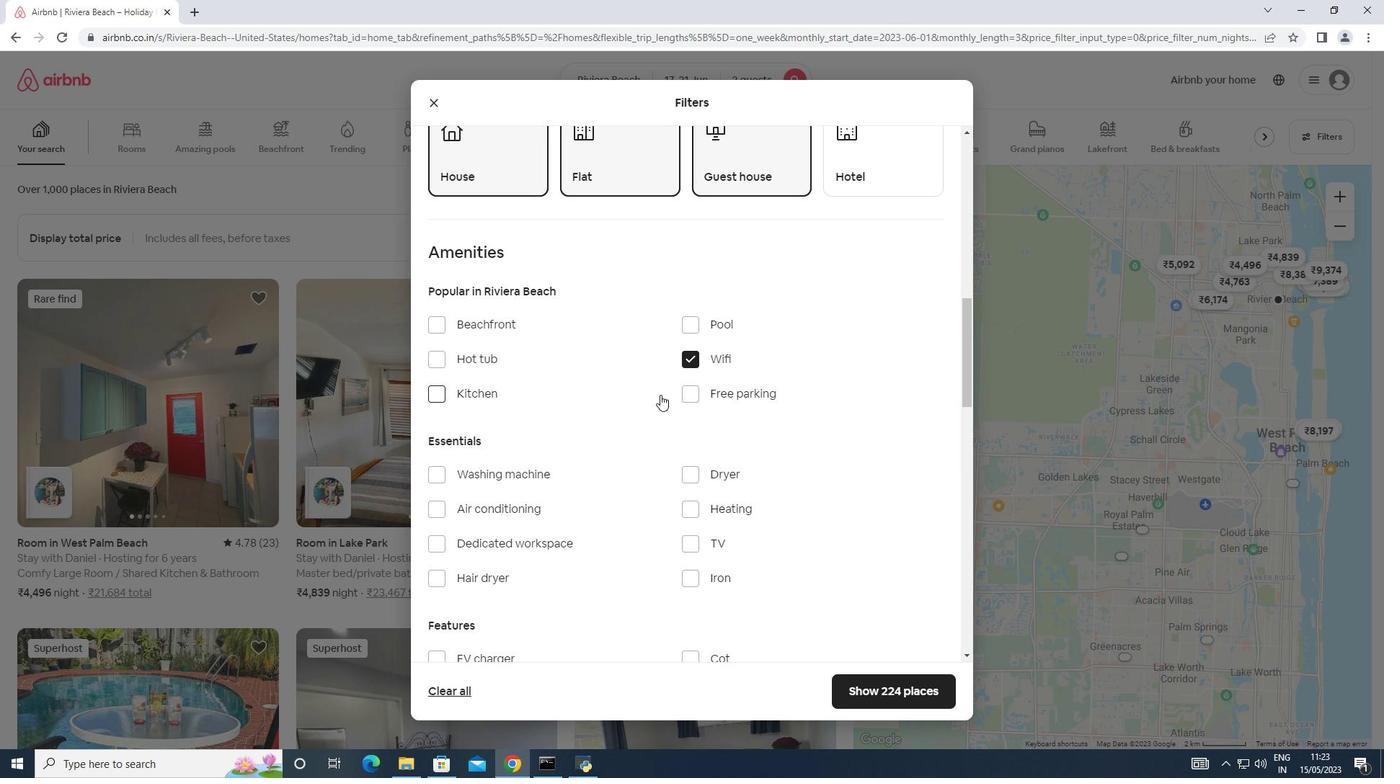 
Action: Mouse scrolled (646, 403) with delta (0, 0)
Screenshot: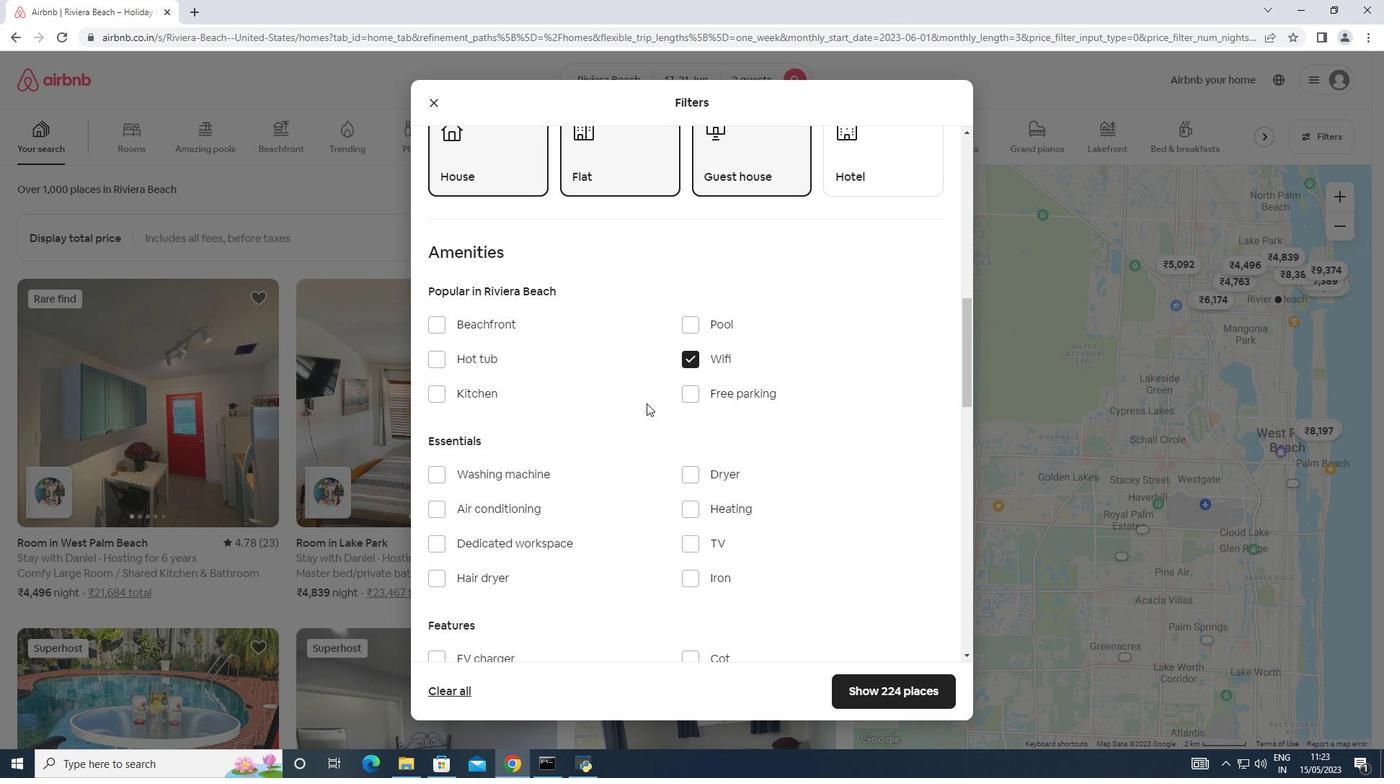 
Action: Mouse scrolled (646, 403) with delta (0, 0)
Screenshot: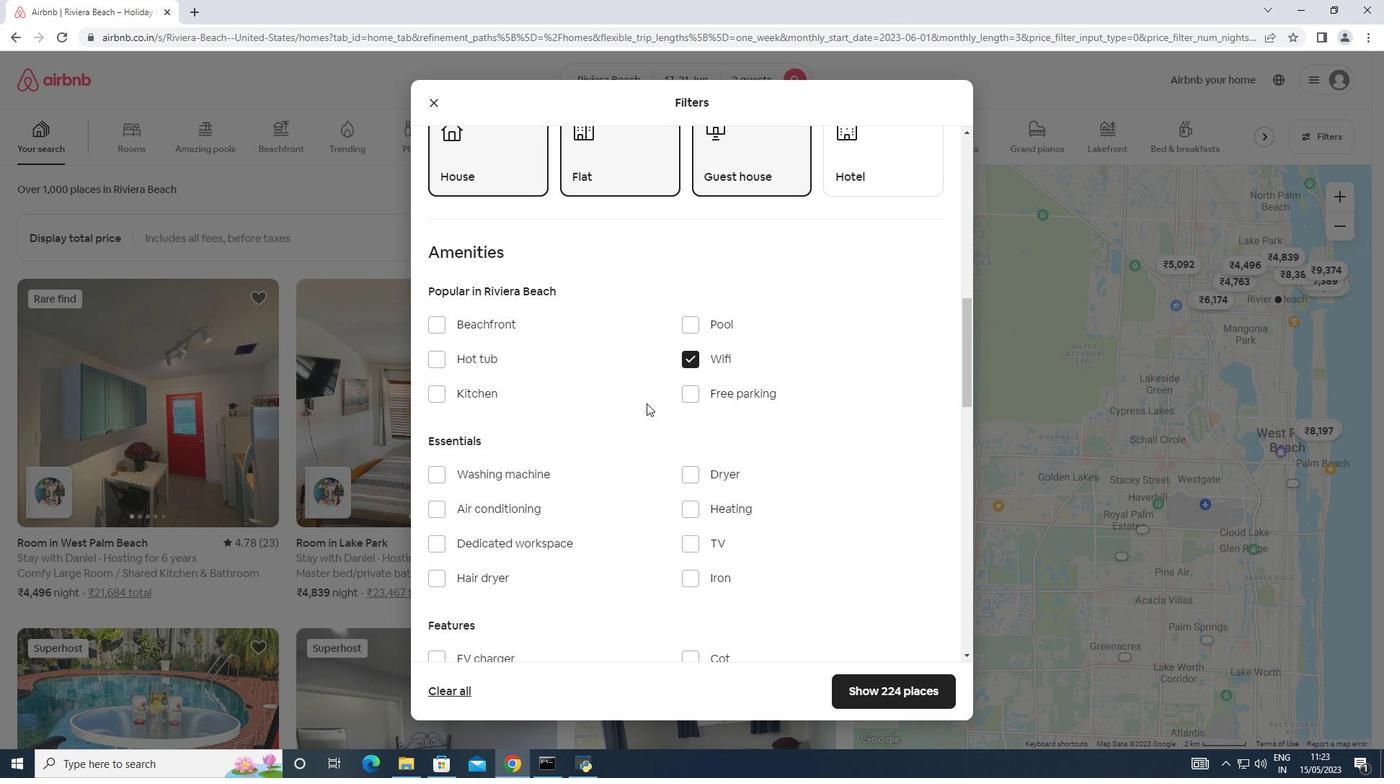 
Action: Mouse moved to (646, 403)
Screenshot: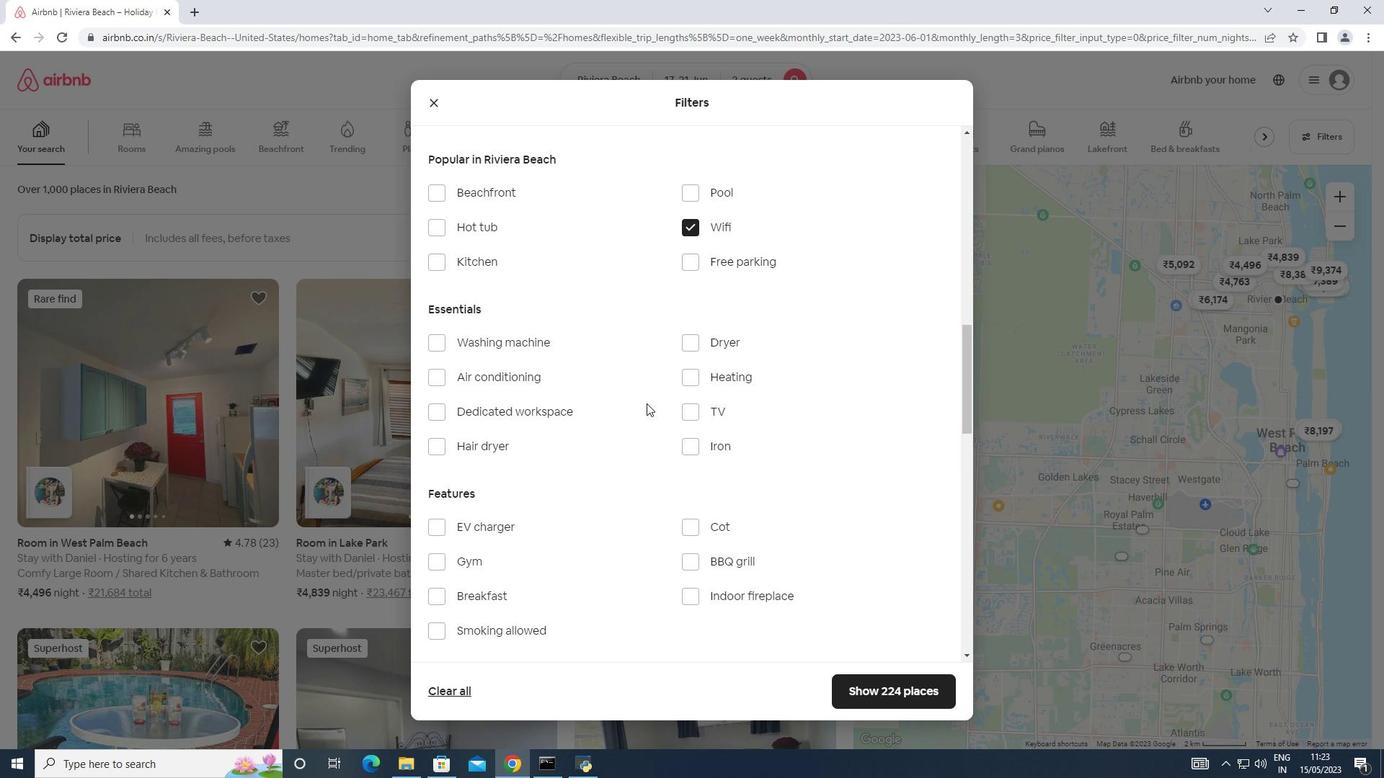 
Action: Mouse scrolled (646, 402) with delta (0, 0)
Screenshot: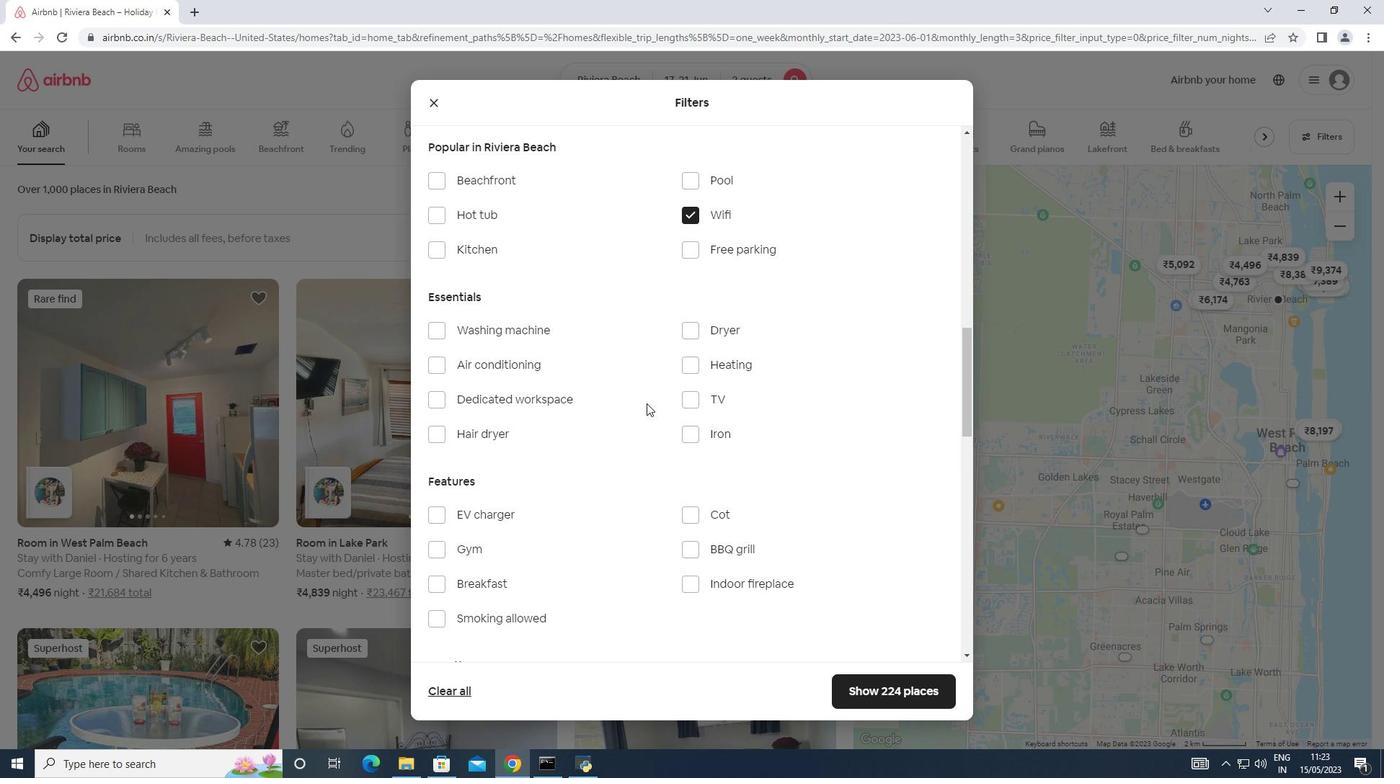 
Action: Mouse scrolled (646, 402) with delta (0, 0)
Screenshot: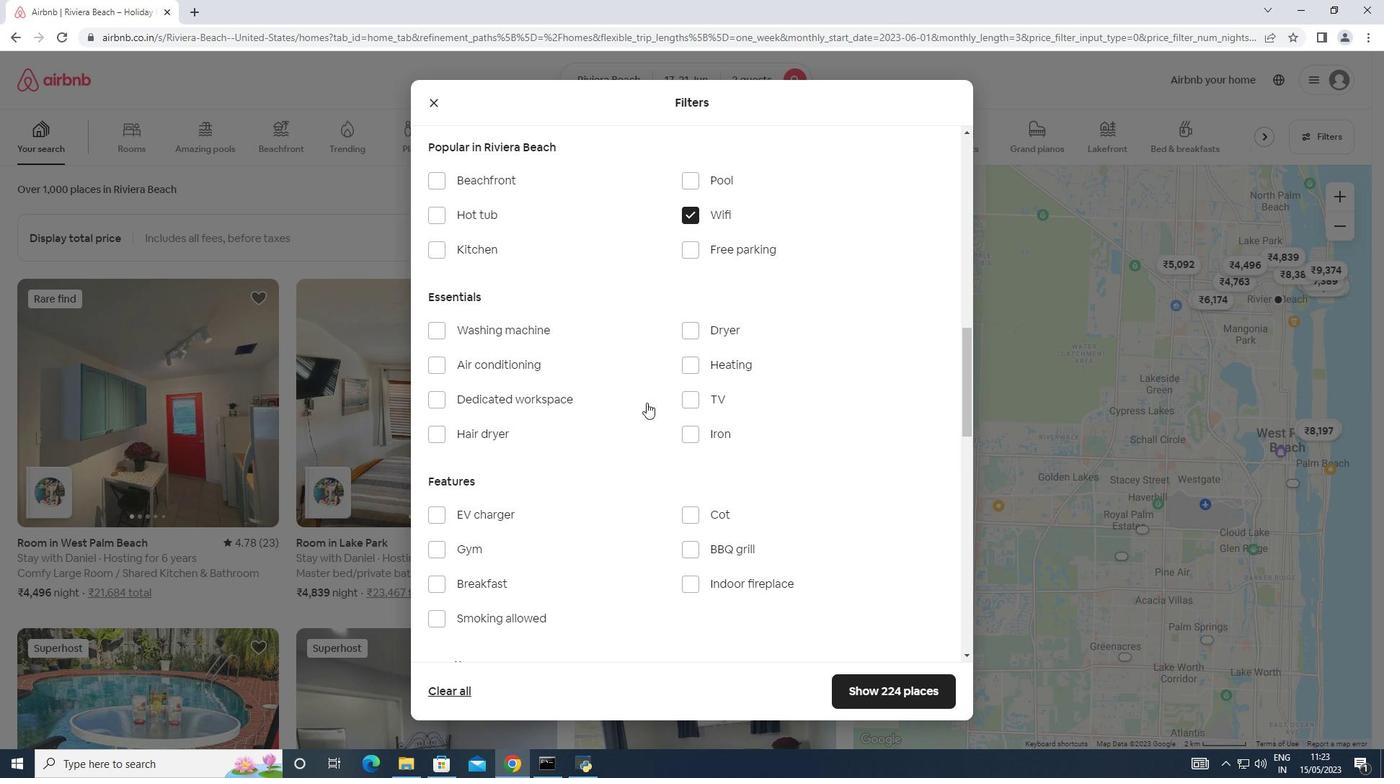 
Action: Mouse moved to (720, 419)
Screenshot: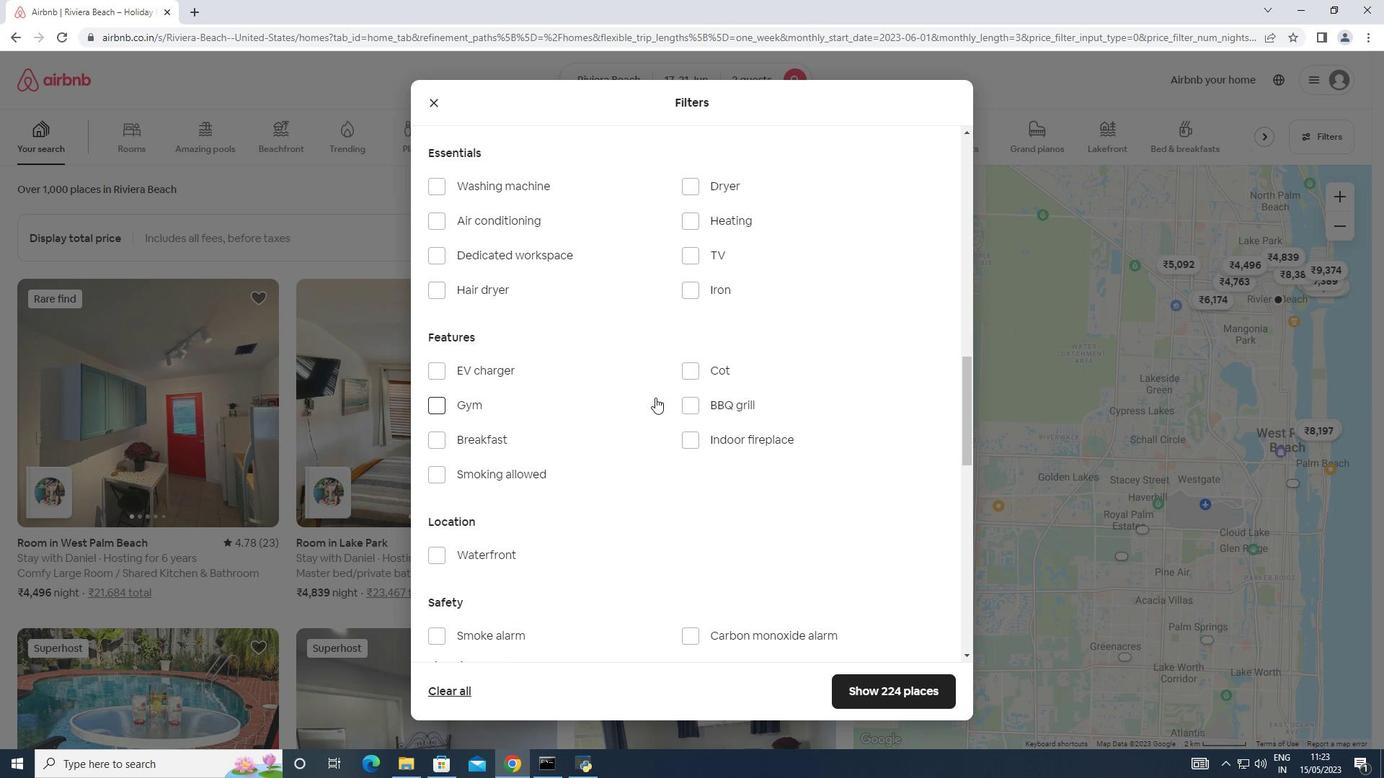 
Action: Mouse scrolled (720, 418) with delta (0, 0)
Screenshot: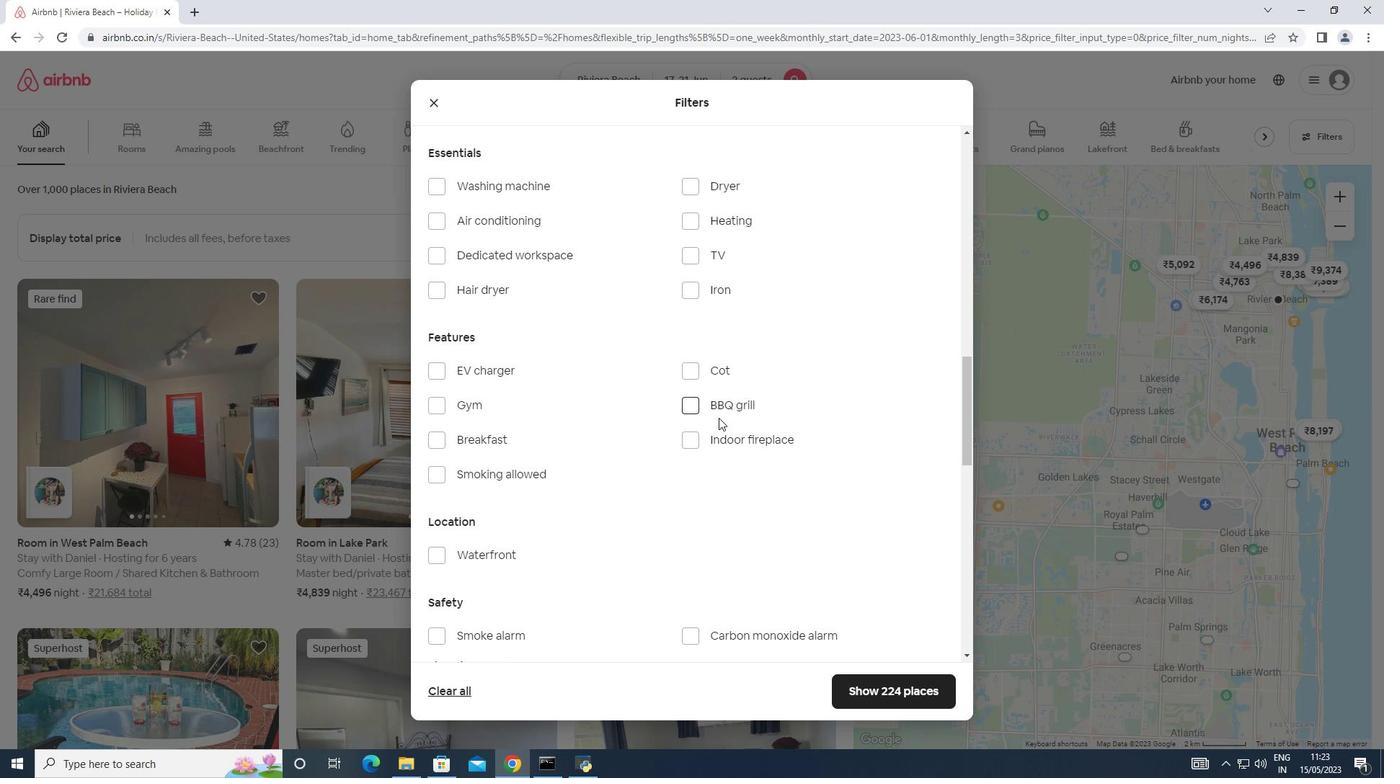
Action: Mouse moved to (721, 420)
Screenshot: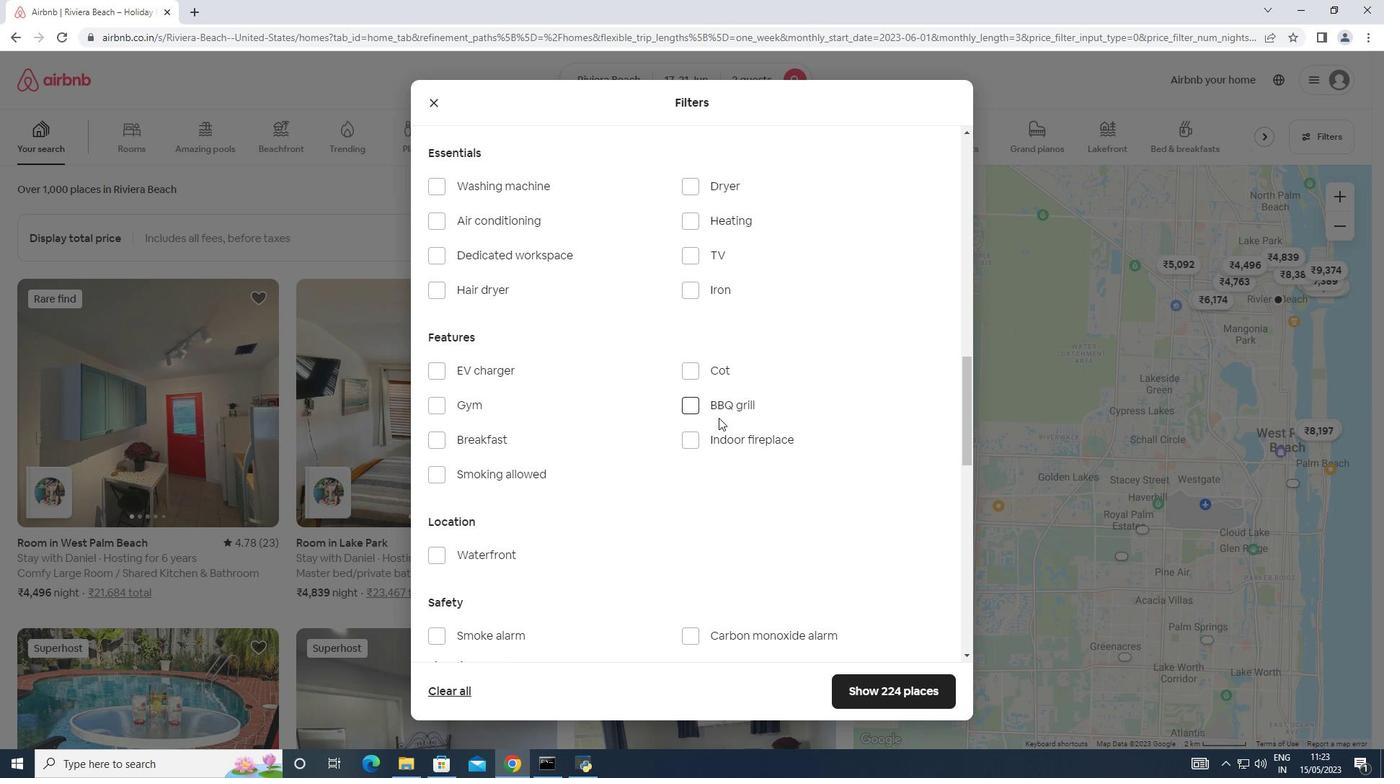 
Action: Mouse scrolled (721, 419) with delta (0, 0)
Screenshot: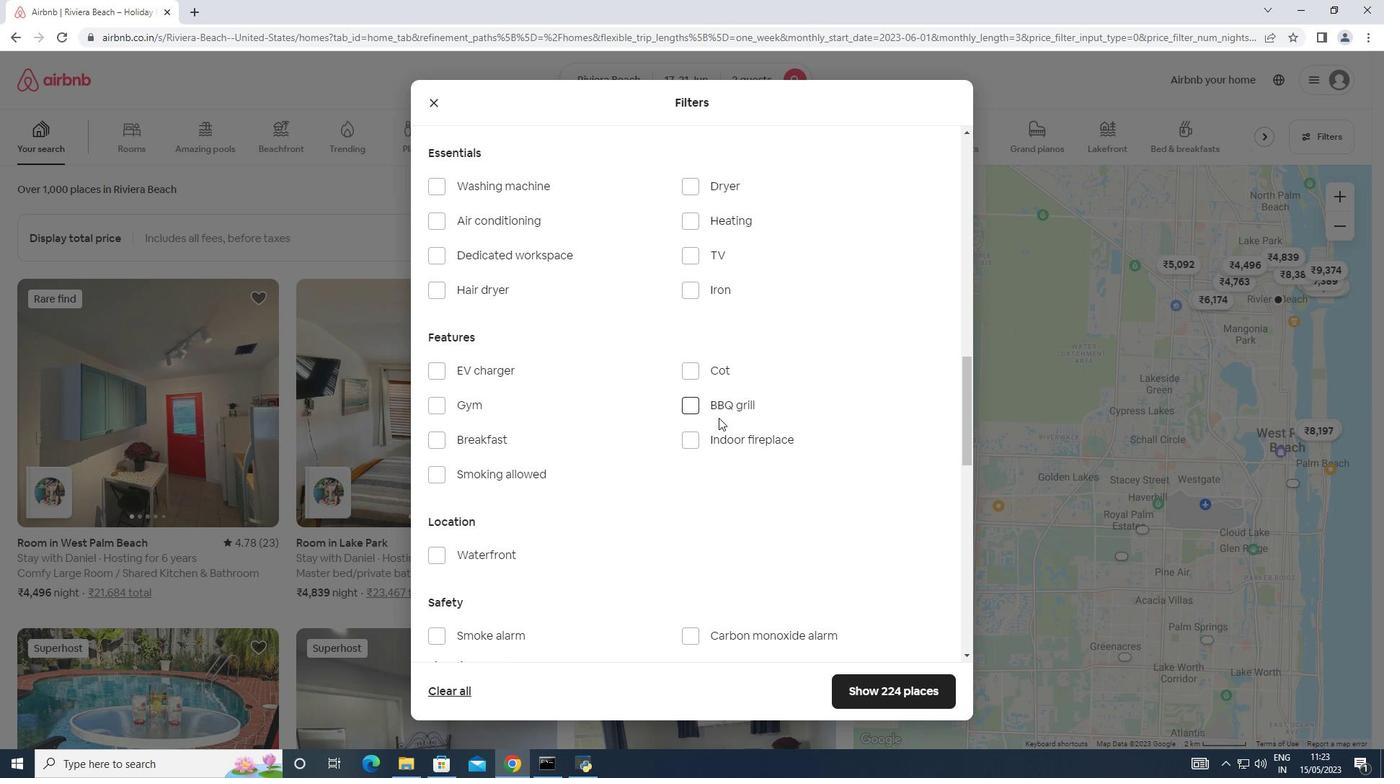 
Action: Mouse moved to (724, 419)
Screenshot: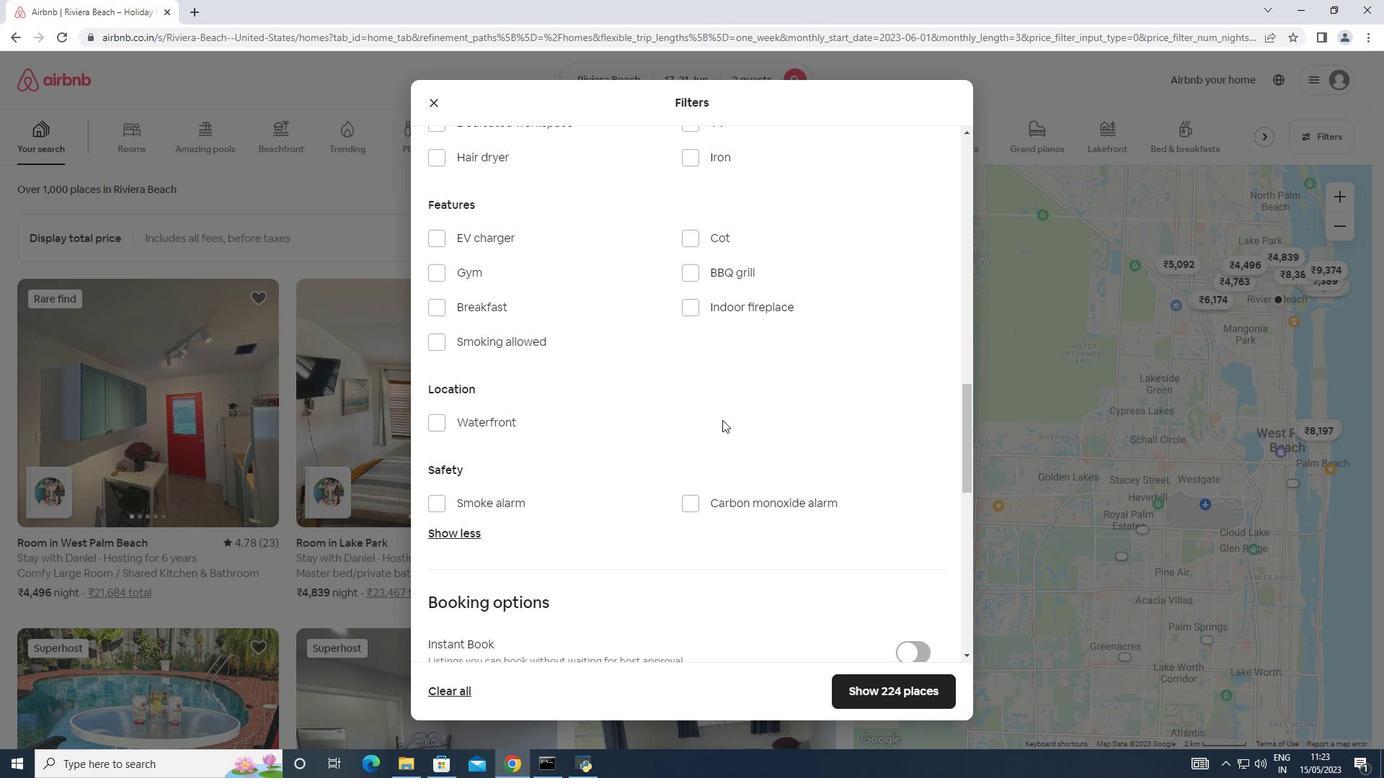 
Action: Mouse scrolled (724, 419) with delta (0, 0)
Screenshot: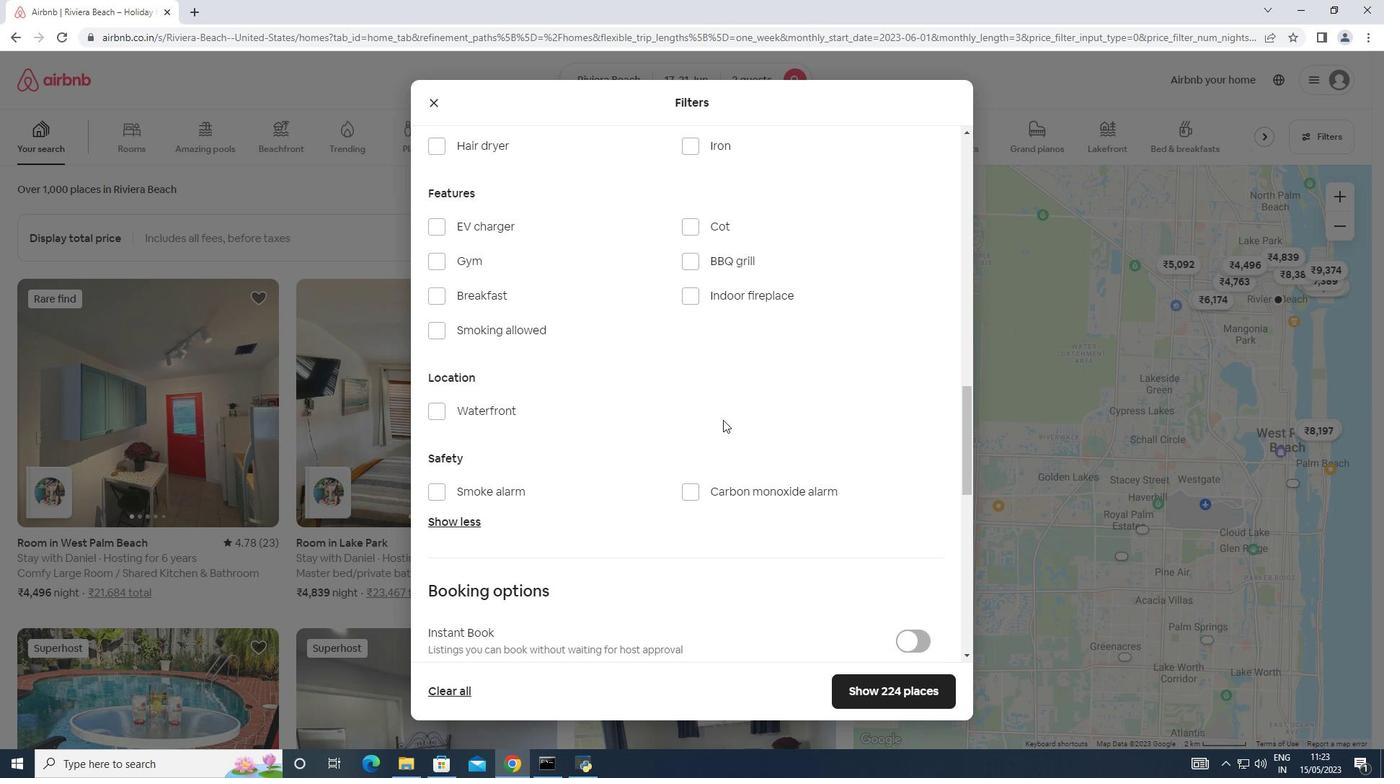 
Action: Mouse scrolled (724, 419) with delta (0, 0)
Screenshot: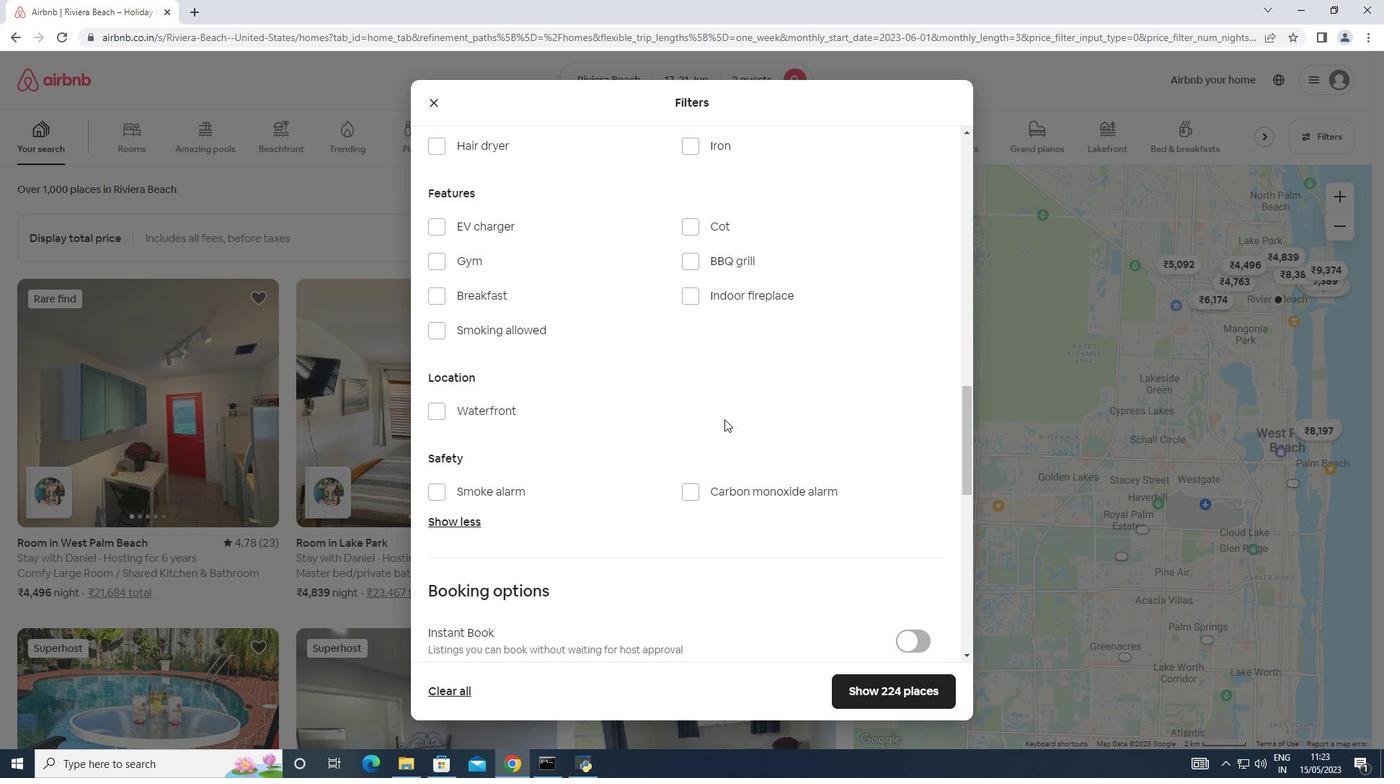 
Action: Mouse scrolled (724, 419) with delta (0, 0)
Screenshot: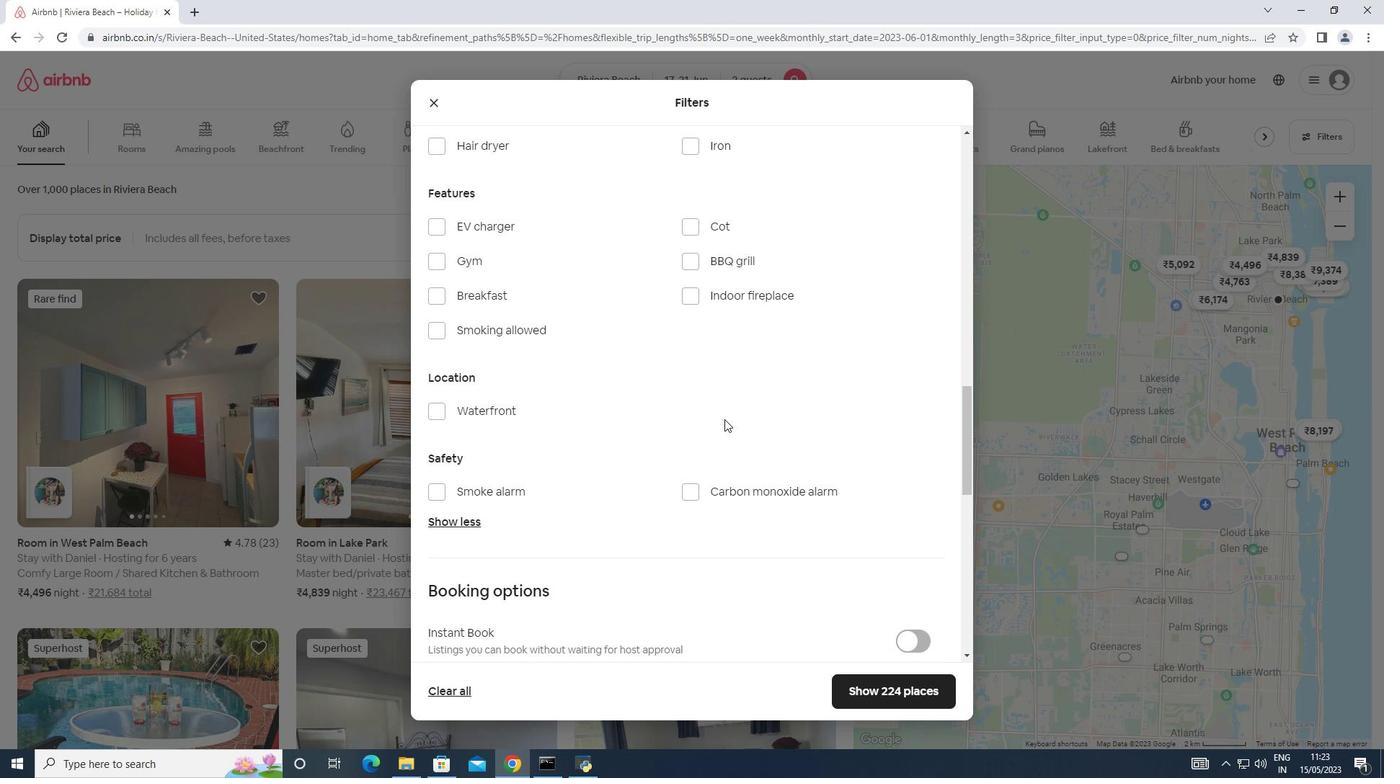 
Action: Mouse moved to (922, 467)
Screenshot: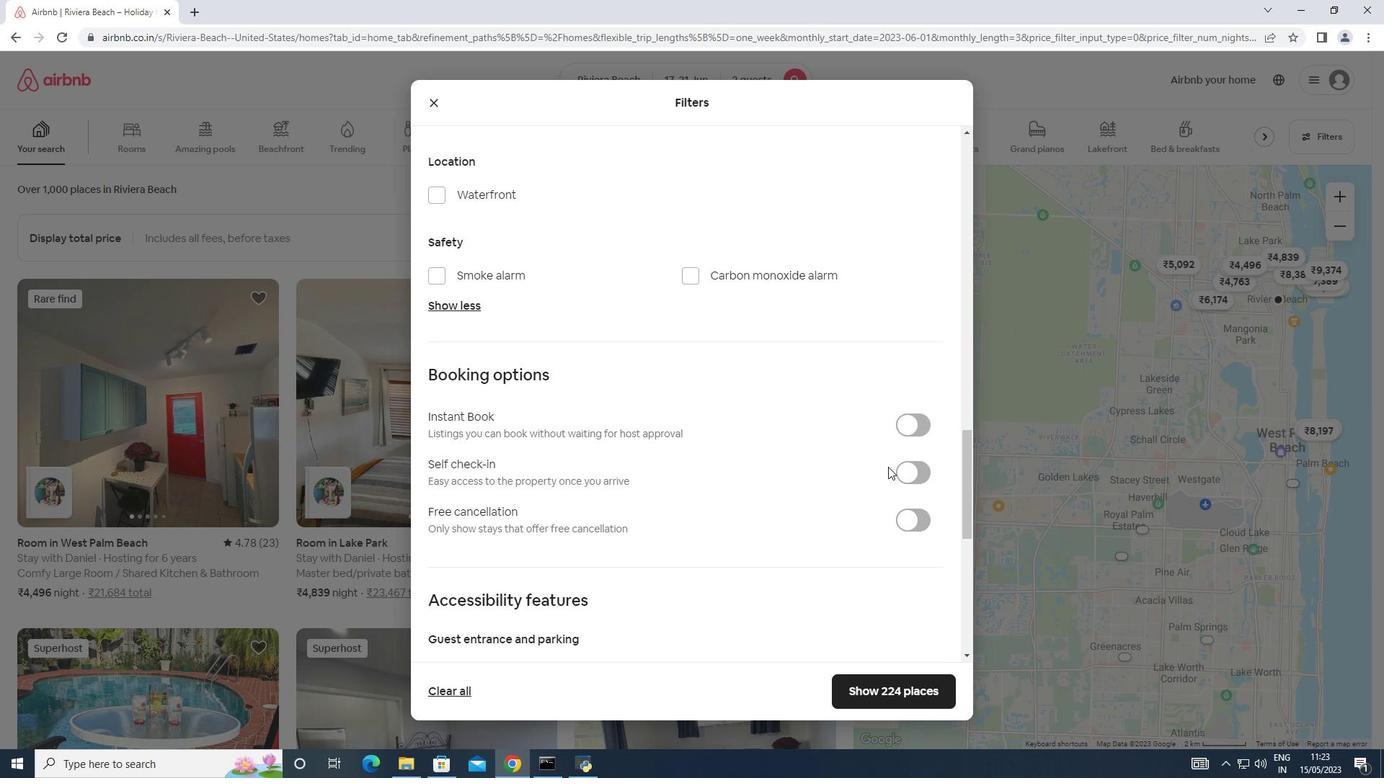 
Action: Mouse pressed left at (922, 467)
Screenshot: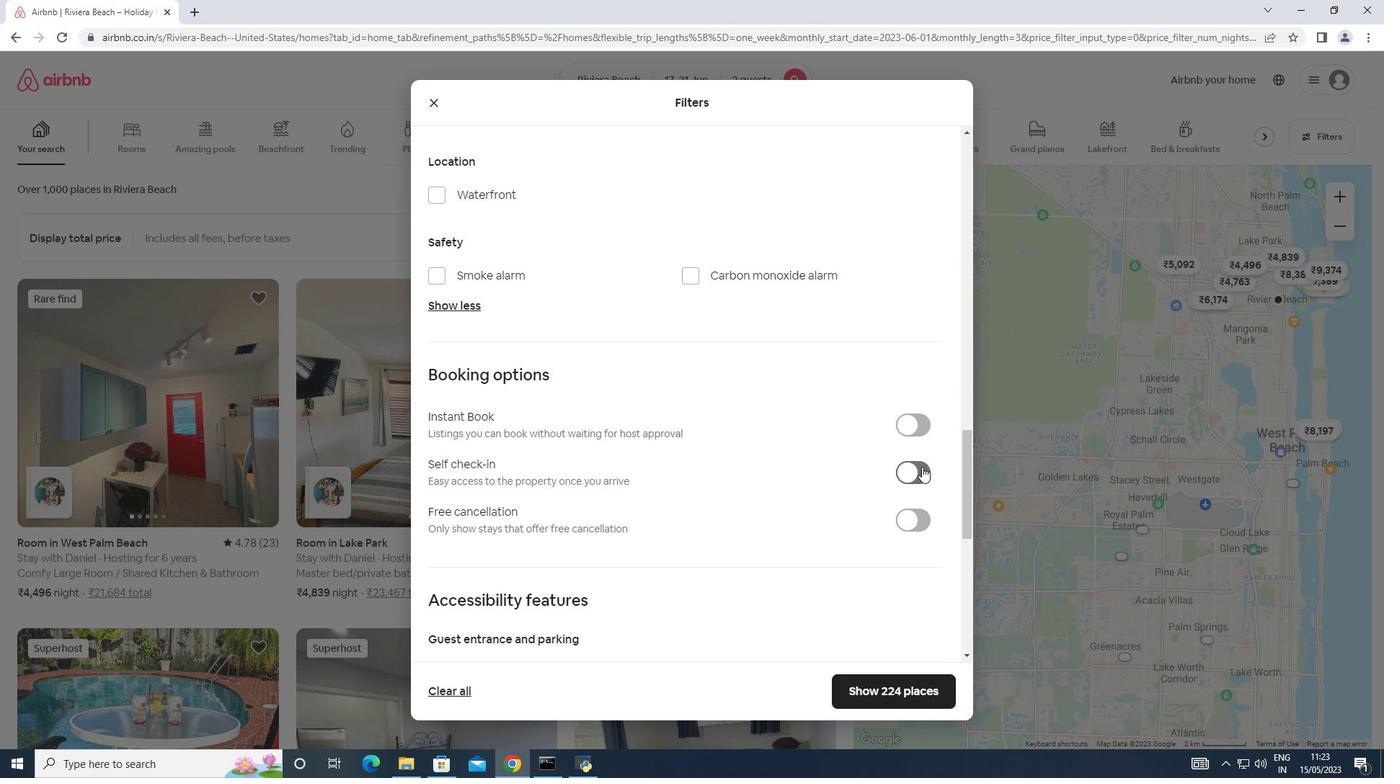 
Action: Mouse moved to (616, 509)
Screenshot: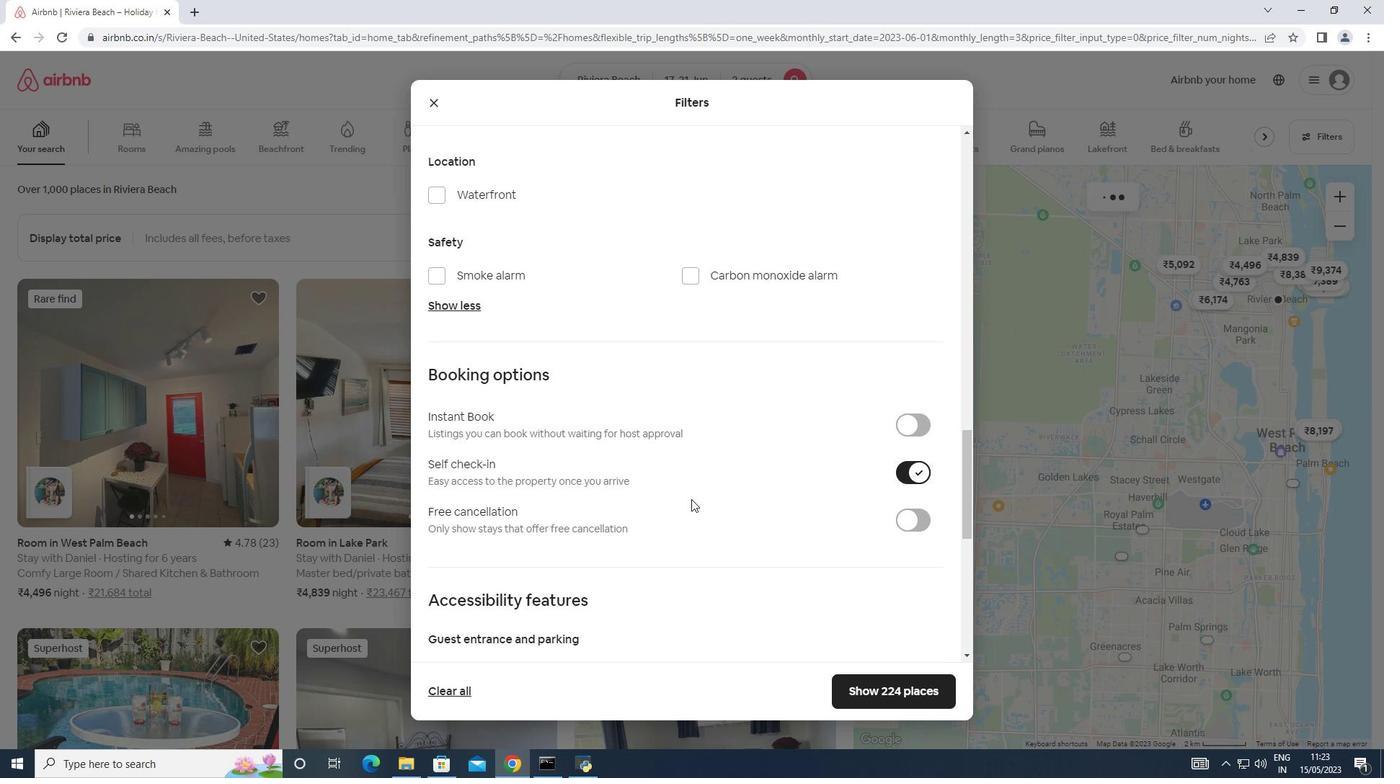 
Action: Mouse scrolled (616, 508) with delta (0, 0)
Screenshot: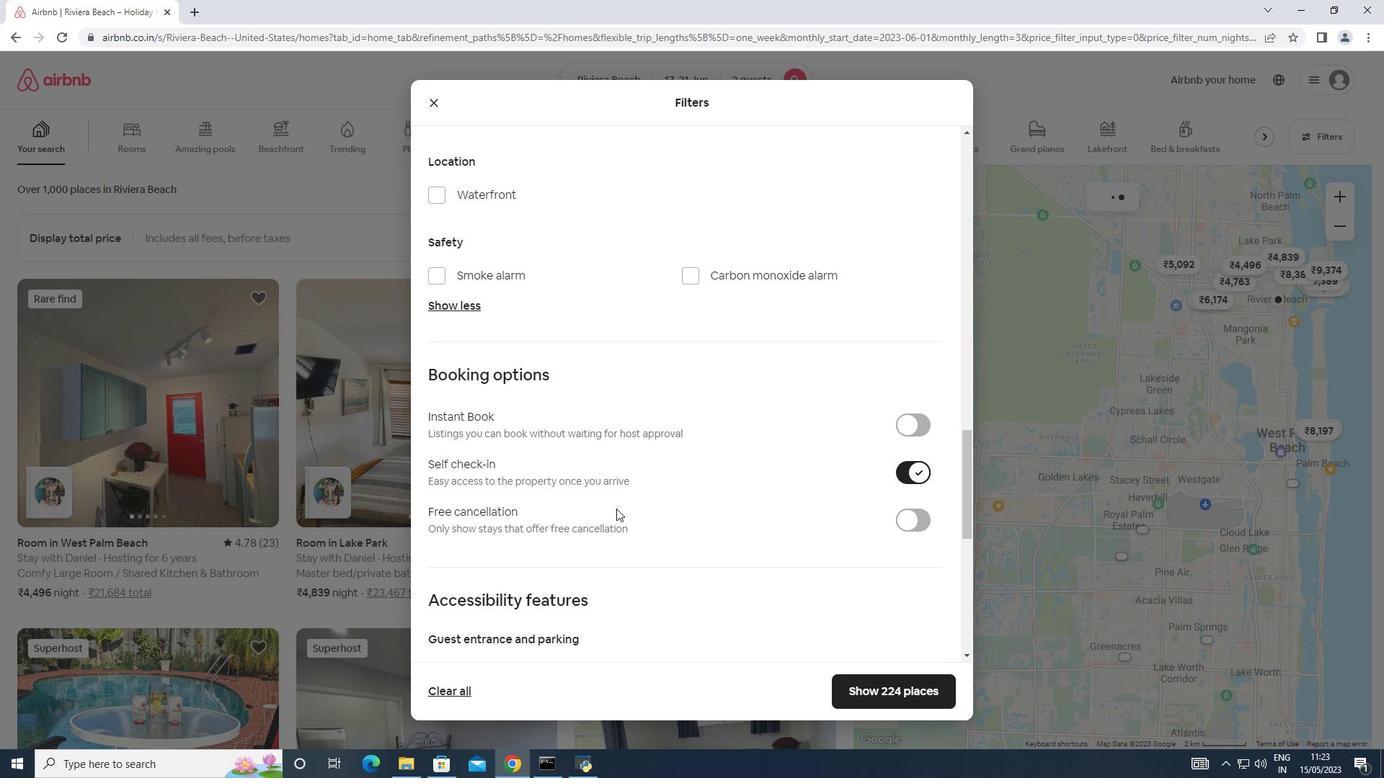 
Action: Mouse scrolled (616, 508) with delta (0, 0)
Screenshot: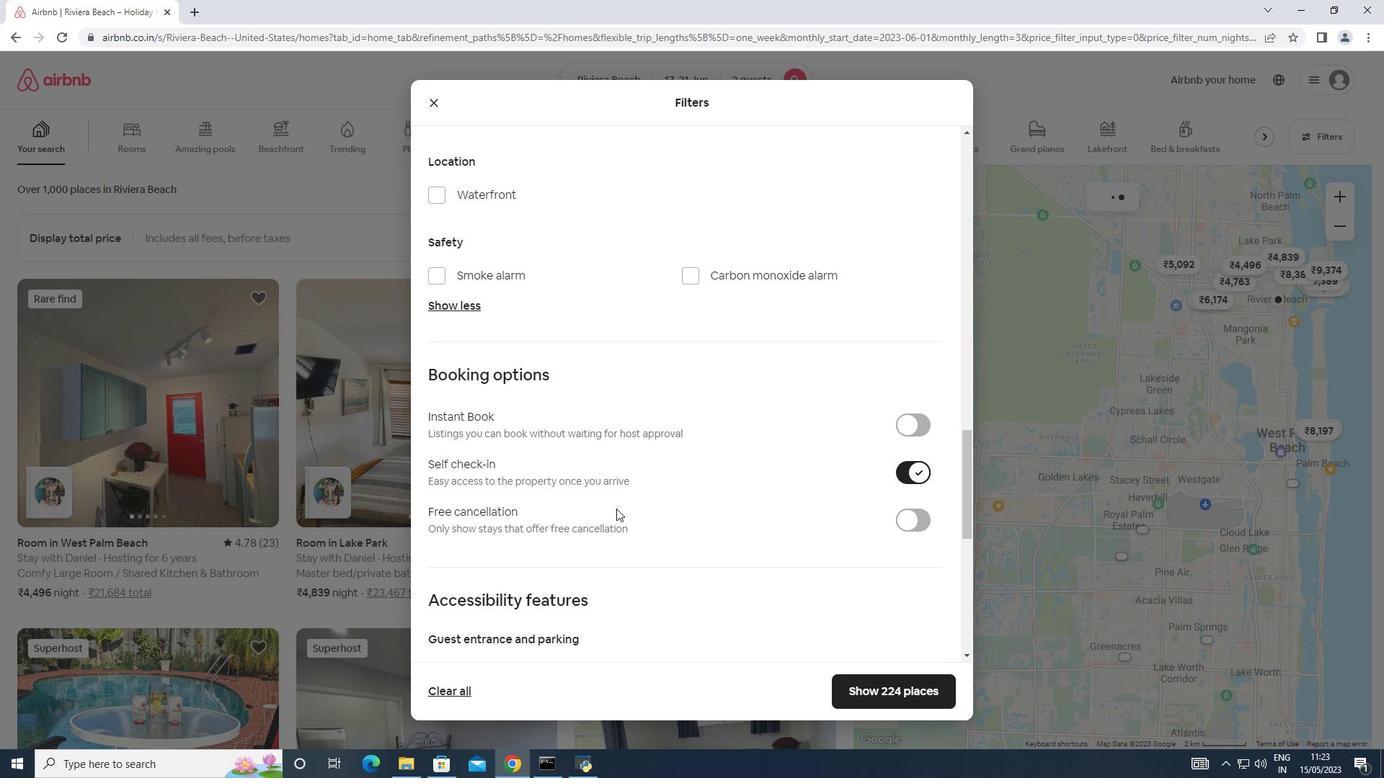 
Action: Mouse scrolled (616, 508) with delta (0, 0)
Screenshot: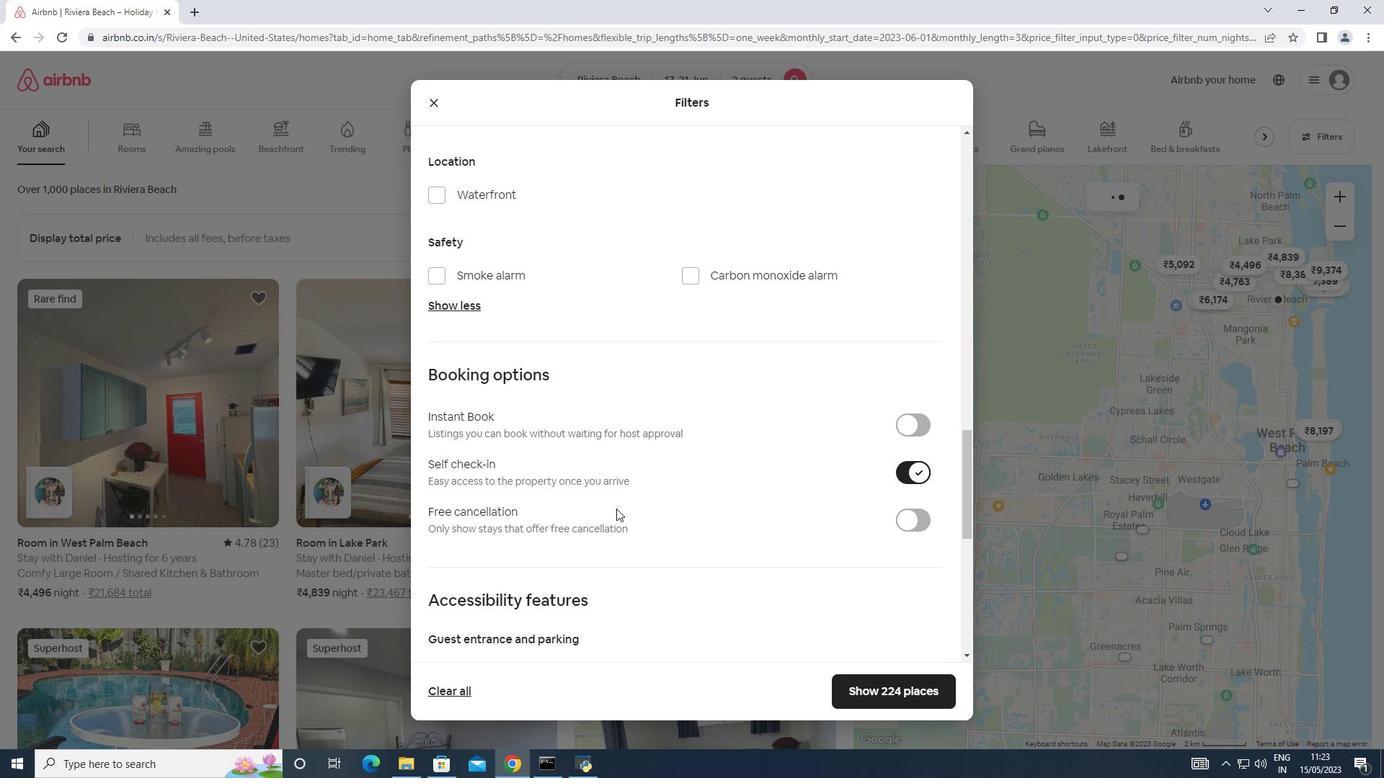 
Action: Mouse scrolled (616, 508) with delta (0, 0)
Screenshot: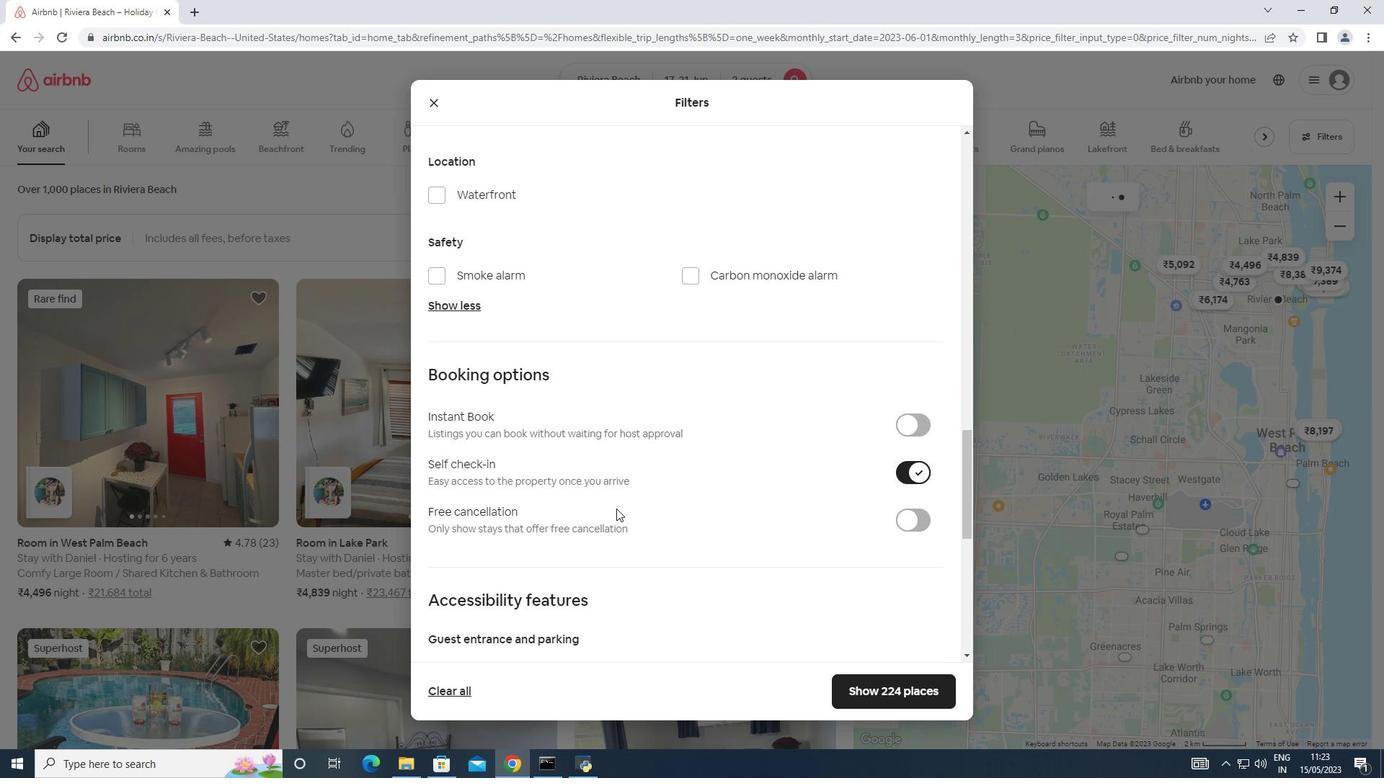 
Action: Mouse moved to (616, 507)
Screenshot: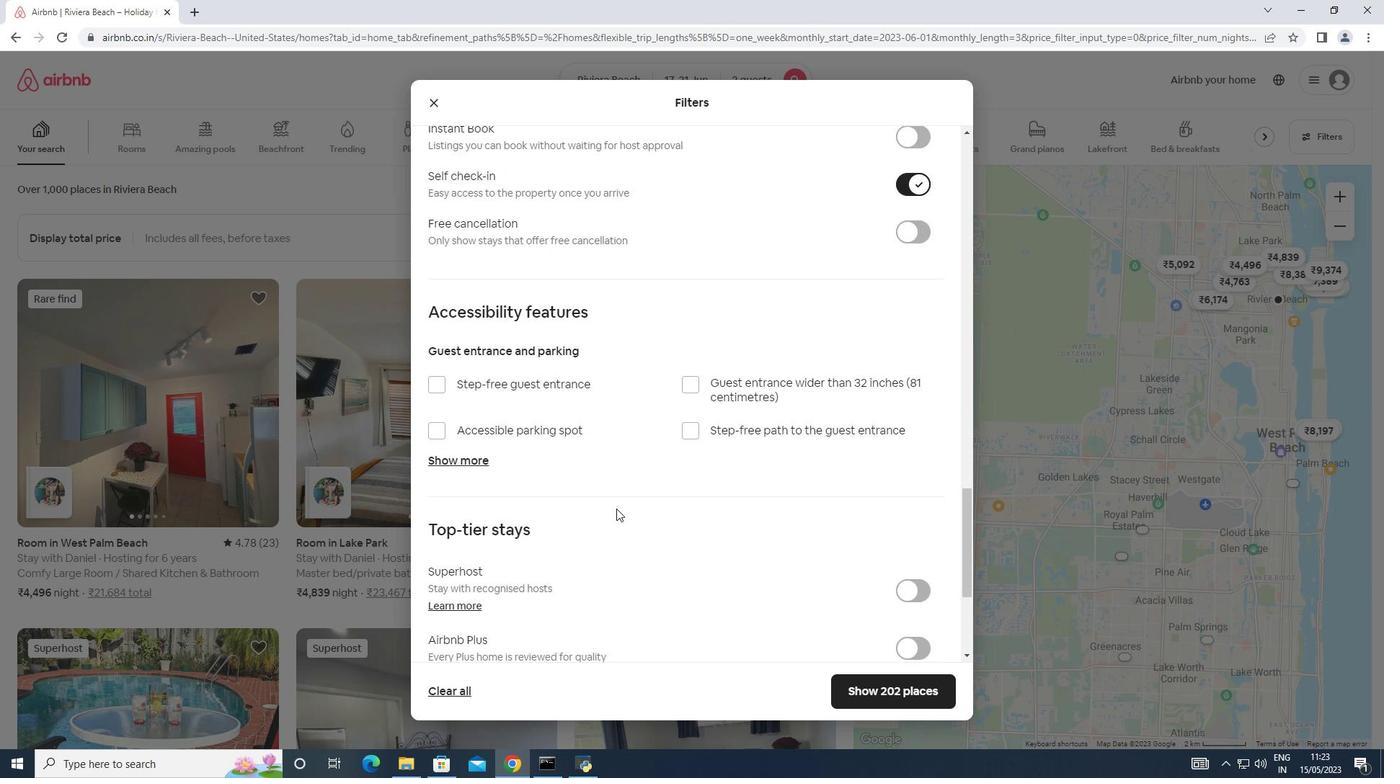 
Action: Mouse scrolled (616, 507) with delta (0, 0)
Screenshot: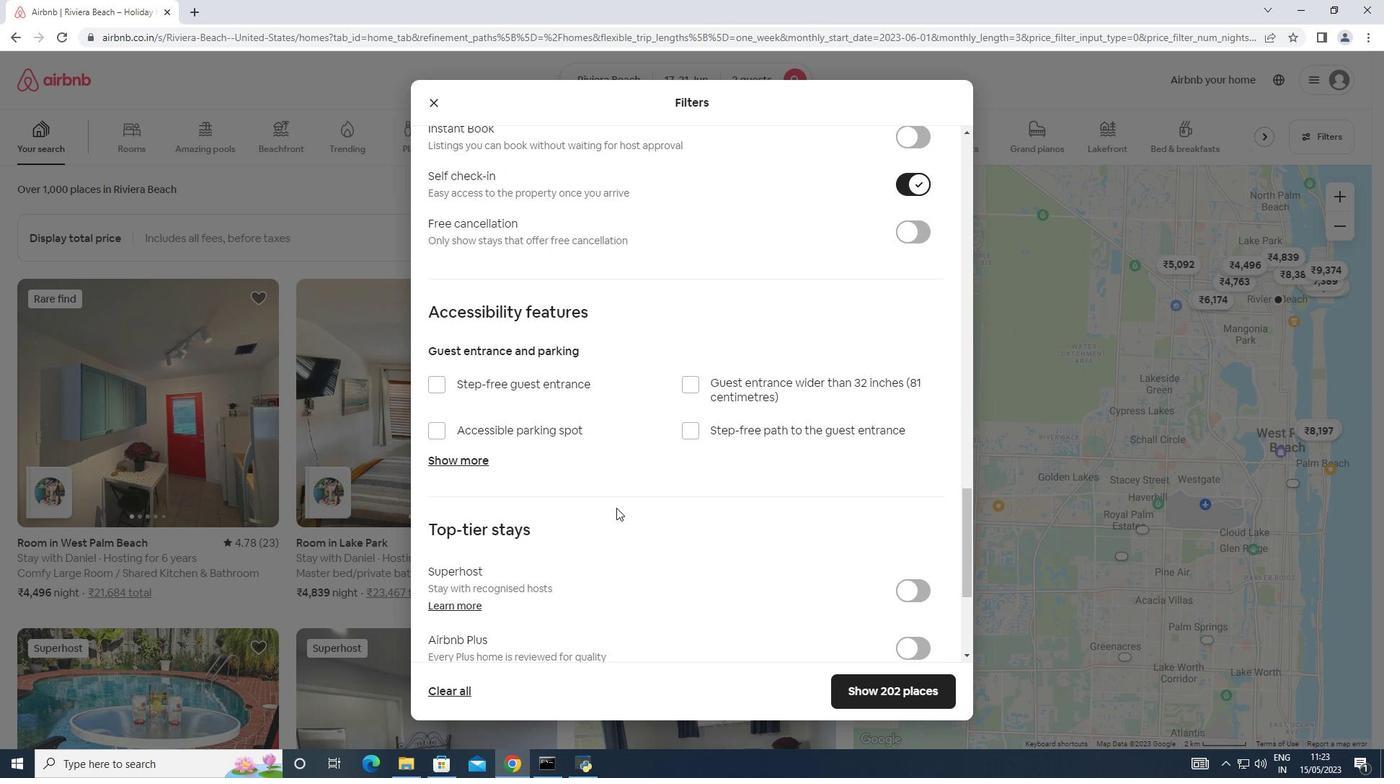 
Action: Mouse scrolled (616, 507) with delta (0, 0)
Screenshot: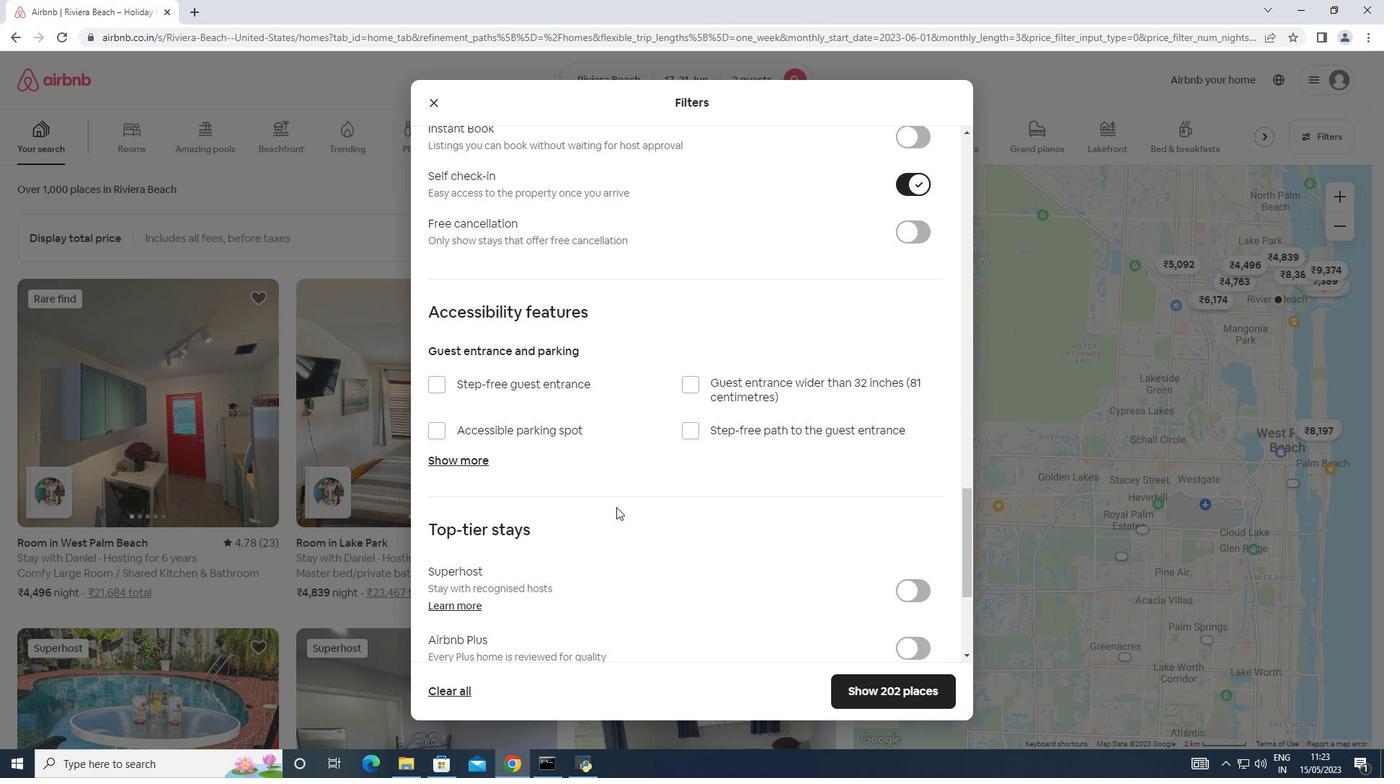 
Action: Mouse scrolled (616, 507) with delta (0, 0)
Screenshot: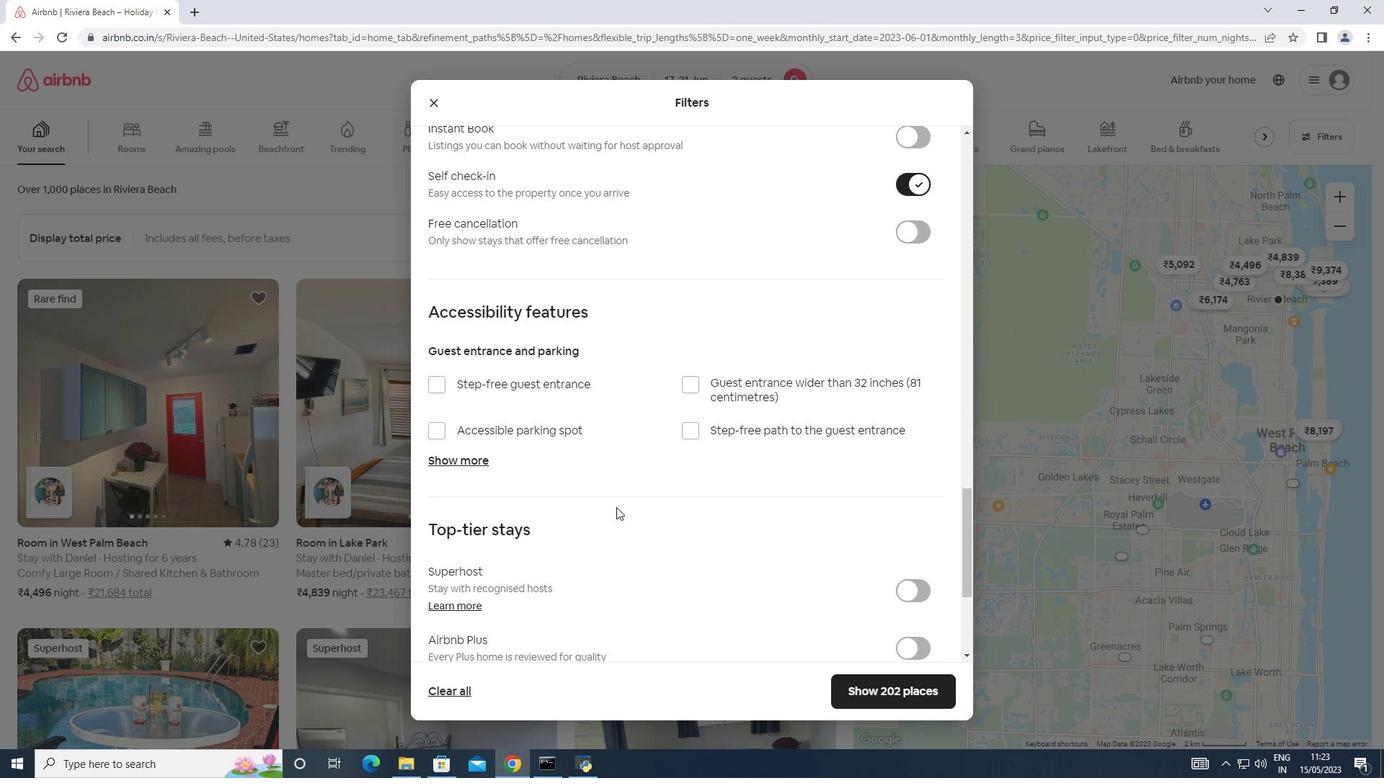 
Action: Mouse scrolled (616, 507) with delta (0, 0)
Screenshot: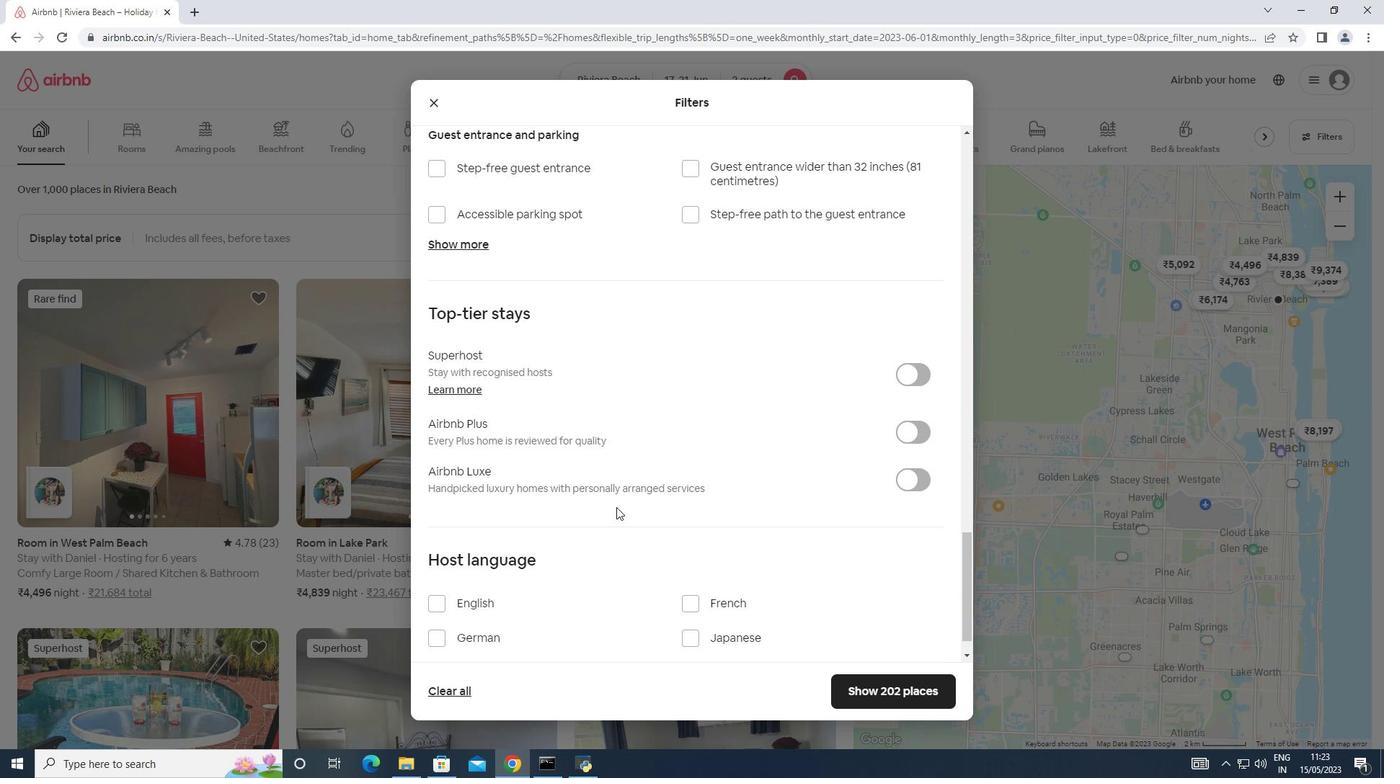 
Action: Mouse scrolled (616, 507) with delta (0, 0)
Screenshot: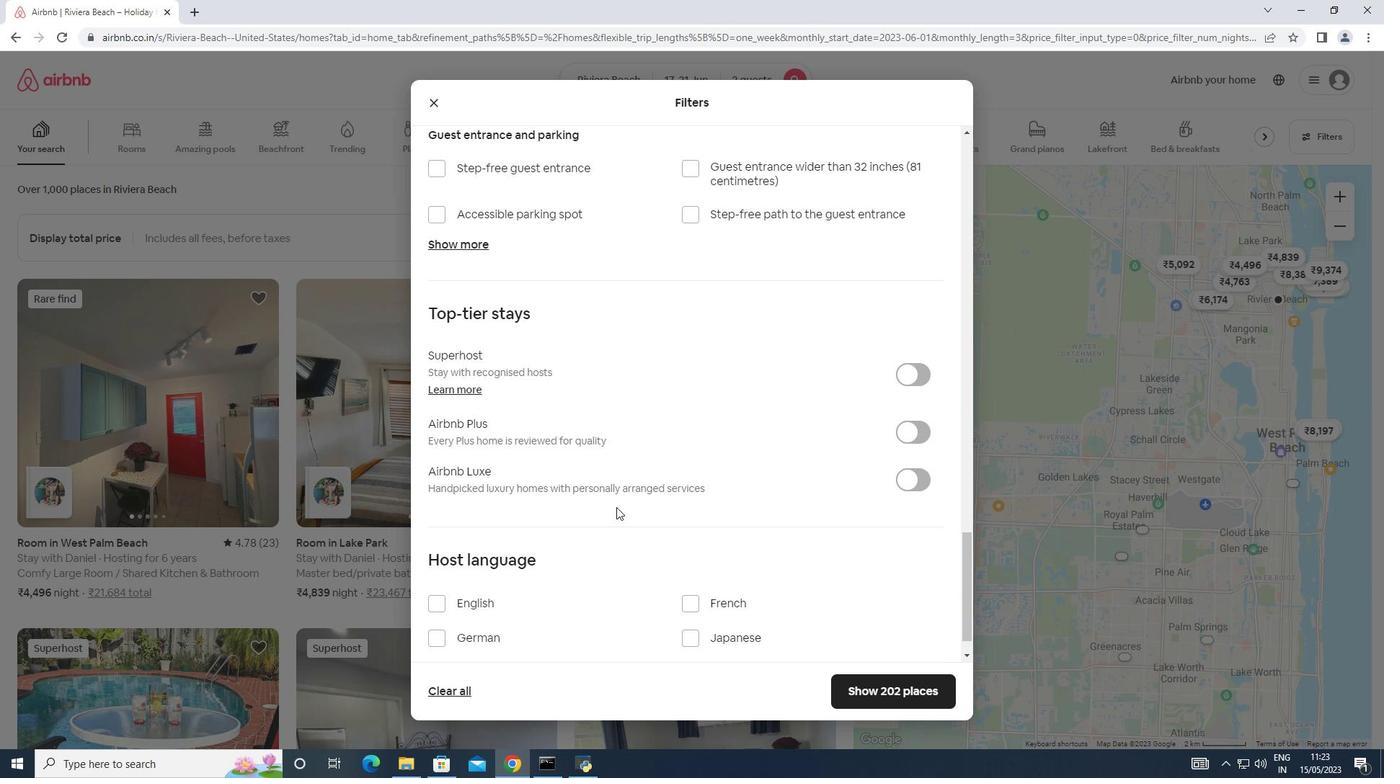 
Action: Mouse moved to (445, 554)
Screenshot: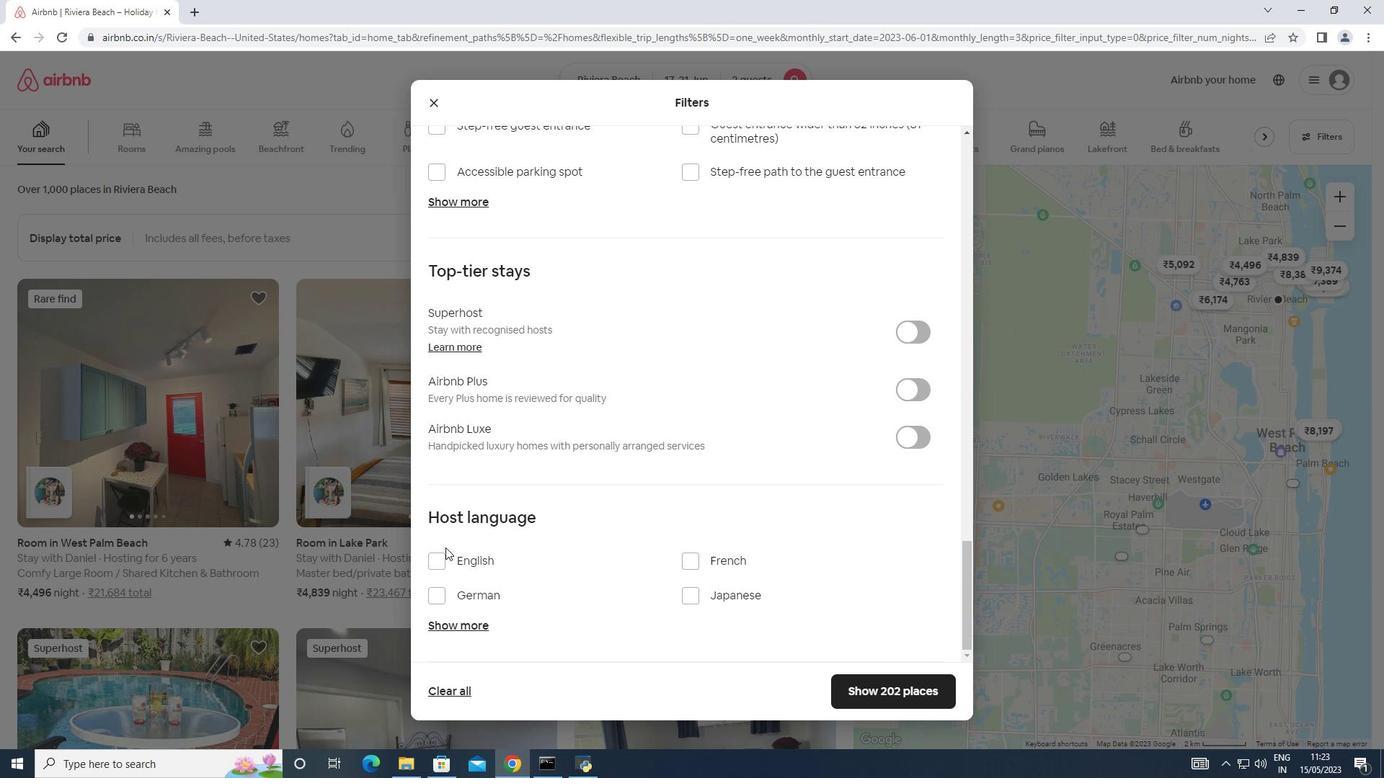 
Action: Mouse pressed left at (445, 554)
Screenshot: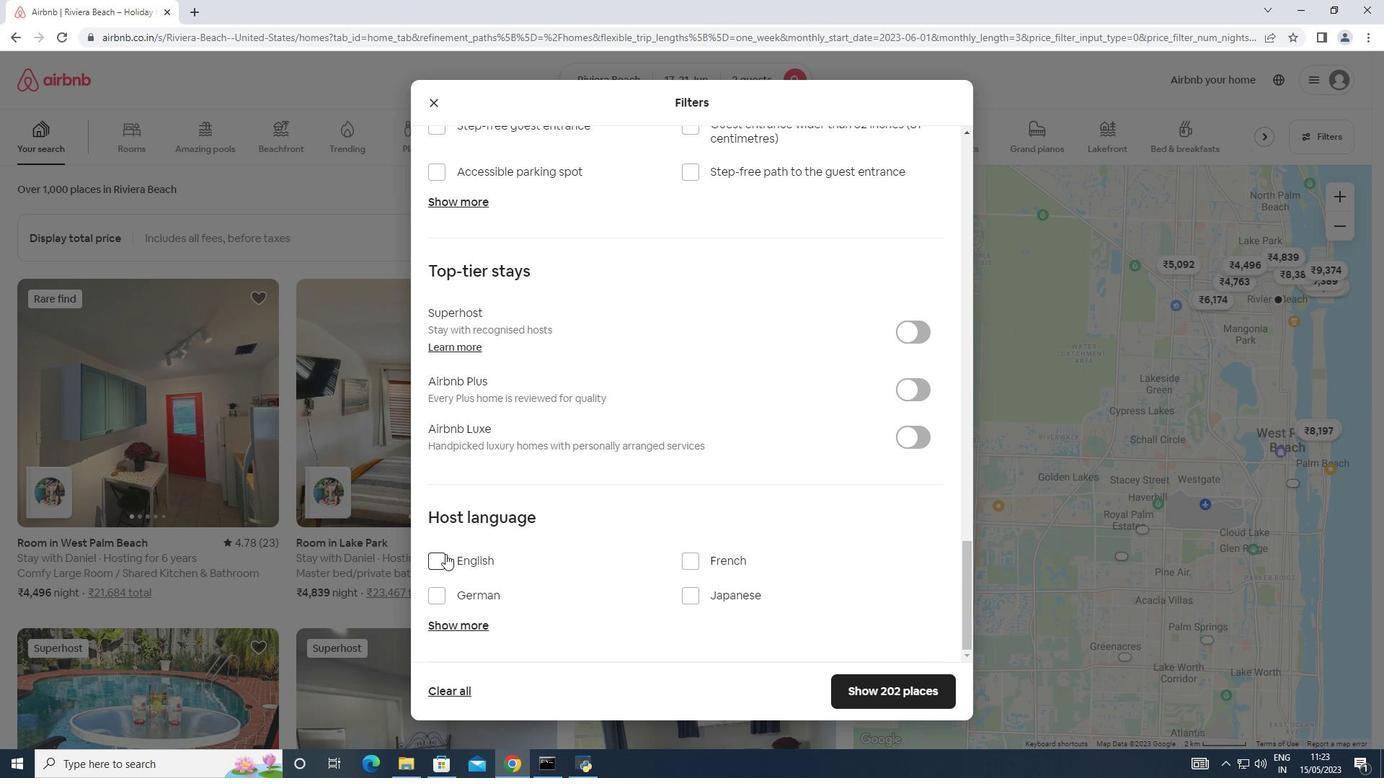 
Action: Mouse moved to (866, 684)
Screenshot: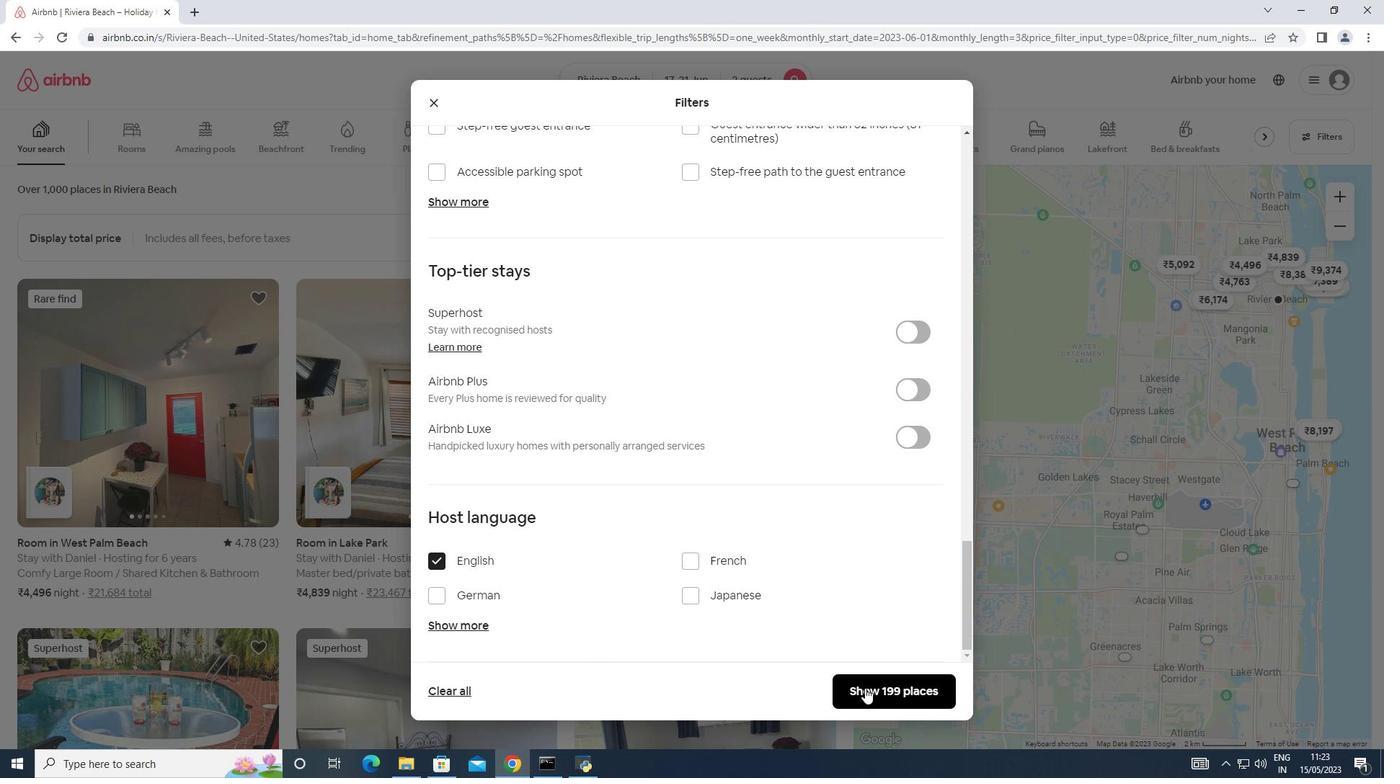 
Action: Mouse pressed left at (866, 684)
Screenshot: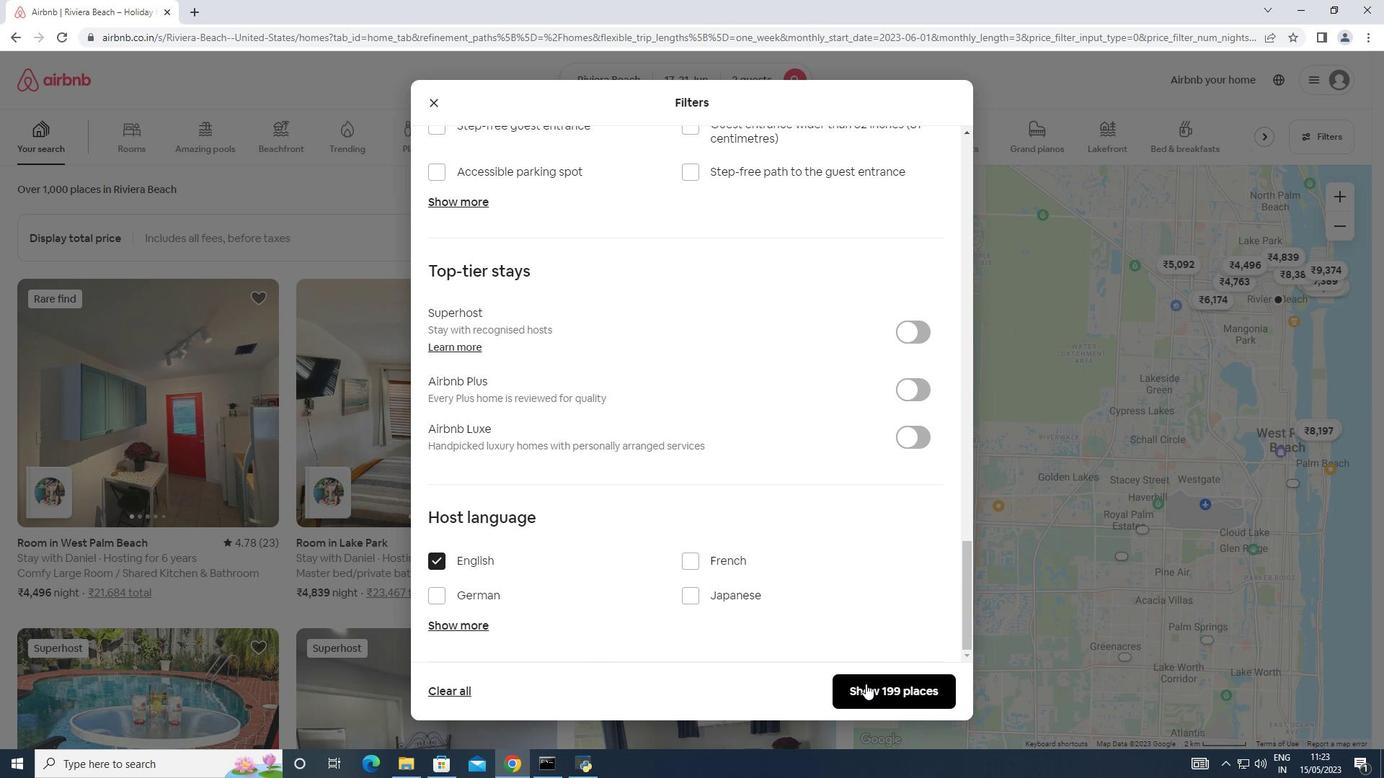 
Action: Mouse moved to (867, 664)
Screenshot: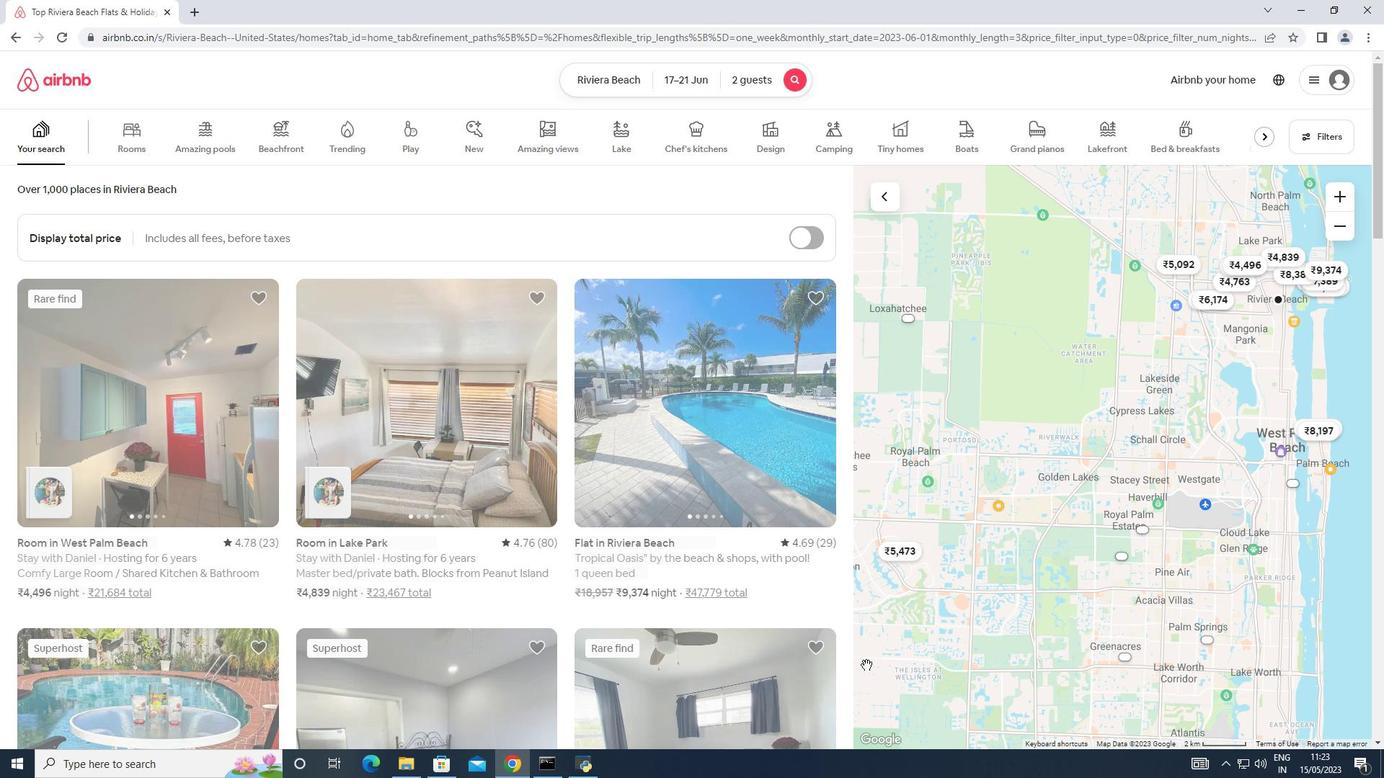 
